 Task: Look for Airbnb properties in Bangui, Central African Republic from 6th December, 2023 to 15th December, 2023 for 6 adults.6 bedrooms having 6 beds and 6 bathrooms. Property type can be house. Amenities needed are: wifi, TV, free parkinig on premises, gym, breakfast. Booking option can be shelf check-in. Look for 4 properties as per requirement.
Action: Mouse moved to (612, 85)
Screenshot: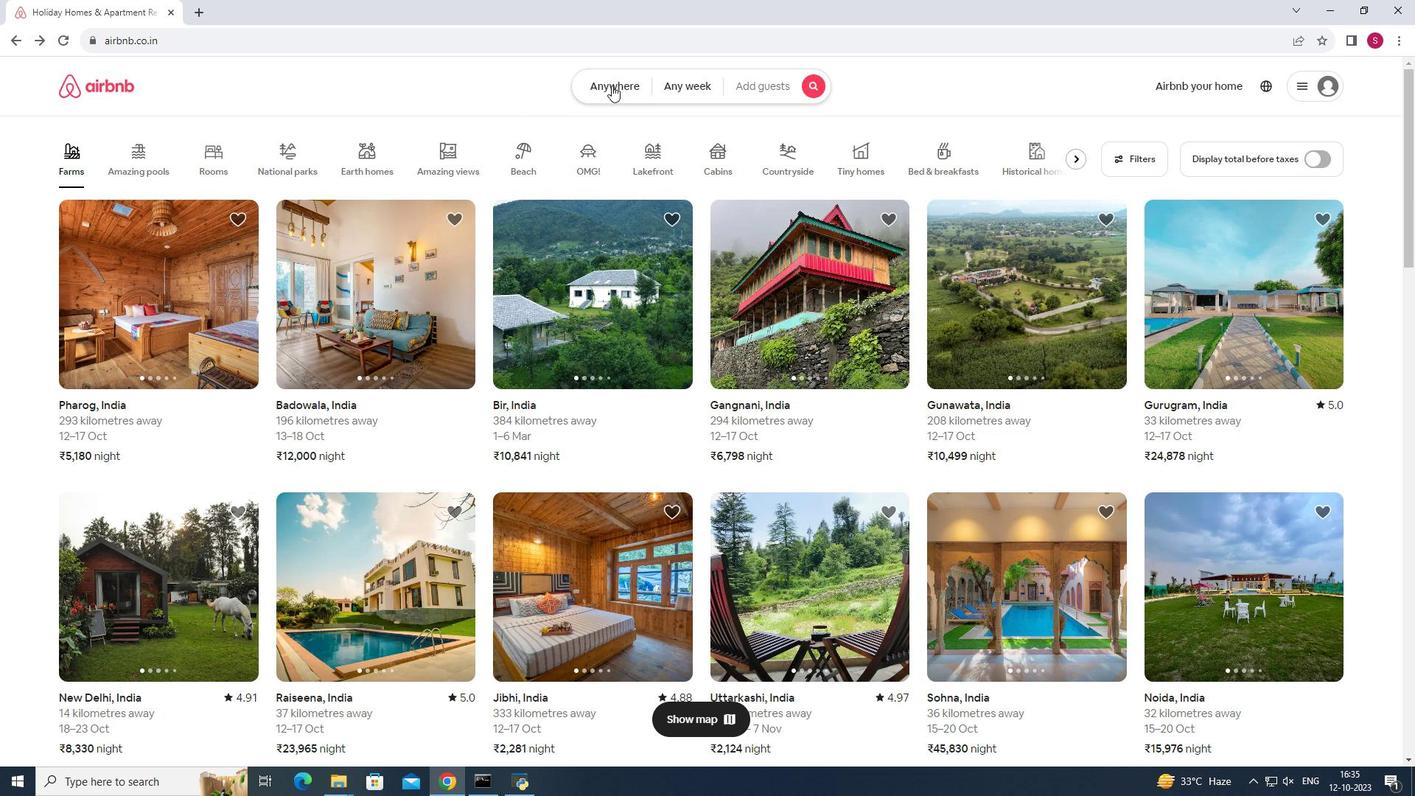 
Action: Mouse pressed left at (612, 85)
Screenshot: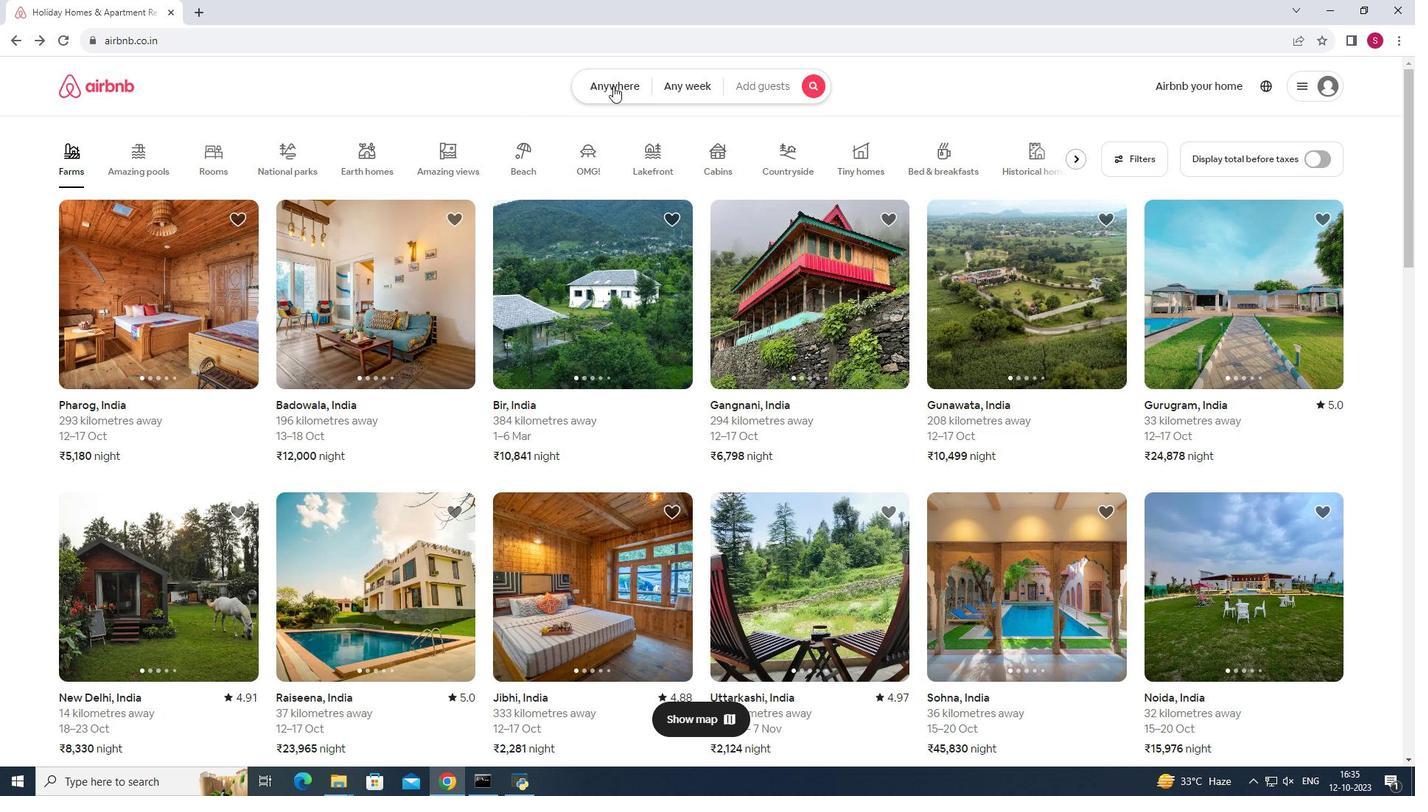 
Action: Mouse moved to (497, 134)
Screenshot: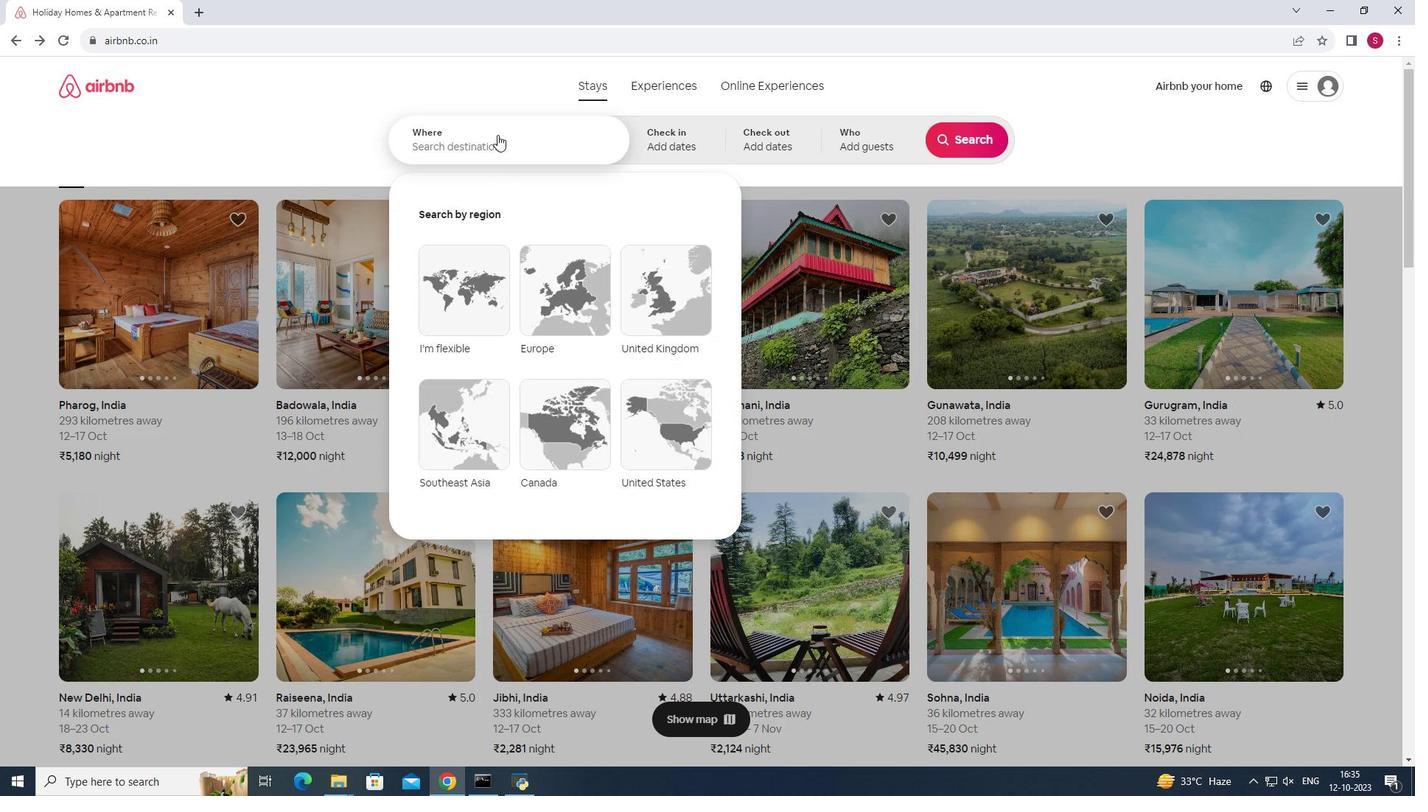 
Action: Mouse pressed left at (497, 134)
Screenshot: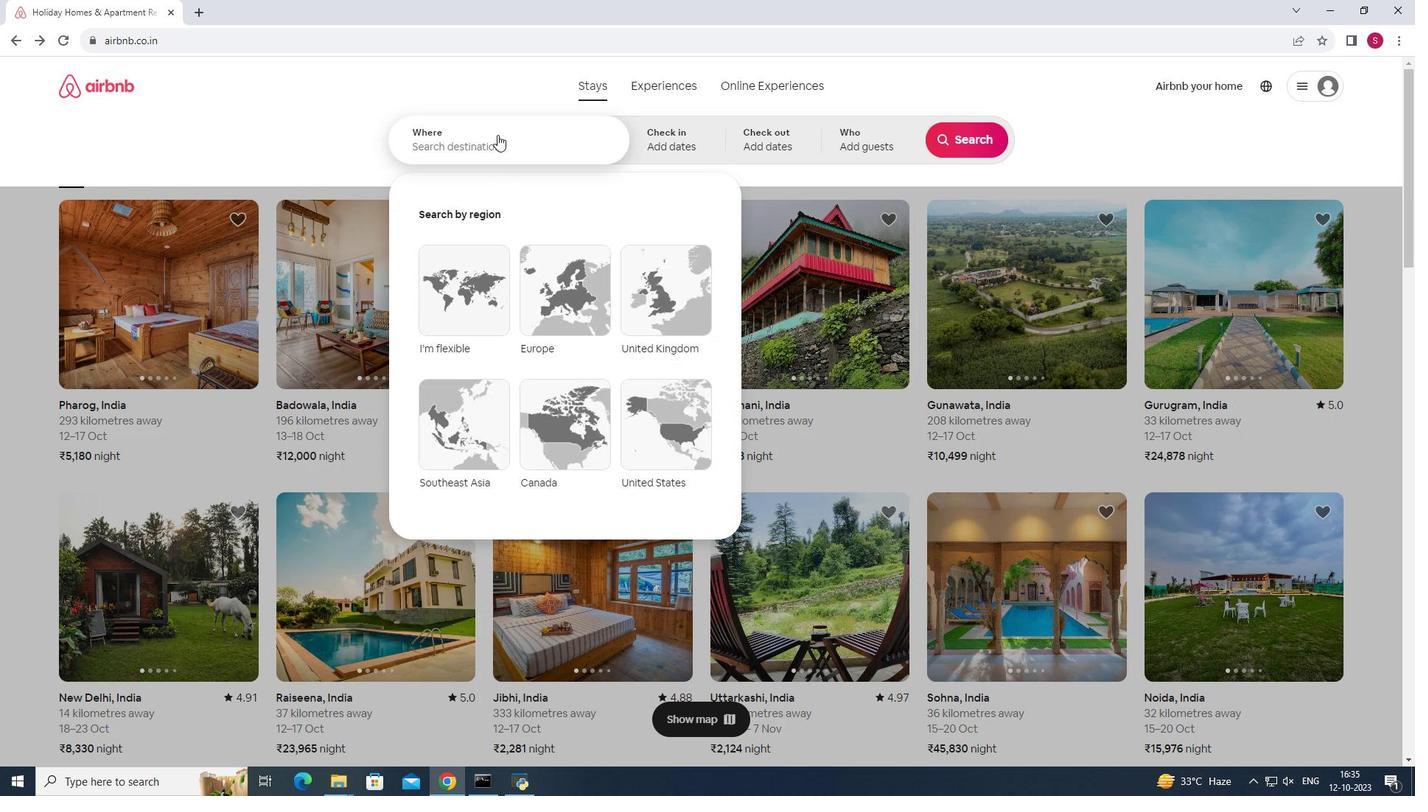 
Action: Key pressed <Key.shift><Key.shift>Bangui,<Key.space><Key.shift>Centa<Key.backspace>ral<Key.space><Key.shift>African<Key.space><Key.shift>Rrpub<Key.backspace><Key.backspace><Key.backspace><Key.backspace>epublic<Key.enter>
Screenshot: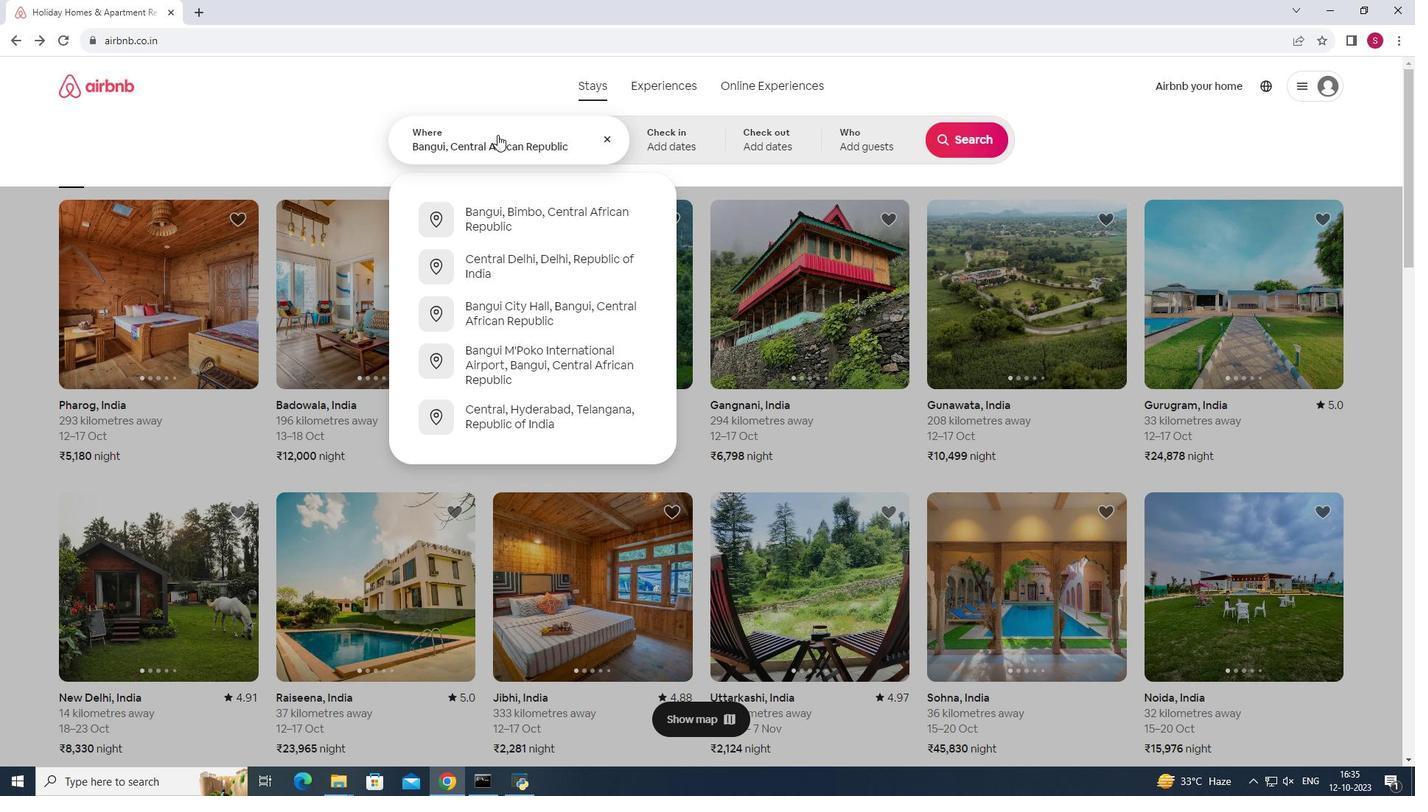 
Action: Mouse moved to (965, 259)
Screenshot: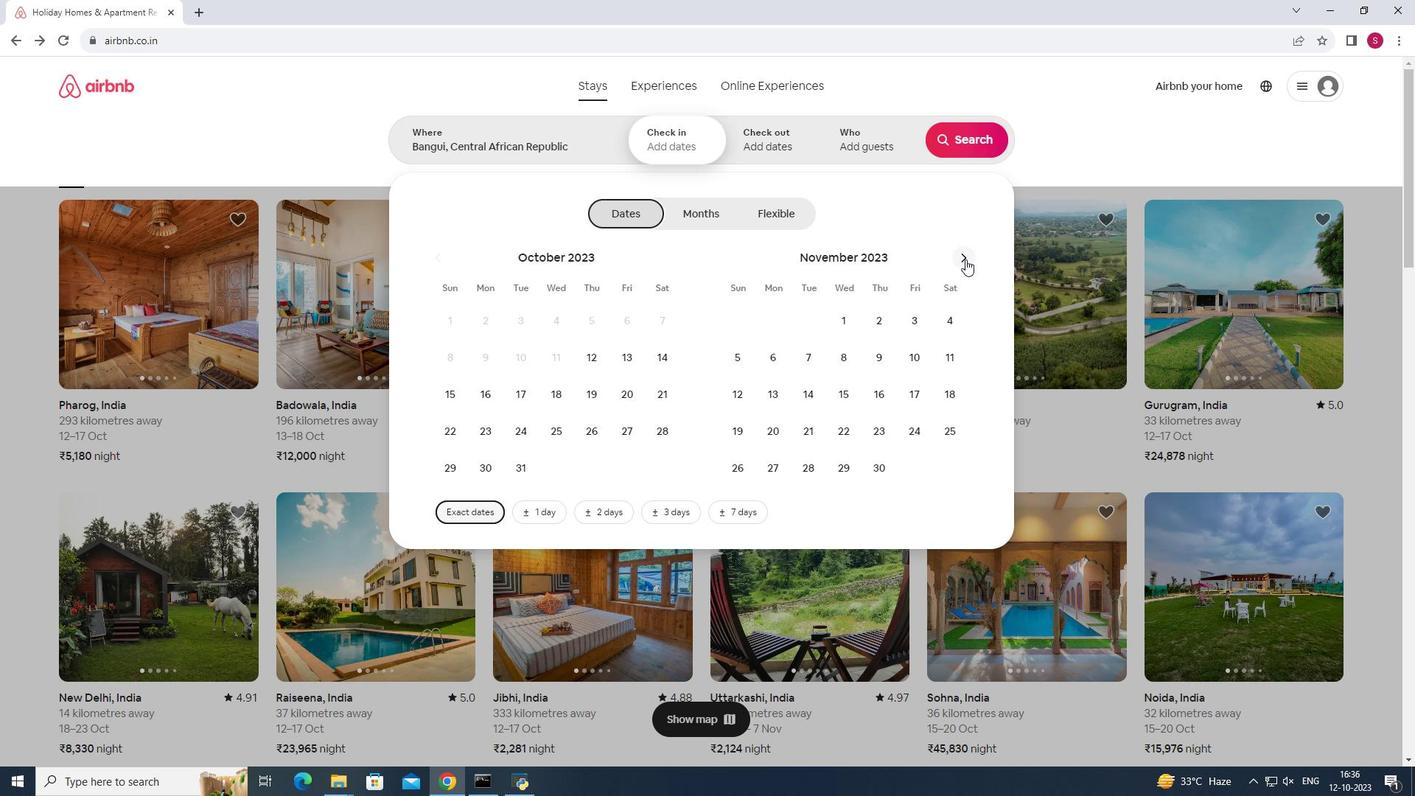 
Action: Mouse pressed left at (965, 259)
Screenshot: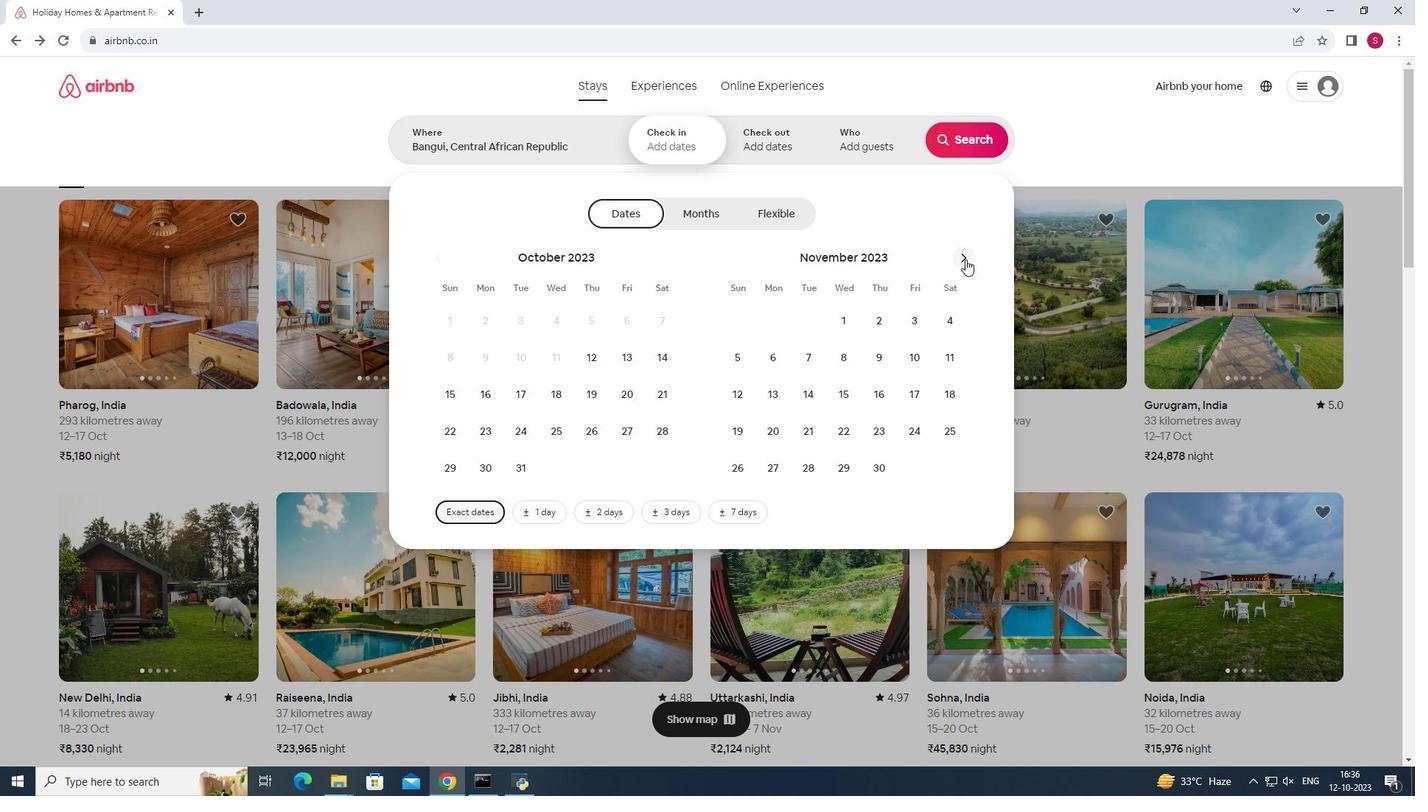 
Action: Mouse pressed left at (965, 259)
Screenshot: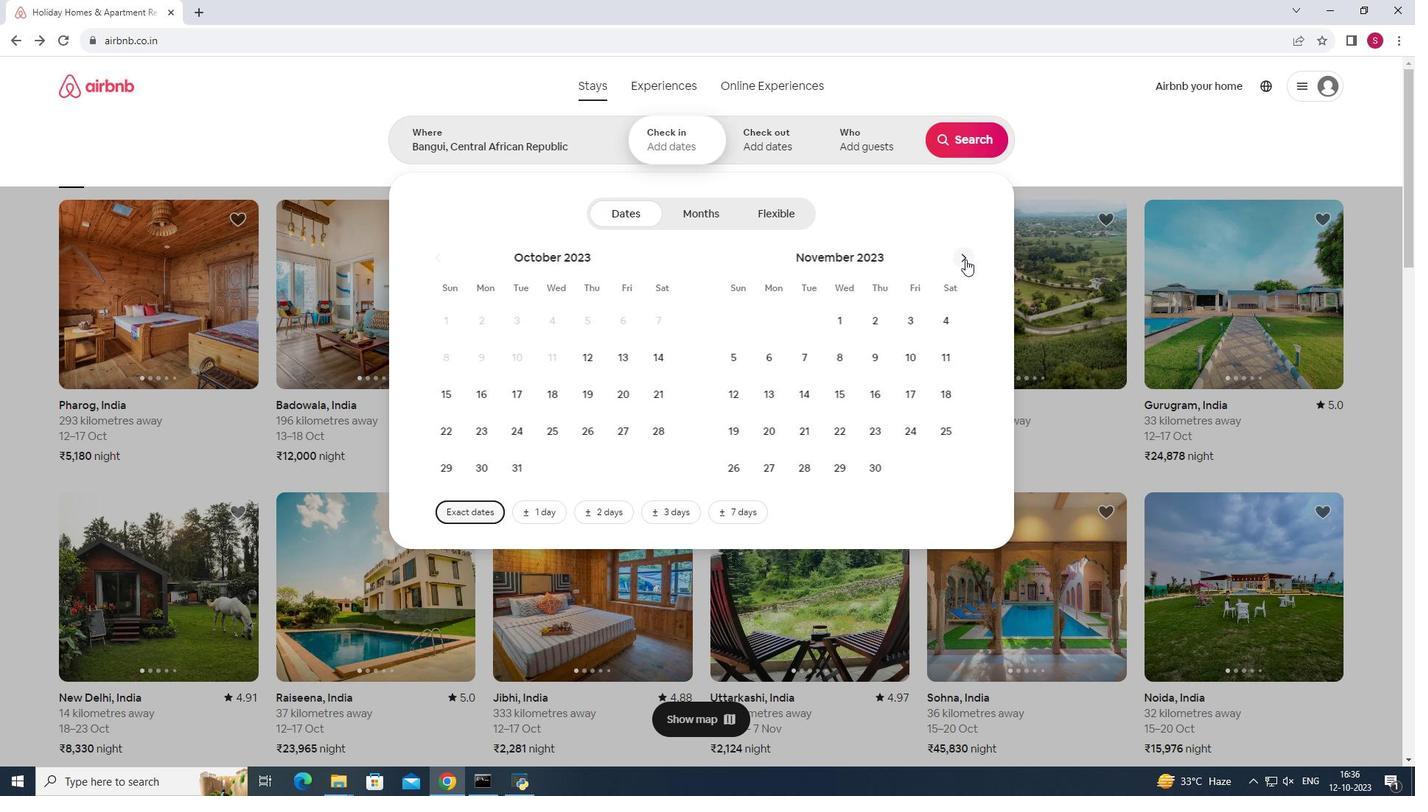 
Action: Mouse moved to (851, 358)
Screenshot: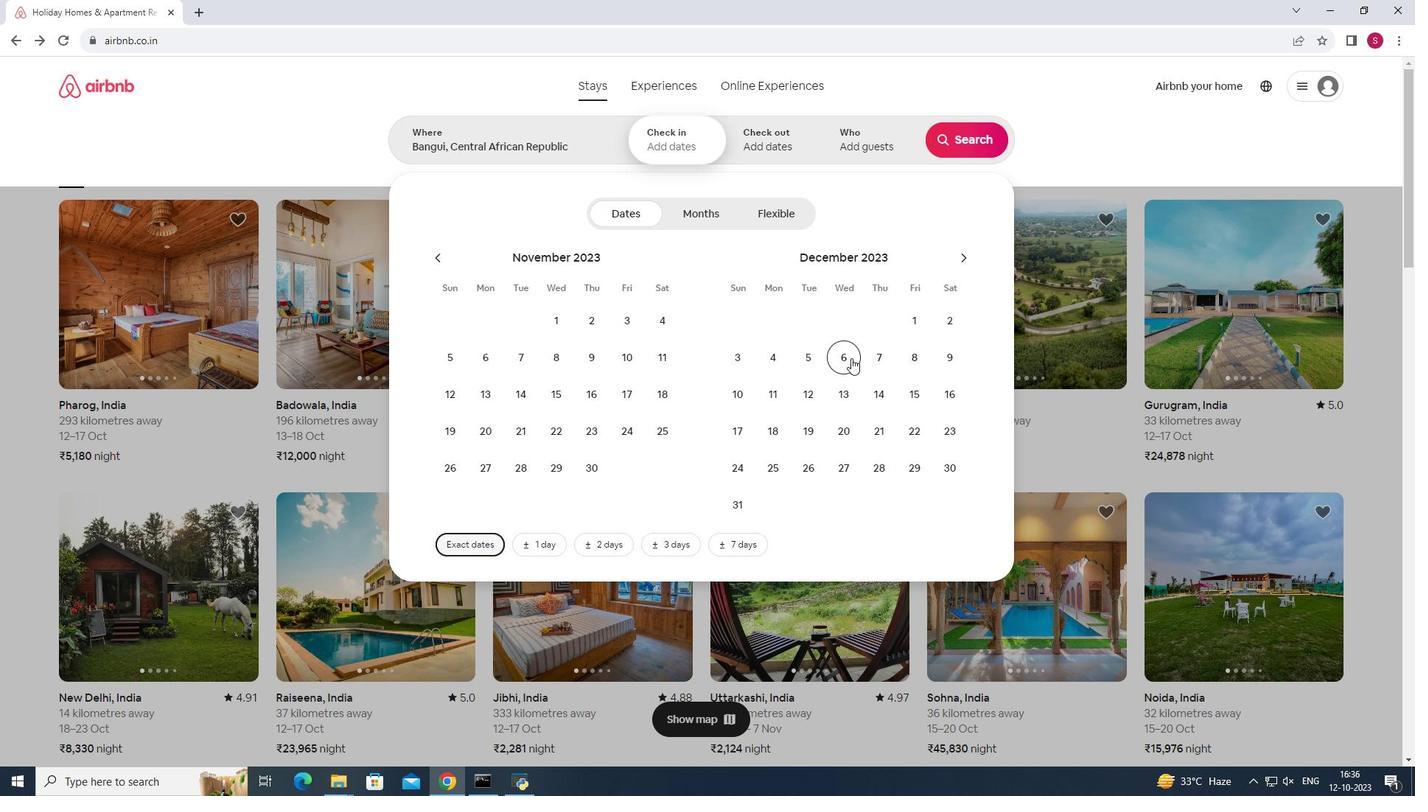 
Action: Mouse pressed left at (851, 358)
Screenshot: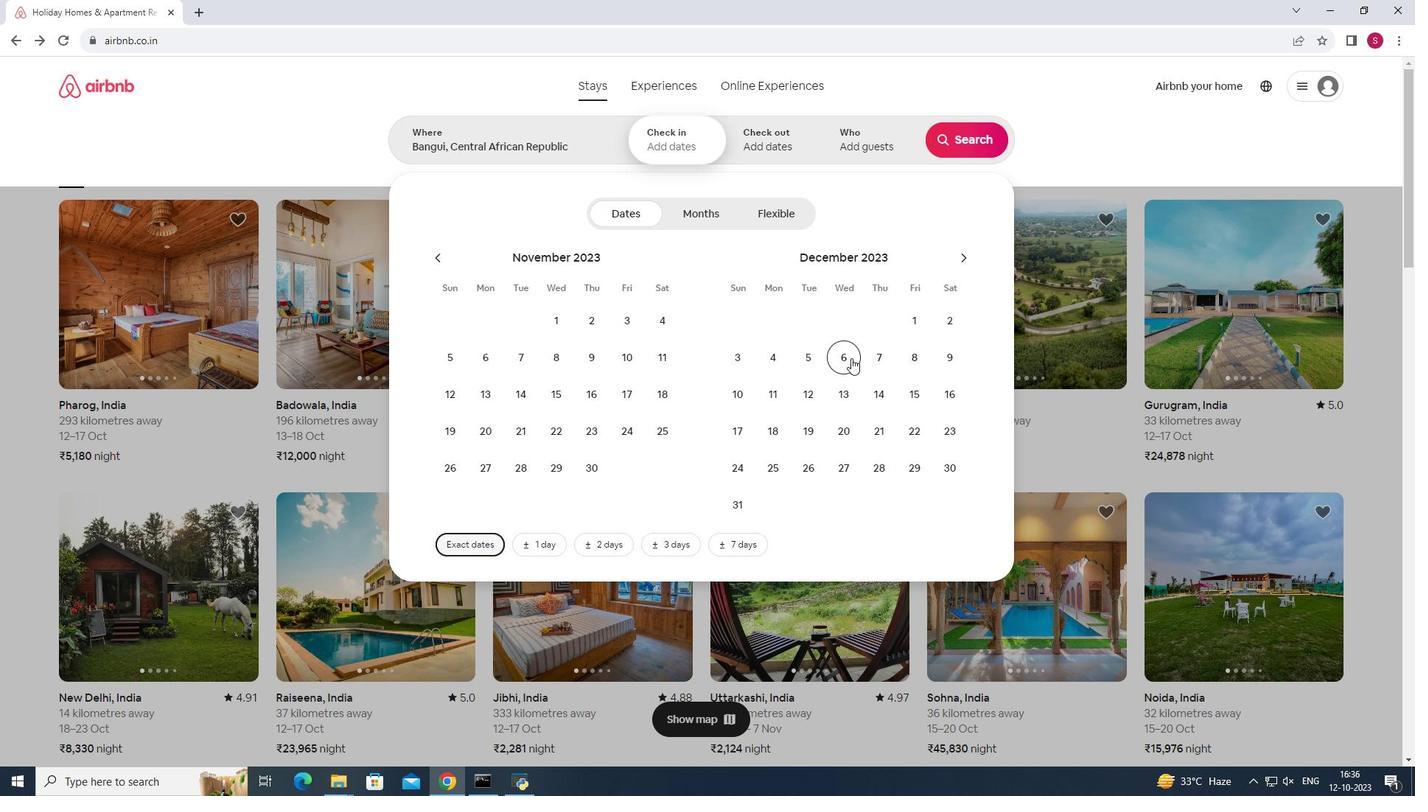 
Action: Mouse moved to (923, 393)
Screenshot: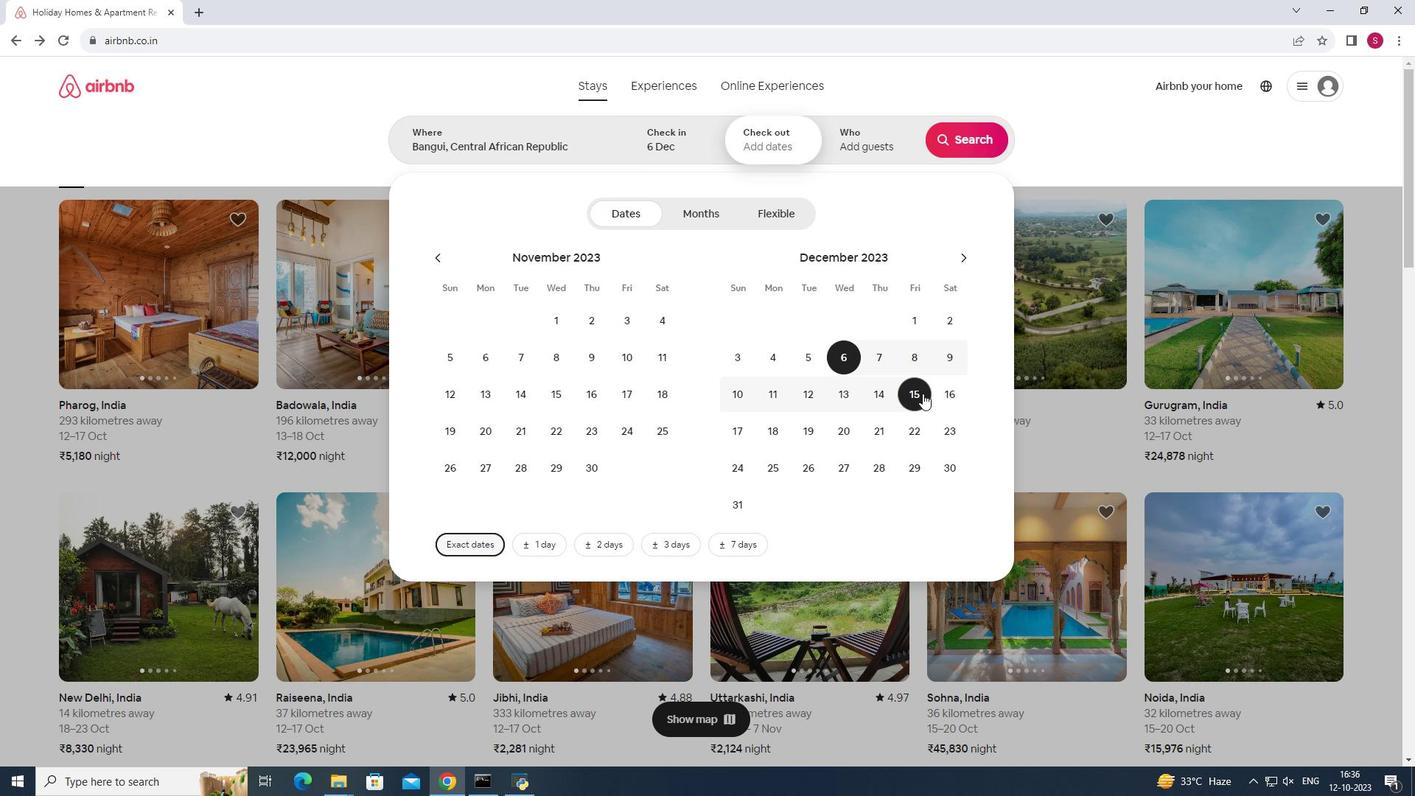 
Action: Mouse pressed left at (923, 393)
Screenshot: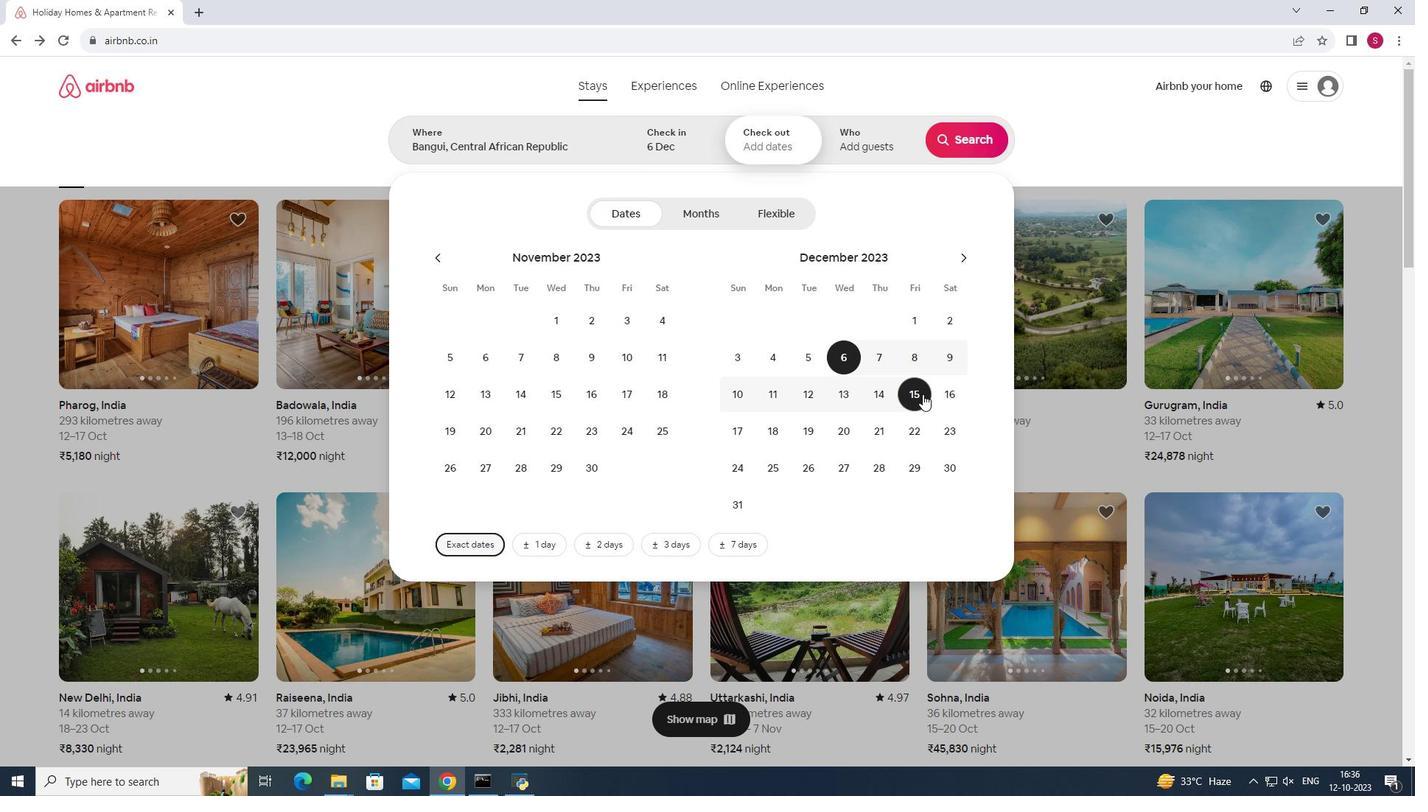 
Action: Mouse moved to (870, 136)
Screenshot: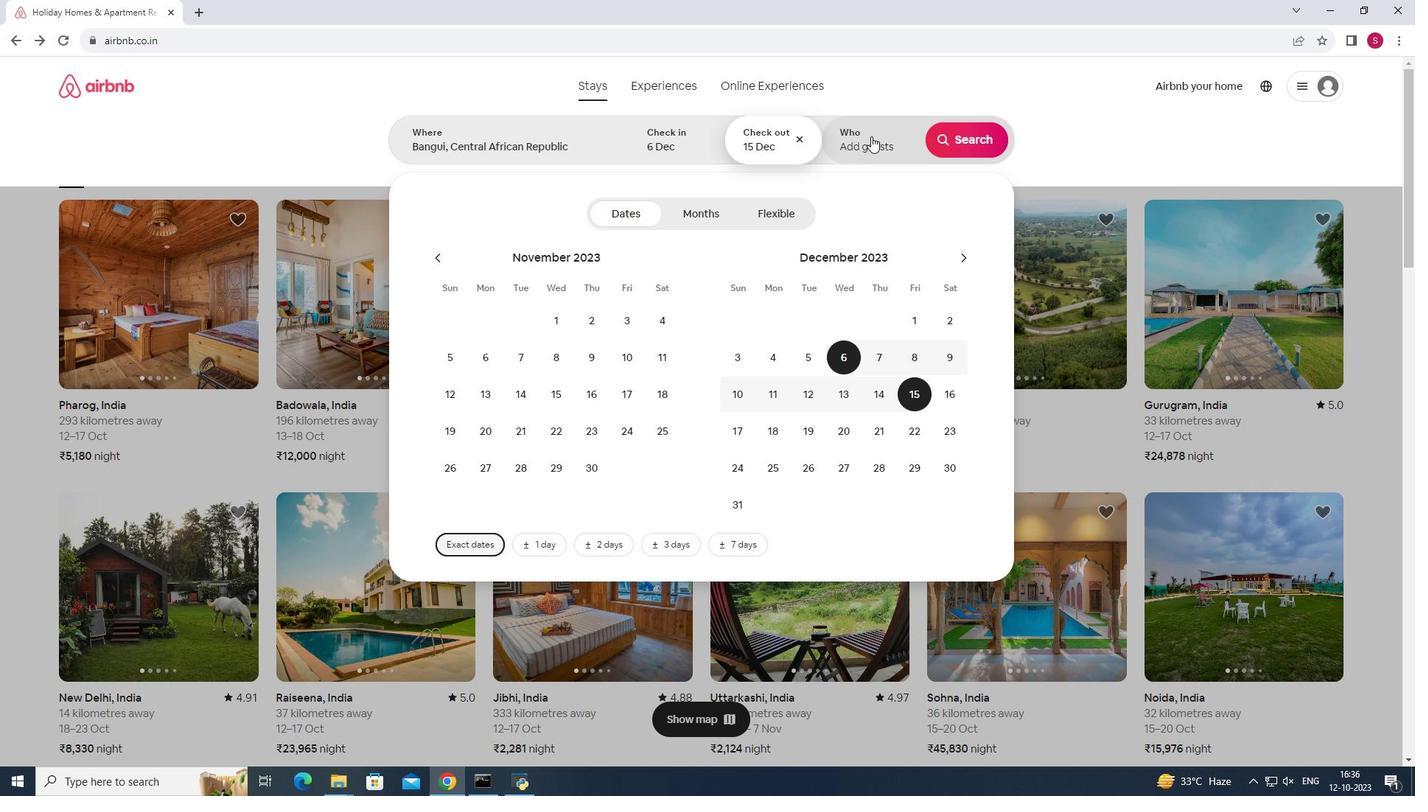 
Action: Mouse pressed left at (870, 136)
Screenshot: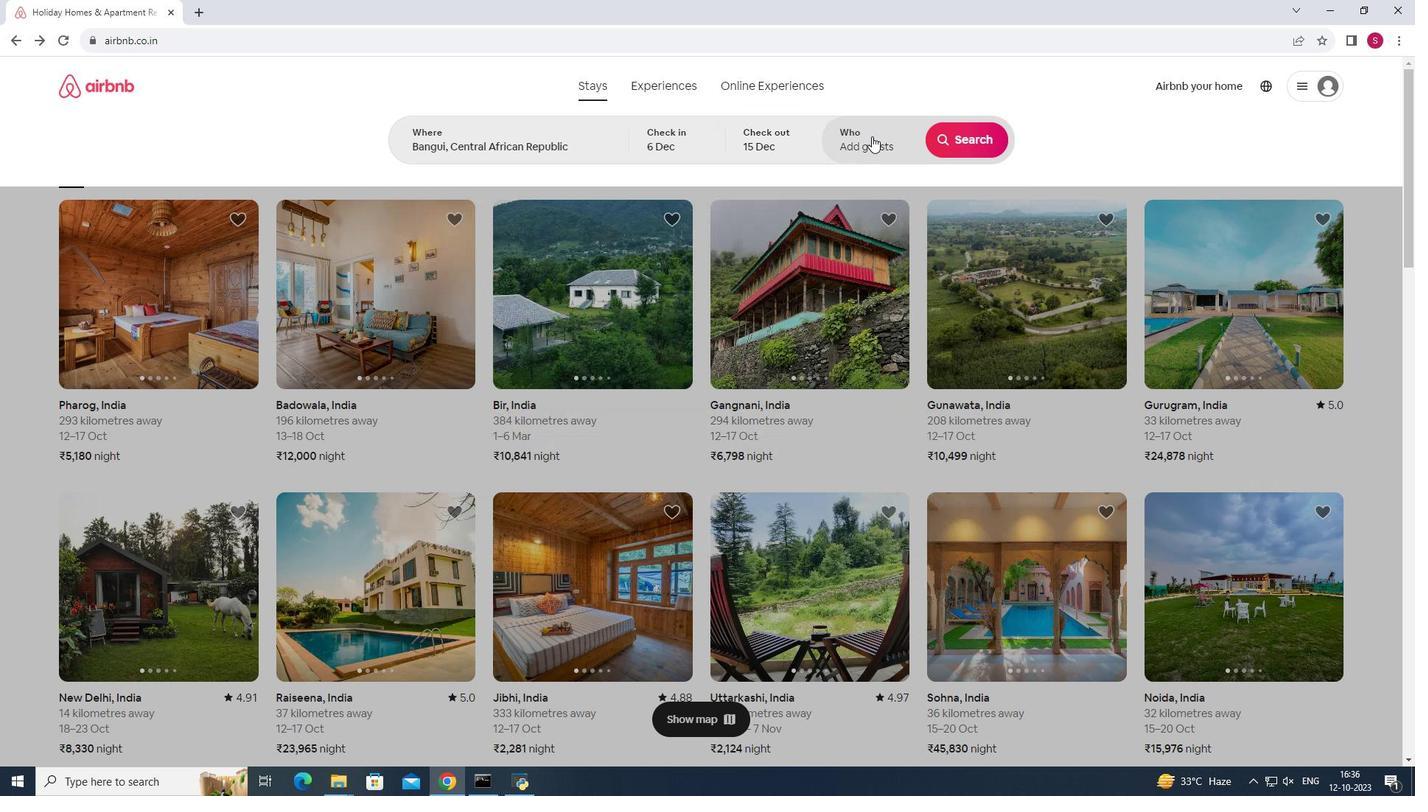 
Action: Mouse moved to (970, 225)
Screenshot: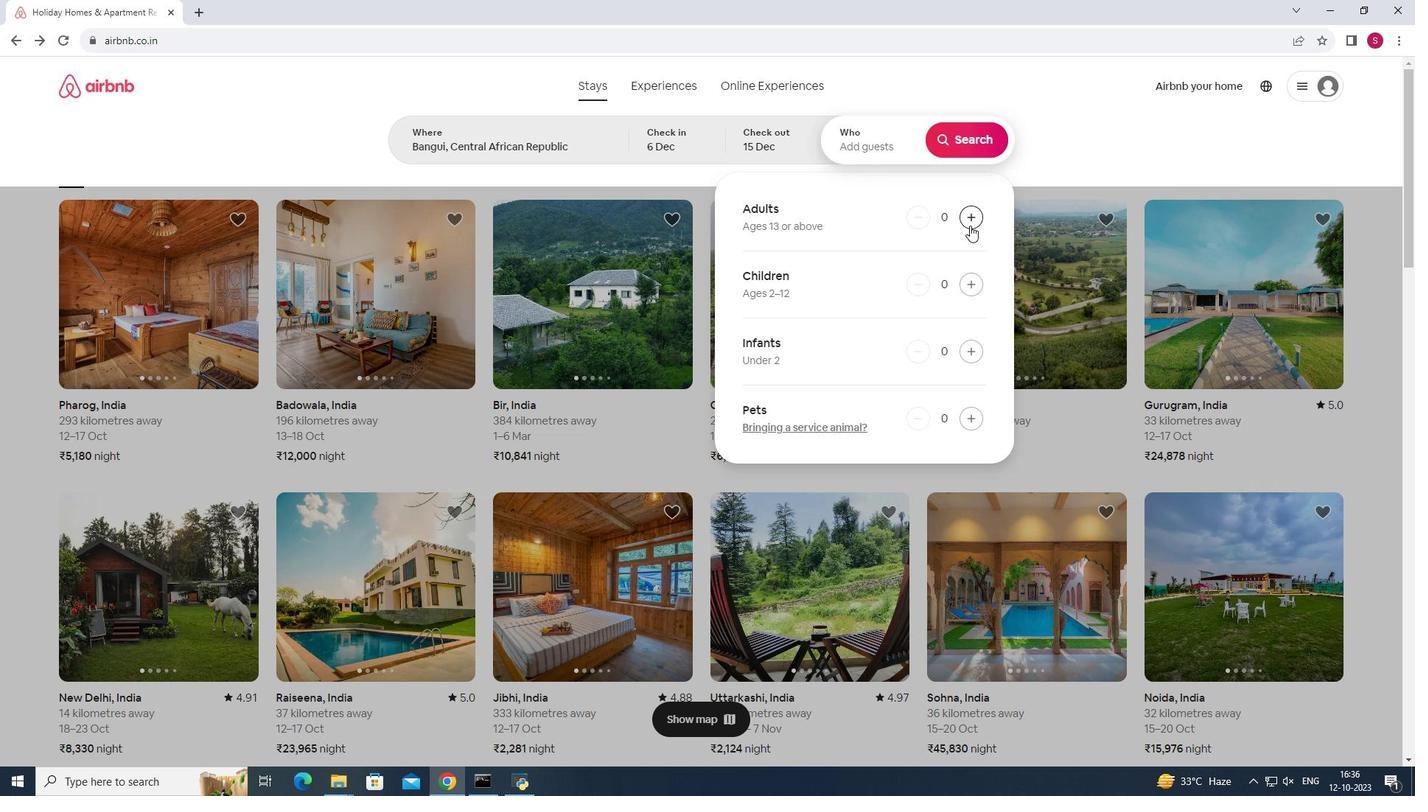 
Action: Mouse pressed left at (970, 225)
Screenshot: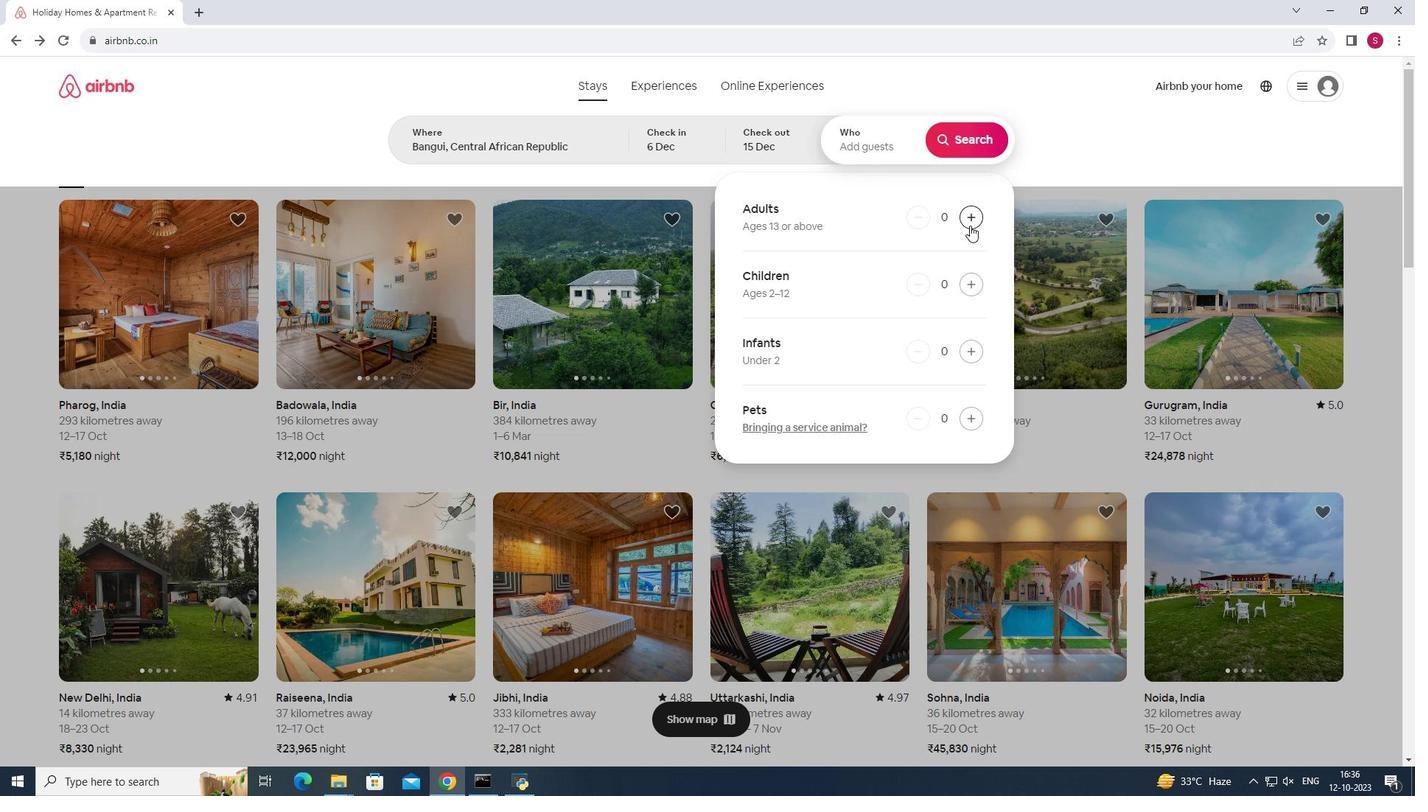 
Action: Mouse pressed left at (970, 225)
Screenshot: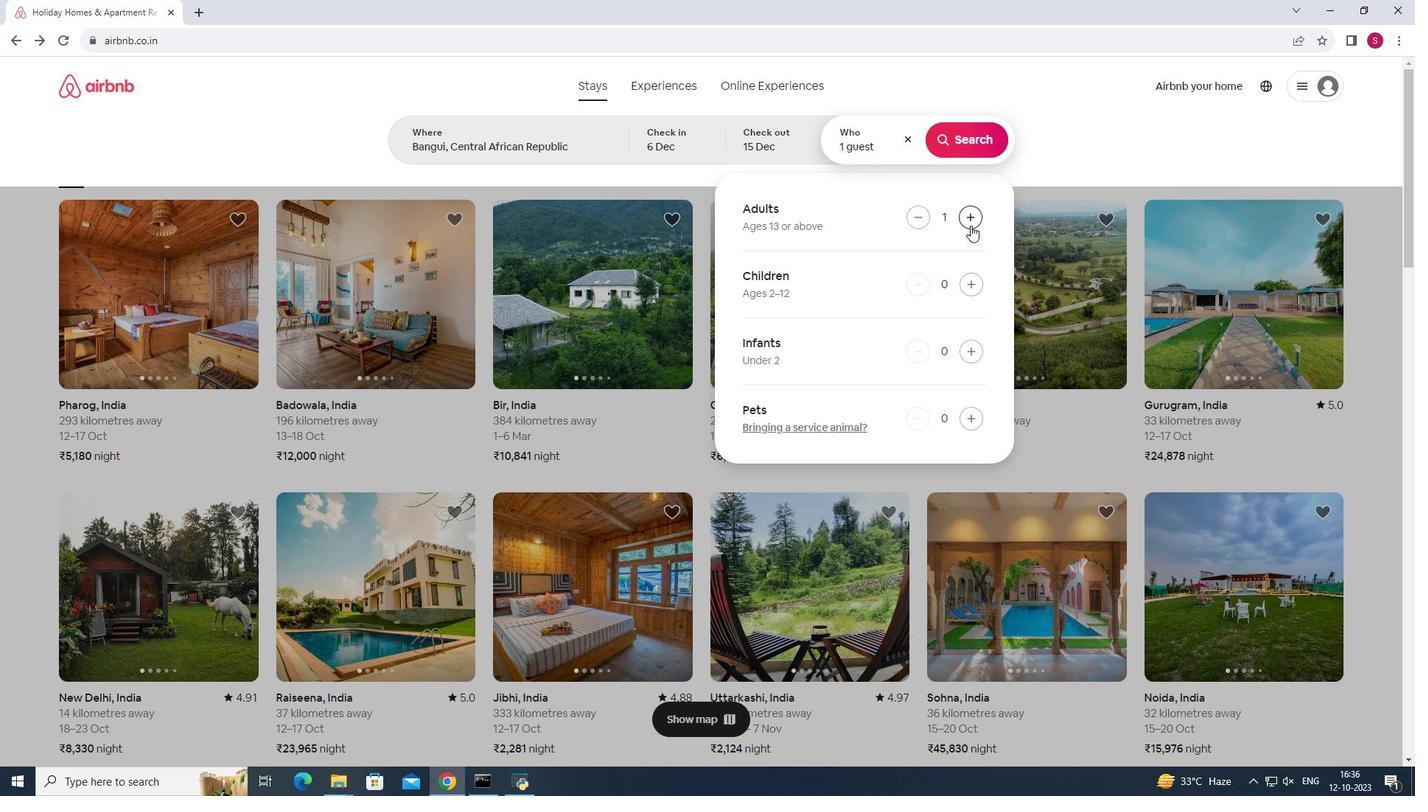 
Action: Mouse moved to (971, 225)
Screenshot: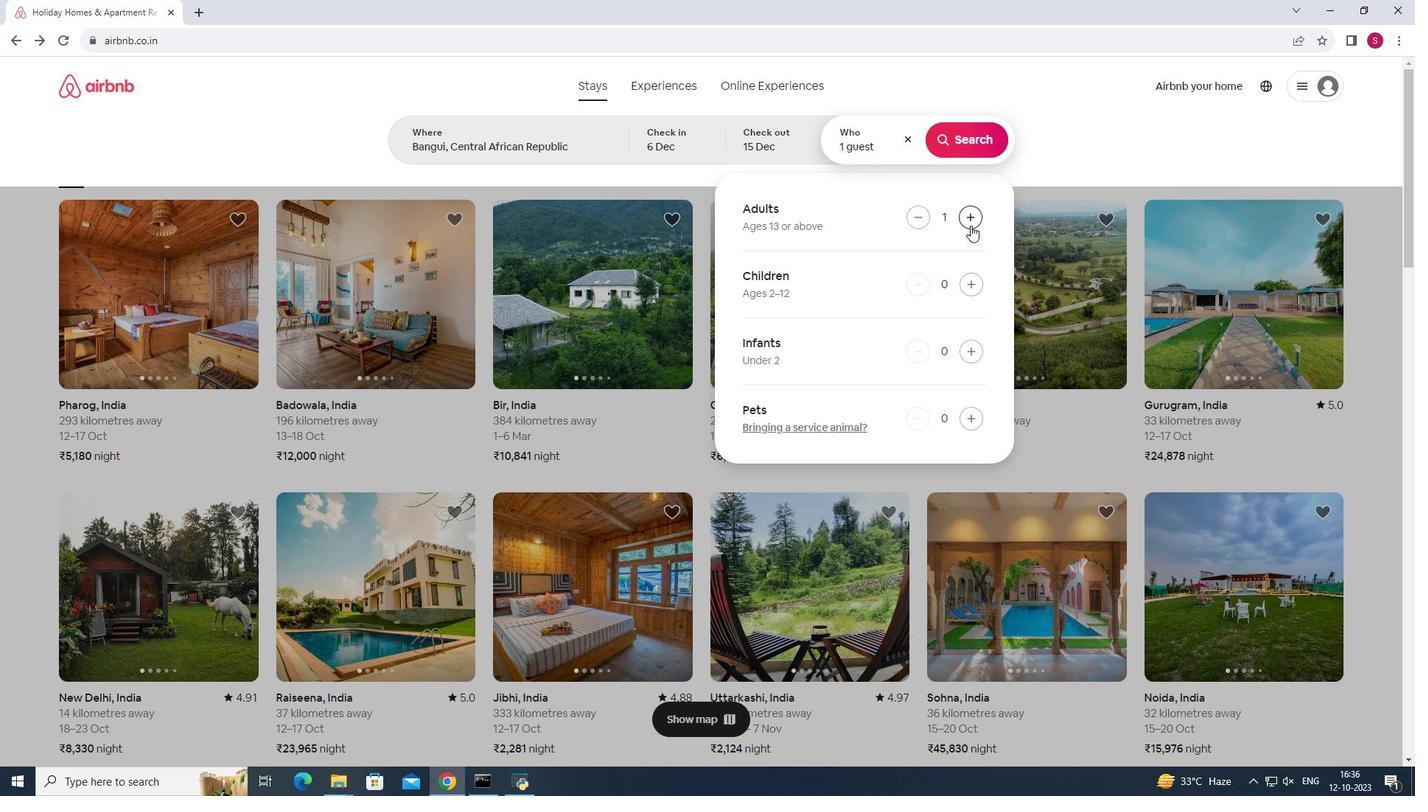 
Action: Mouse pressed left at (971, 225)
Screenshot: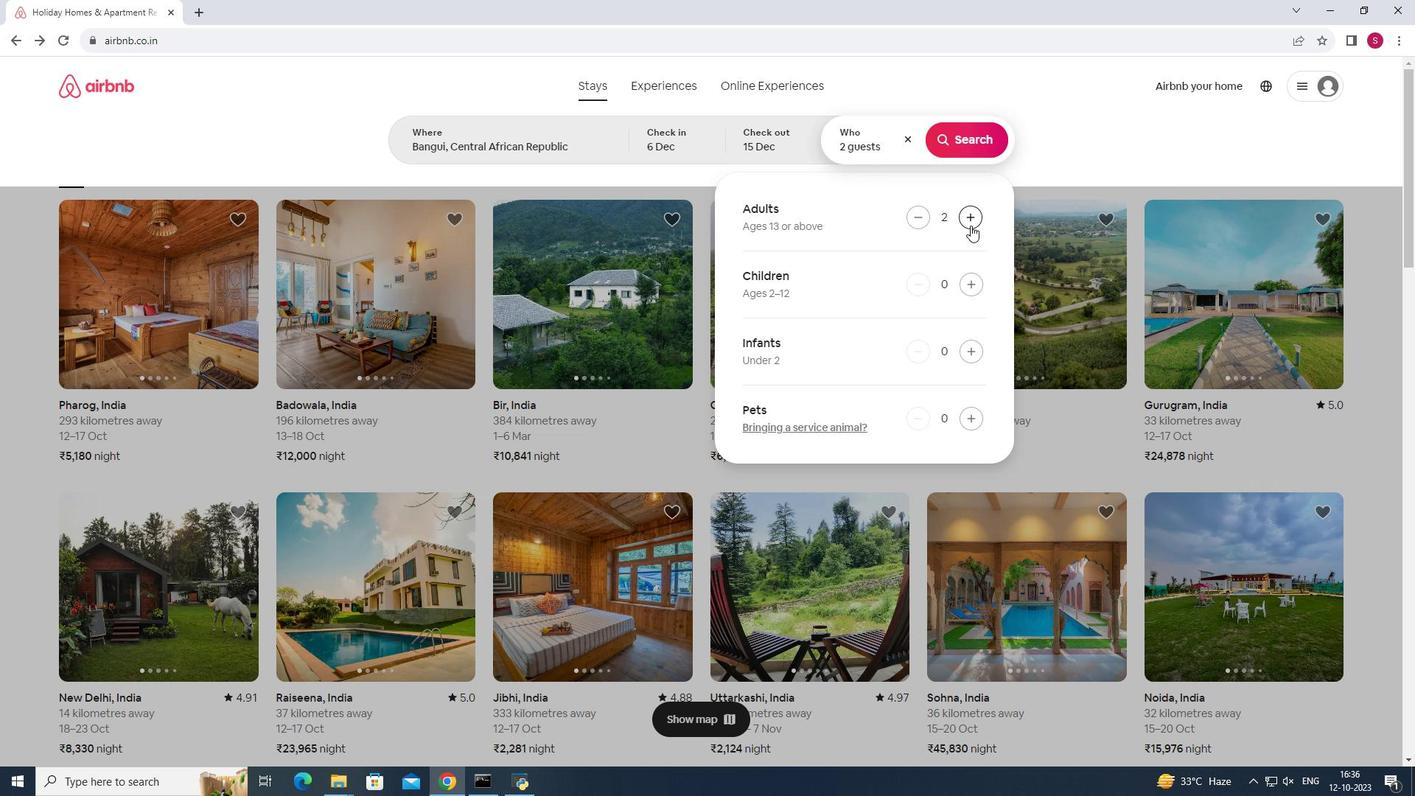 
Action: Mouse pressed left at (971, 225)
Screenshot: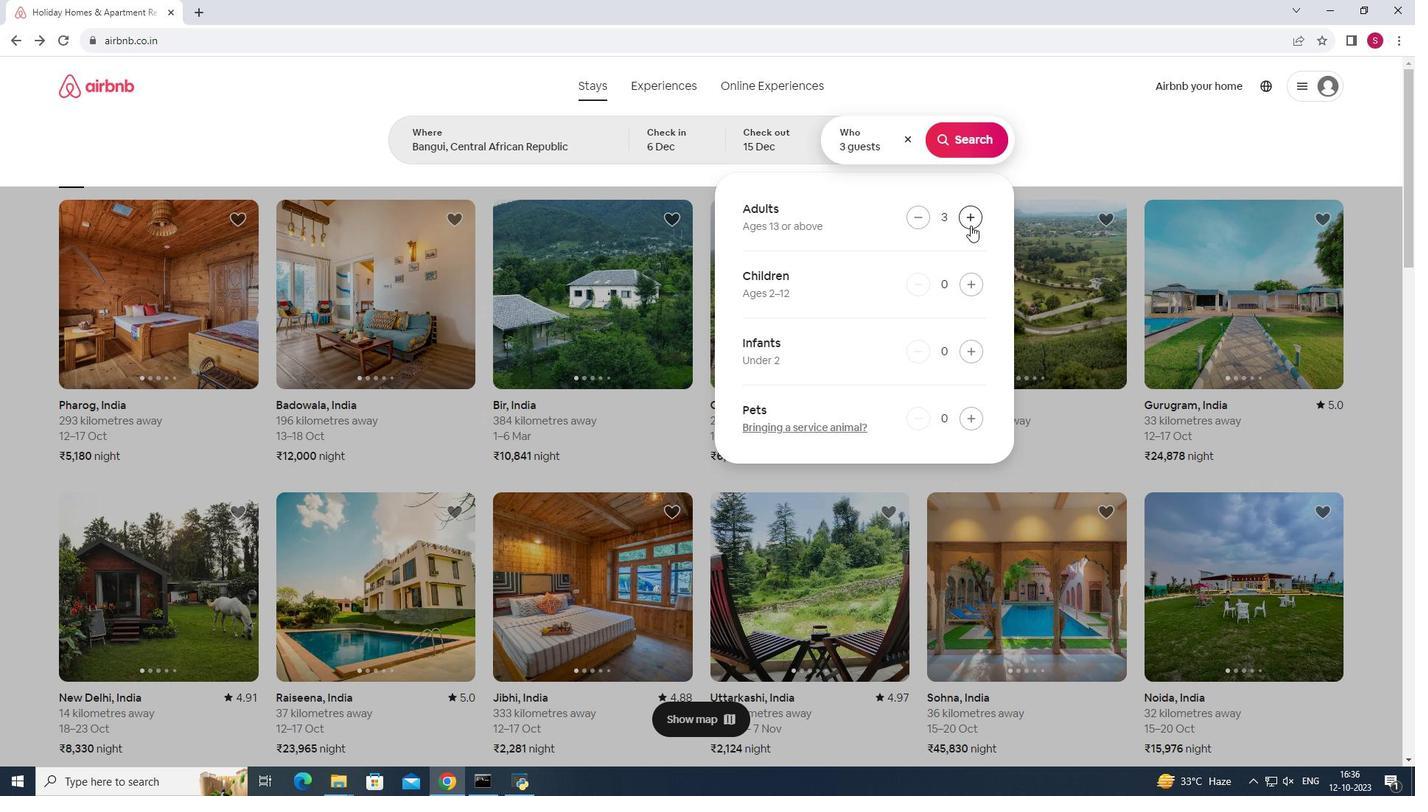 
Action: Mouse pressed left at (971, 225)
Screenshot: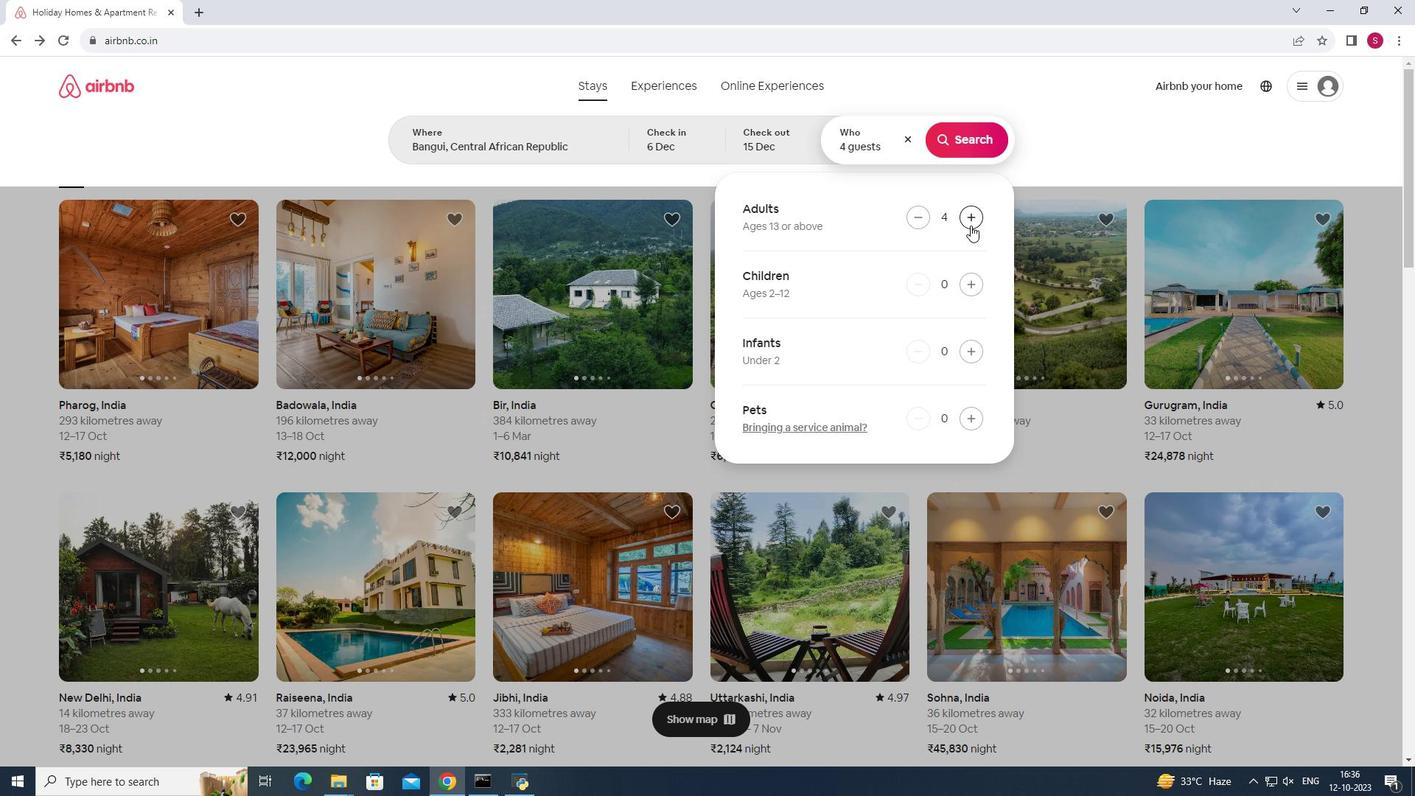 
Action: Mouse pressed left at (971, 225)
Screenshot: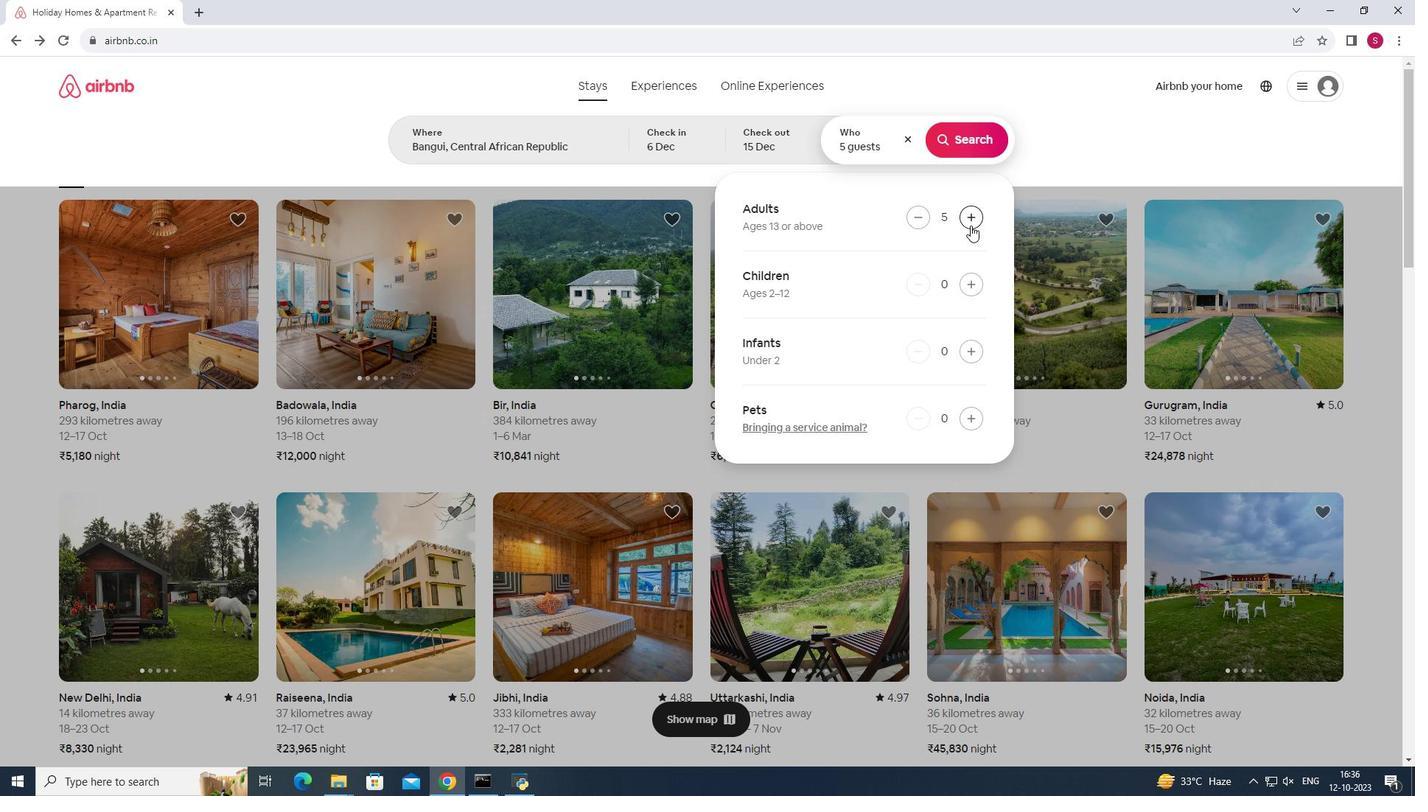 
Action: Mouse moved to (965, 140)
Screenshot: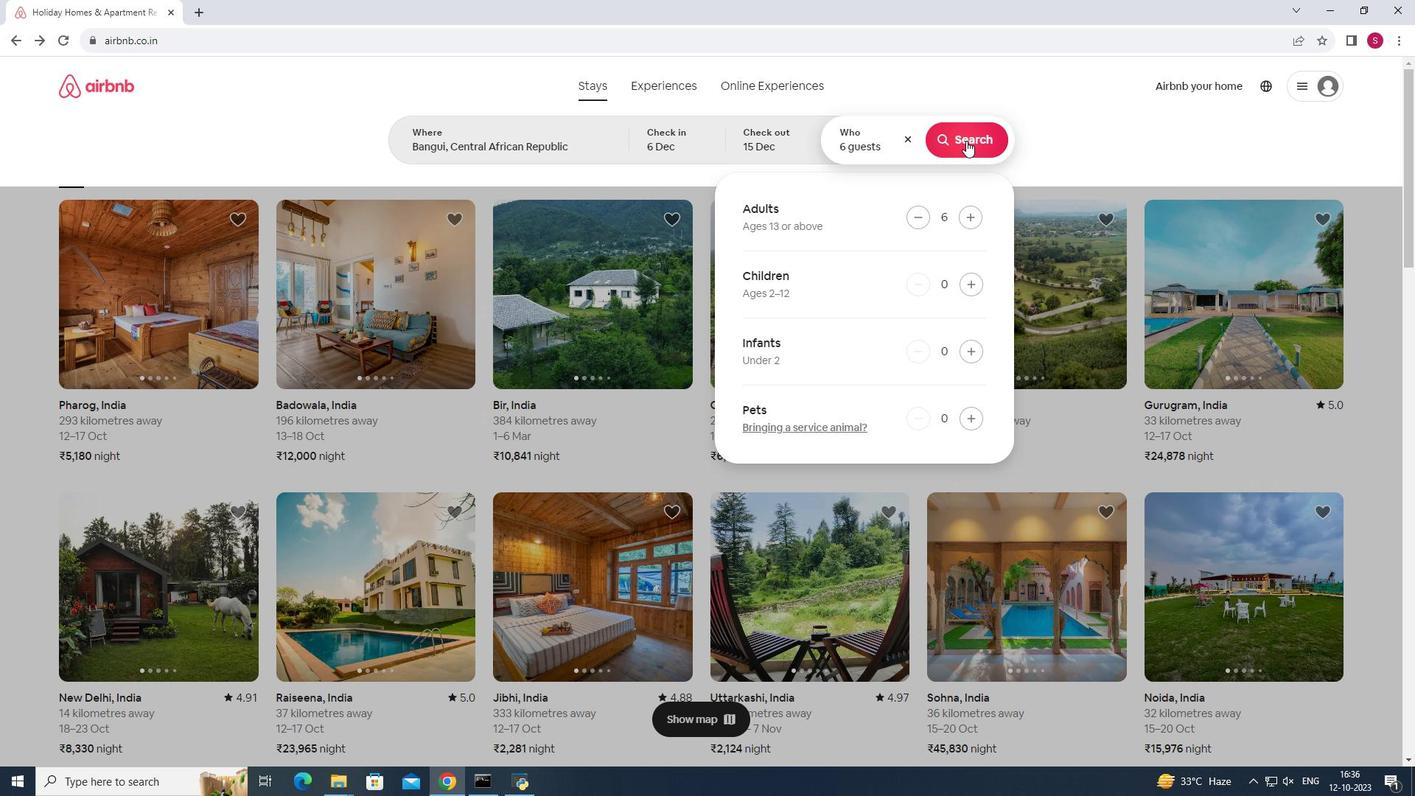 
Action: Mouse pressed left at (965, 140)
Screenshot: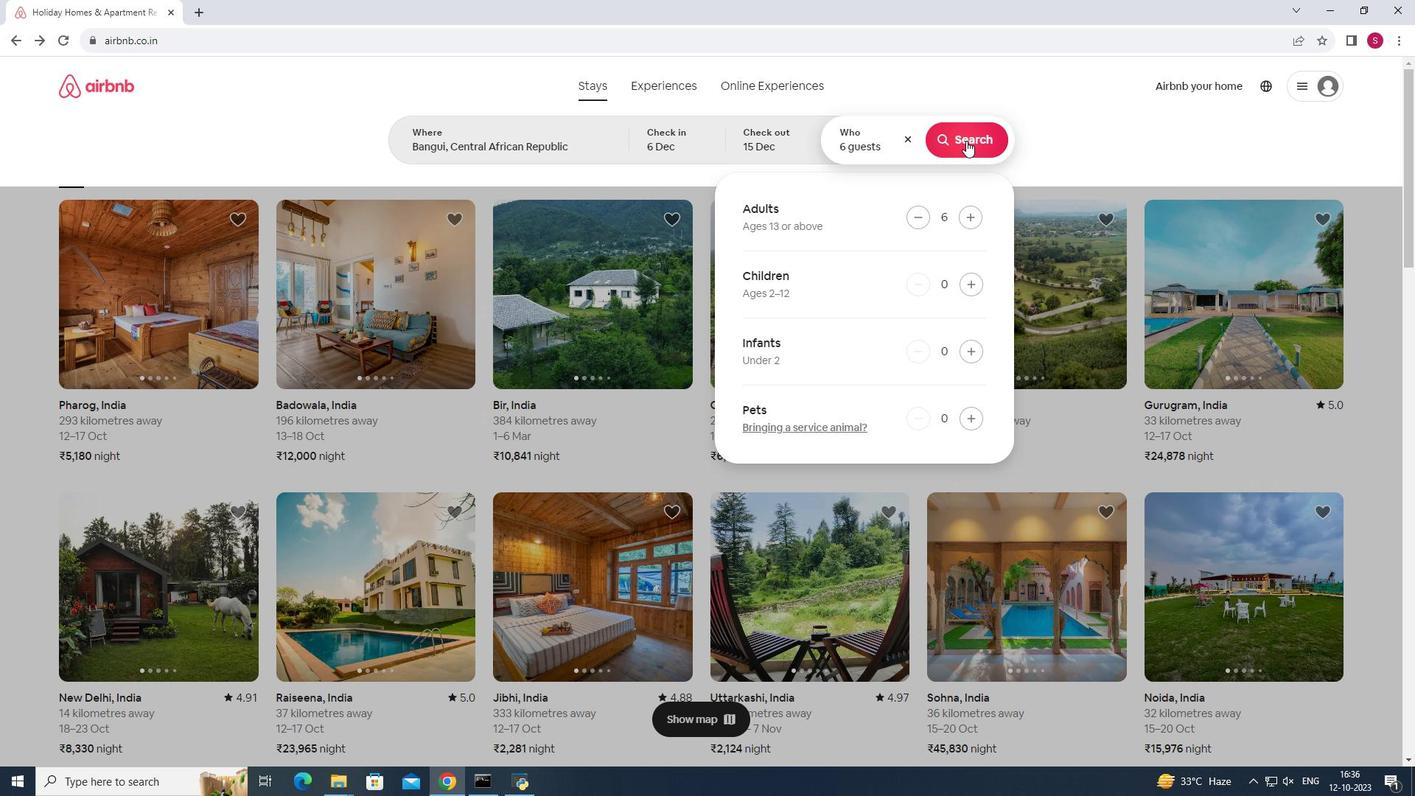
Action: Mouse moved to (1168, 148)
Screenshot: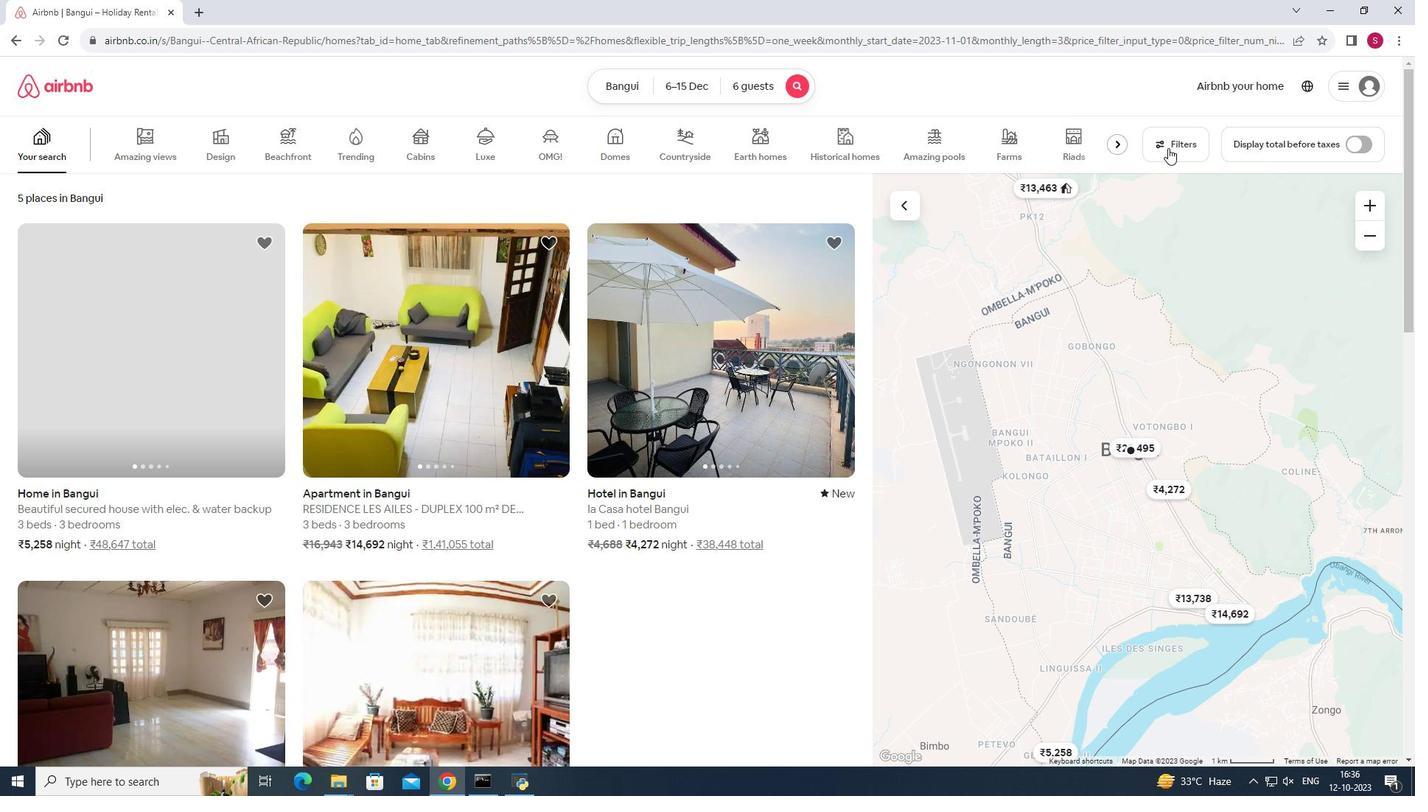 
Action: Mouse pressed left at (1168, 148)
Screenshot: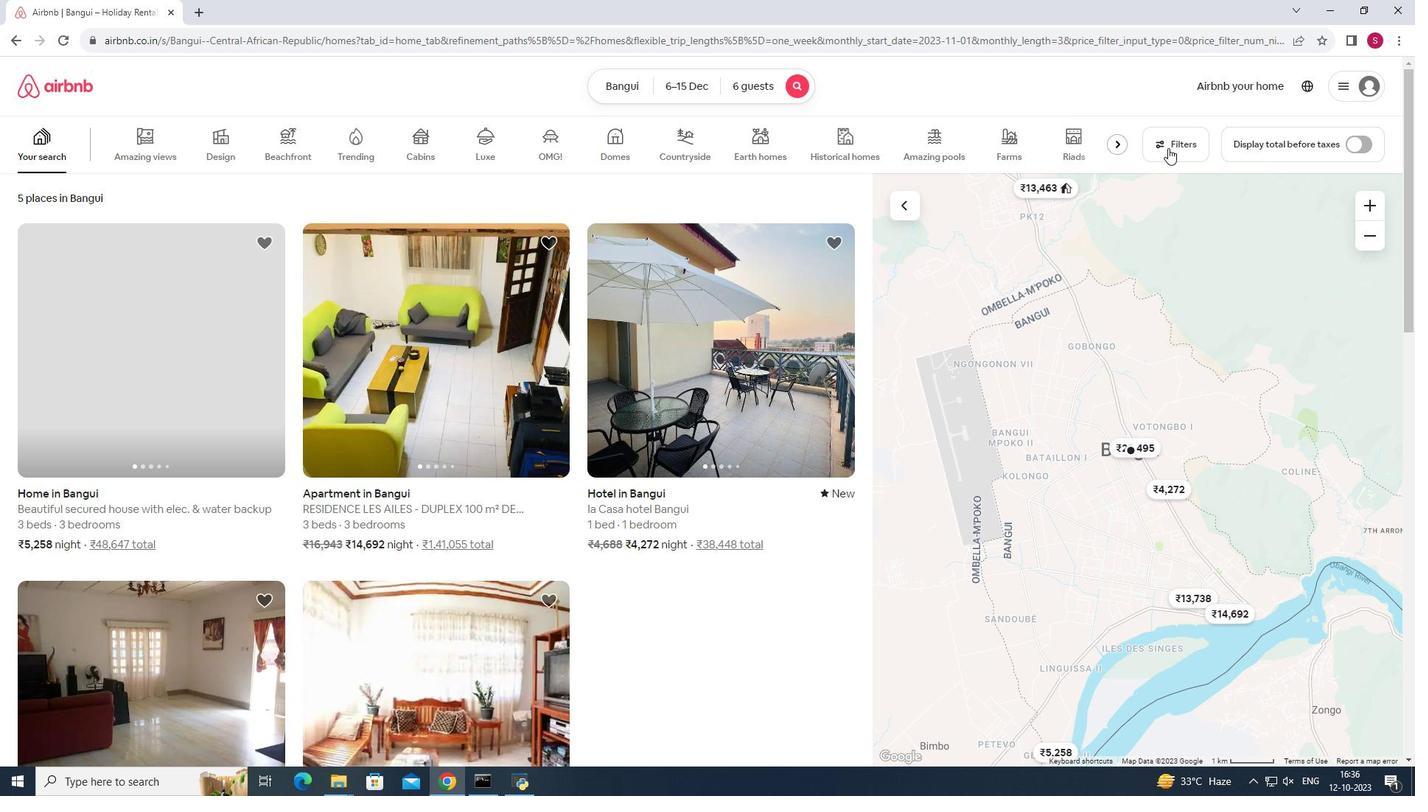 
Action: Mouse moved to (687, 407)
Screenshot: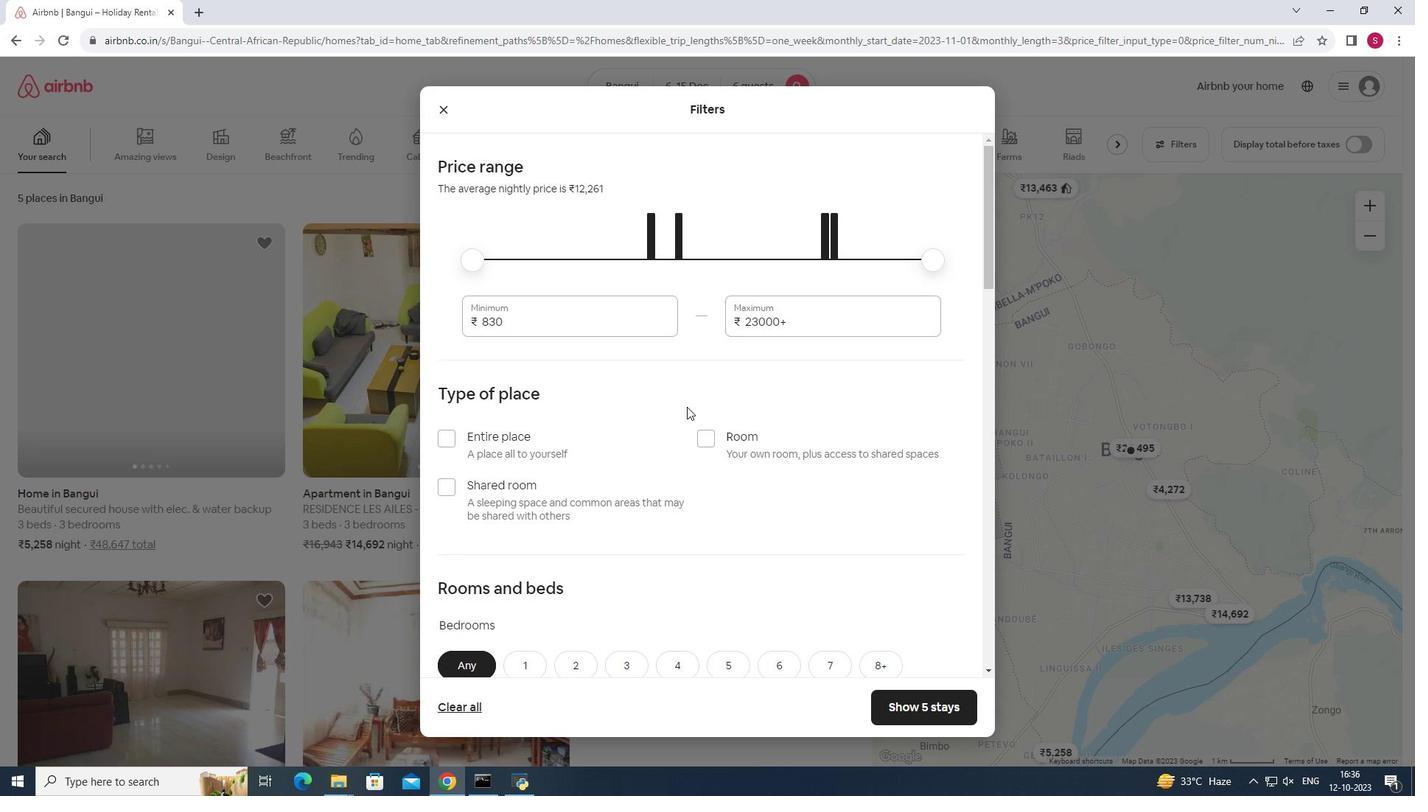 
Action: Mouse scrolled (687, 406) with delta (0, 0)
Screenshot: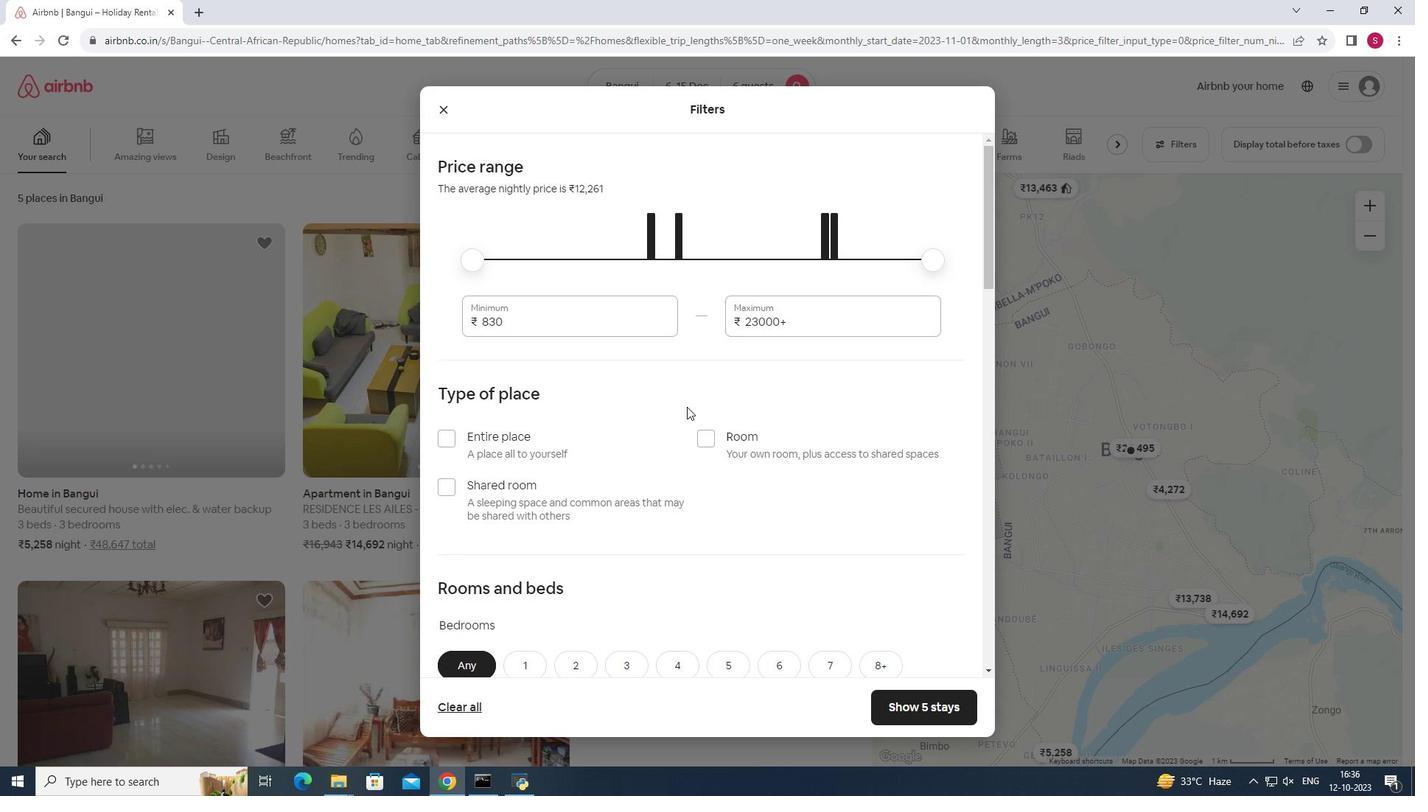 
Action: Mouse scrolled (687, 406) with delta (0, 0)
Screenshot: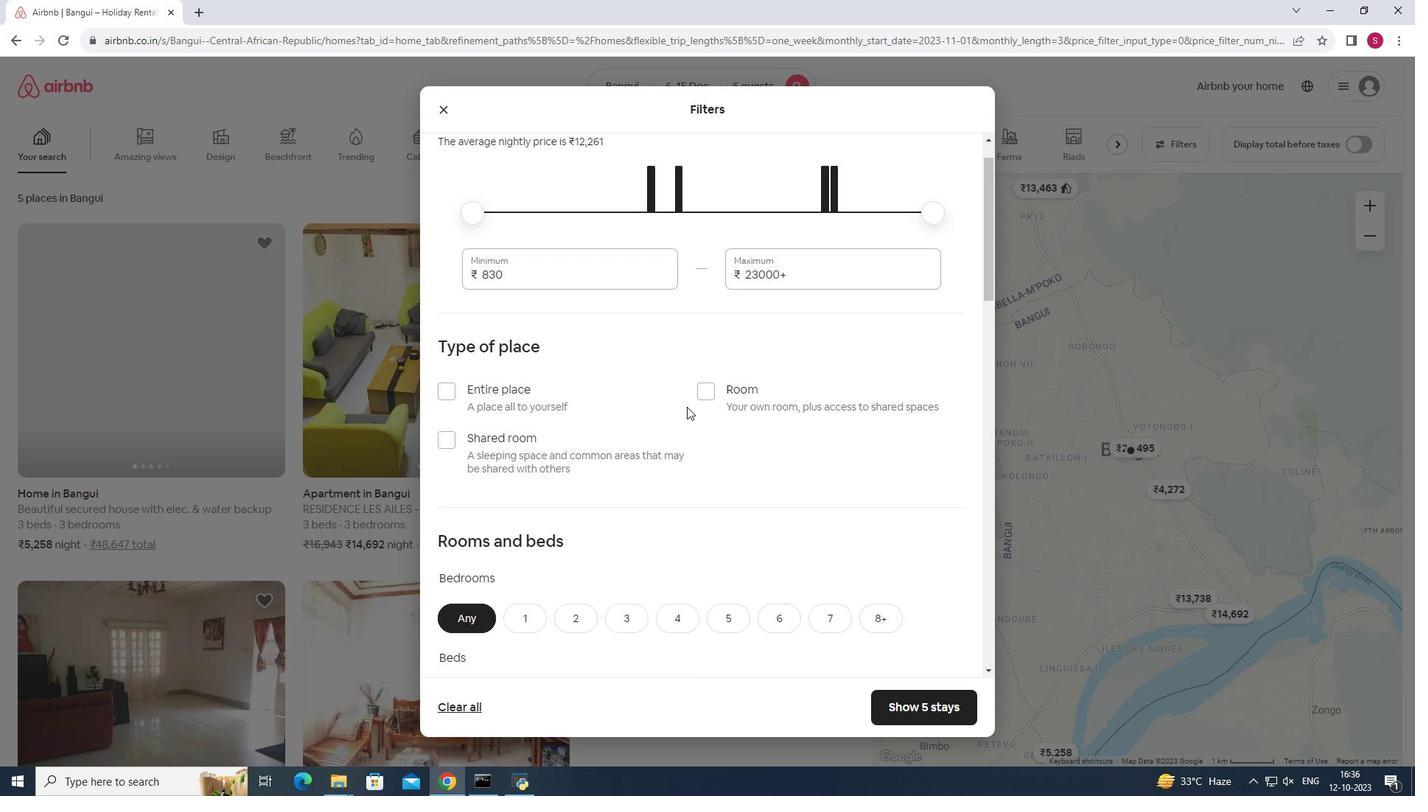
Action: Mouse scrolled (687, 406) with delta (0, 0)
Screenshot: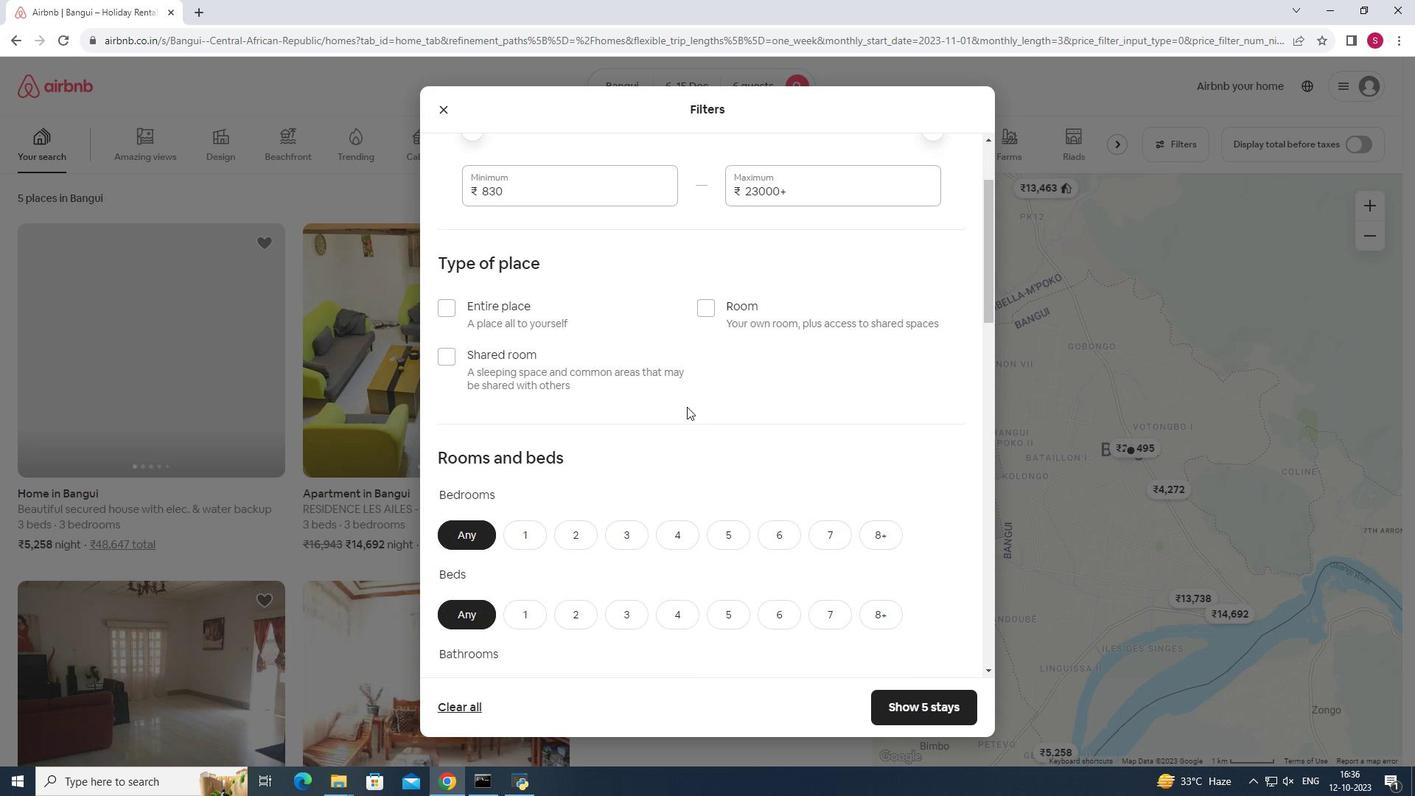 
Action: Mouse moved to (778, 446)
Screenshot: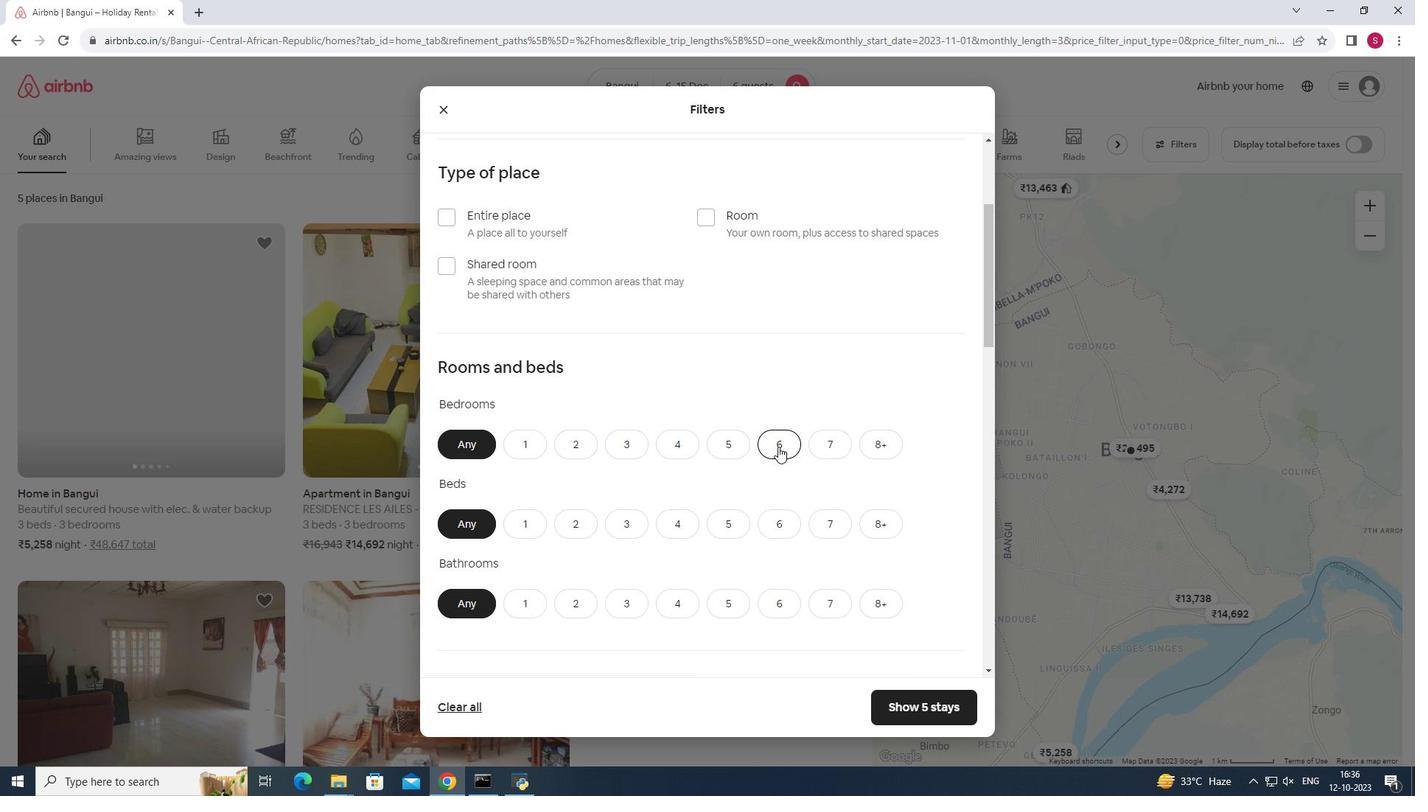 
Action: Mouse pressed left at (778, 446)
Screenshot: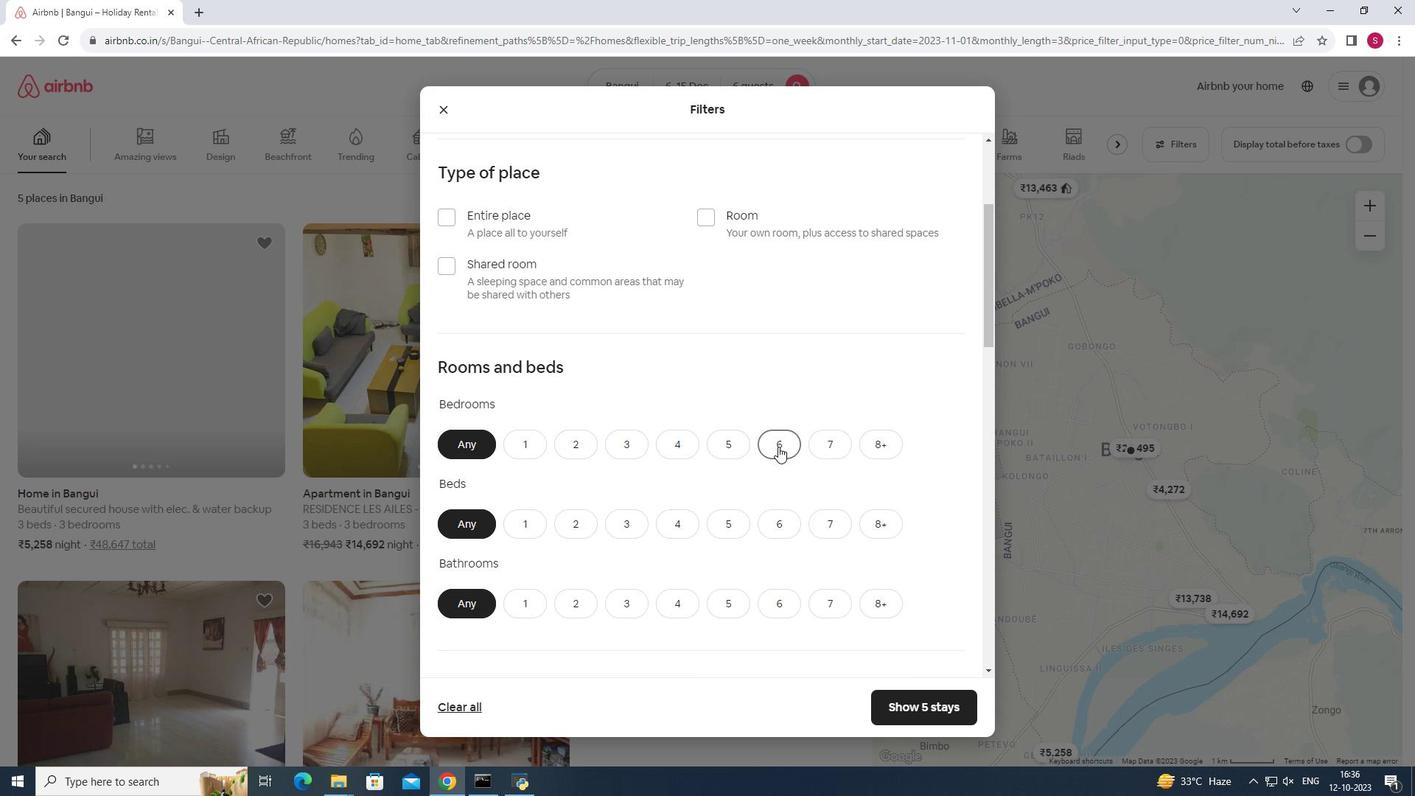
Action: Mouse moved to (780, 475)
Screenshot: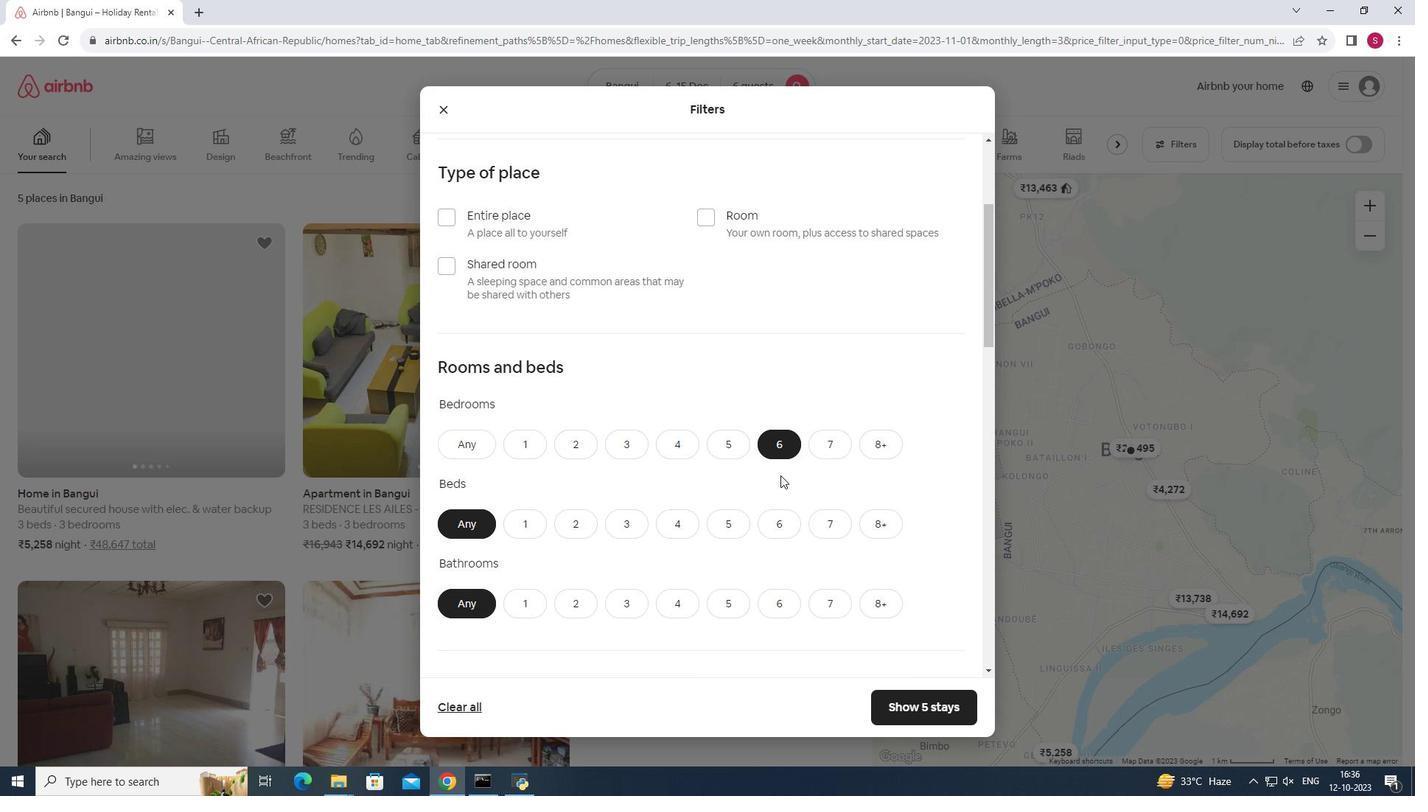 
Action: Mouse scrolled (780, 474) with delta (0, 0)
Screenshot: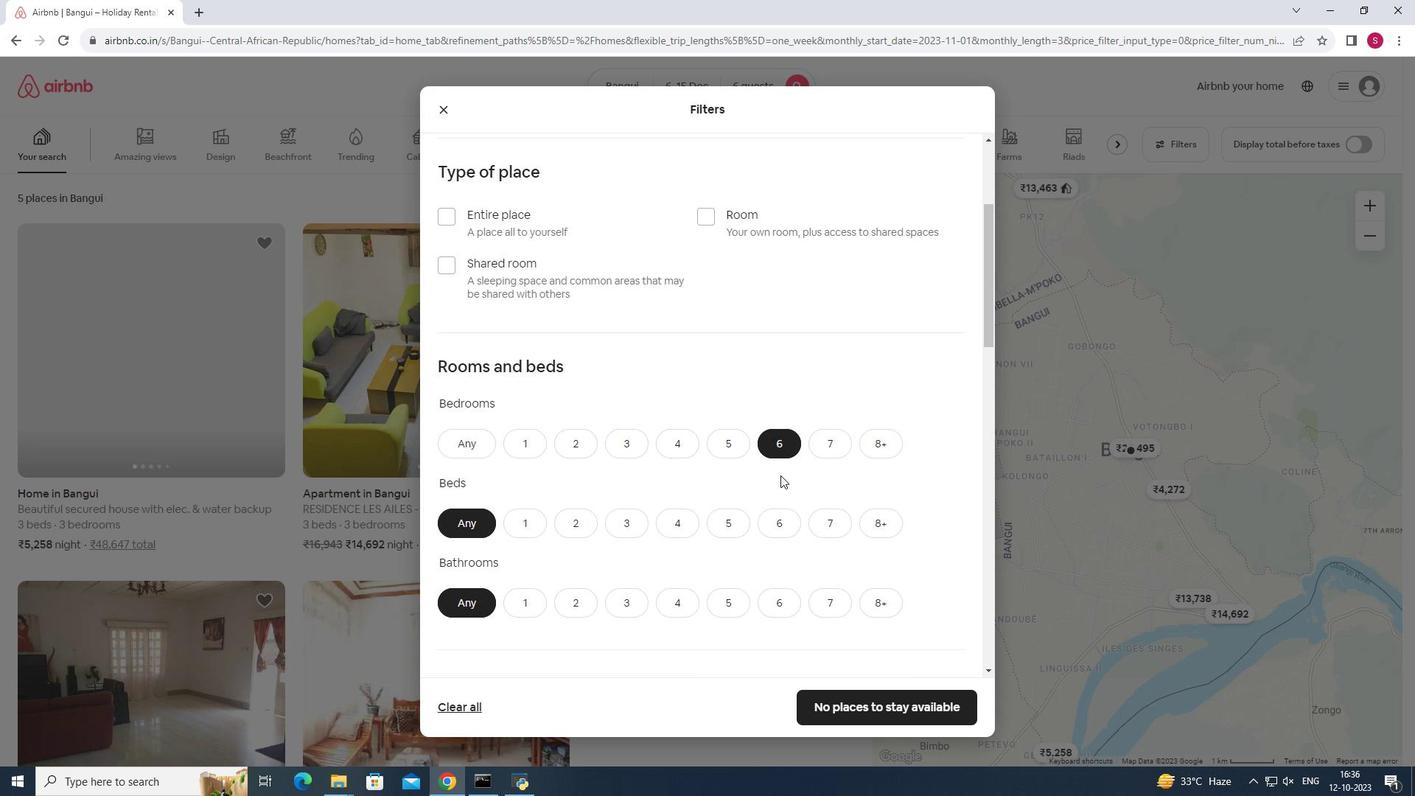 
Action: Mouse moved to (780, 461)
Screenshot: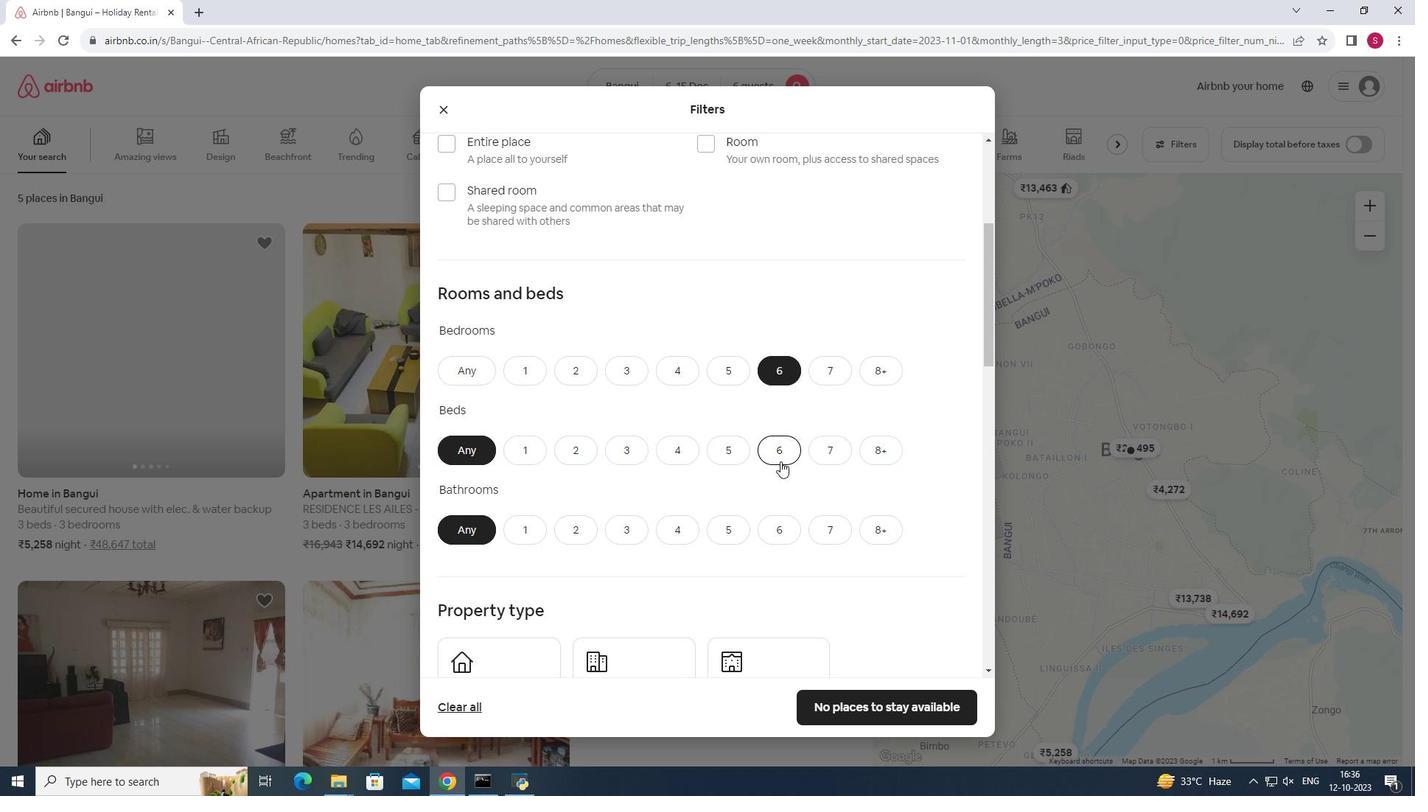 
Action: Mouse pressed left at (780, 461)
Screenshot: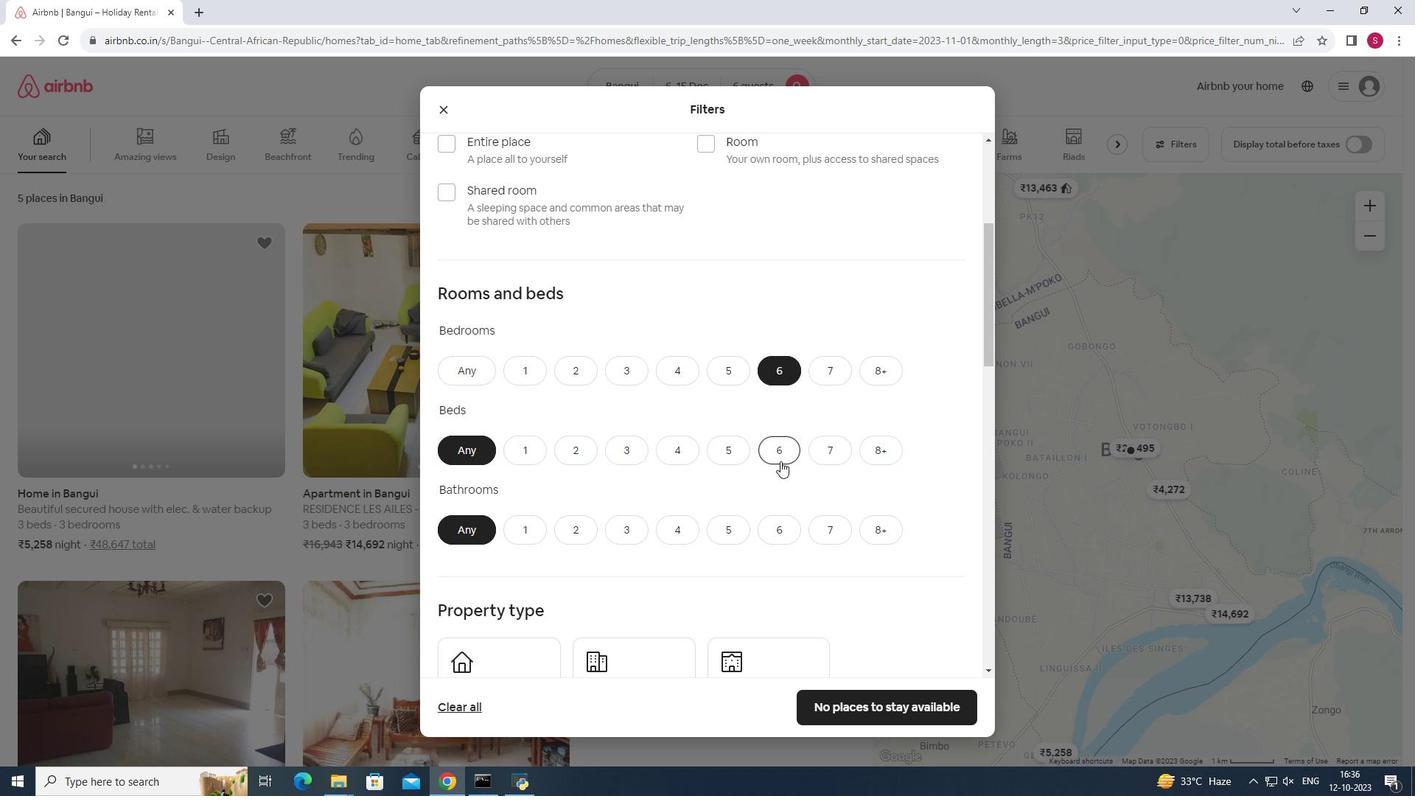 
Action: Mouse moved to (785, 537)
Screenshot: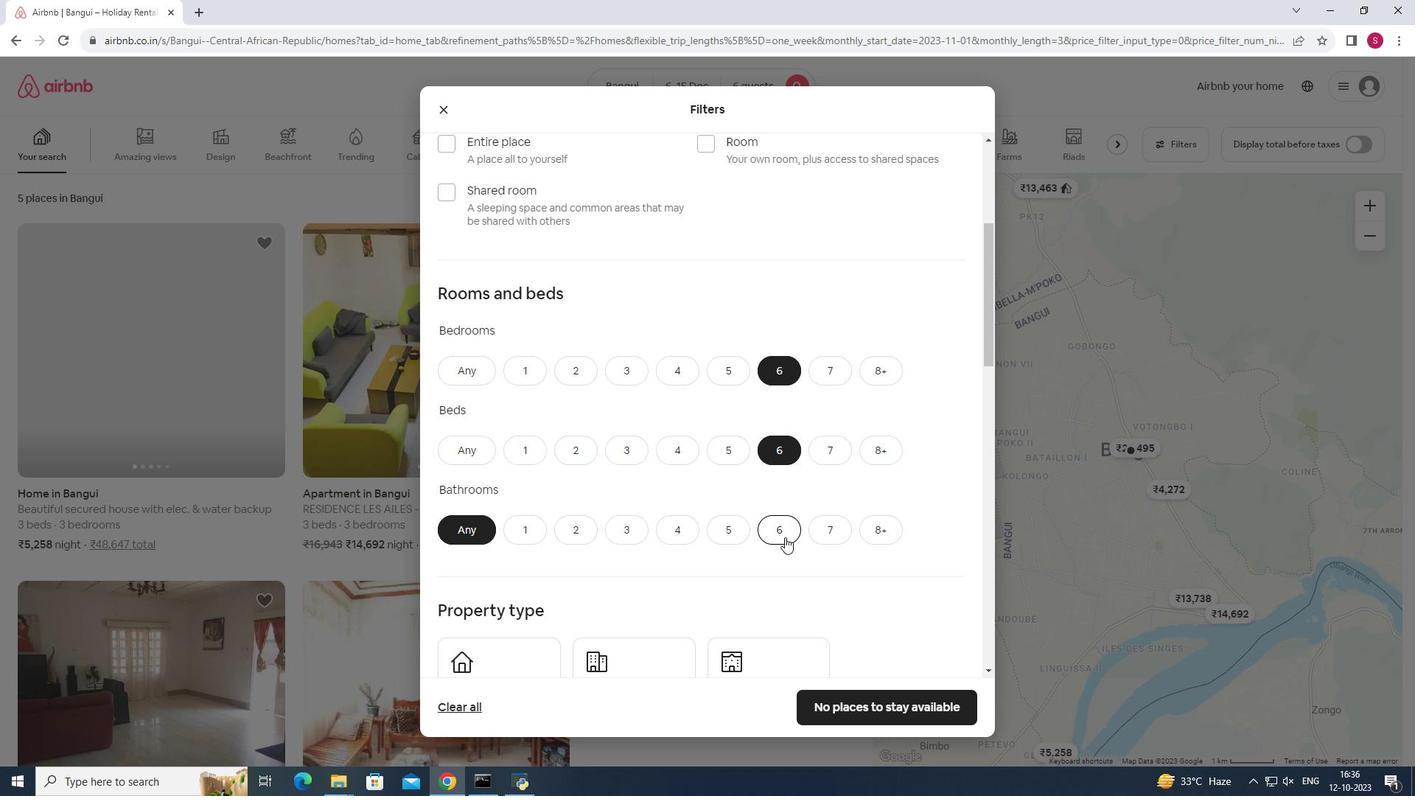 
Action: Mouse pressed left at (785, 537)
Screenshot: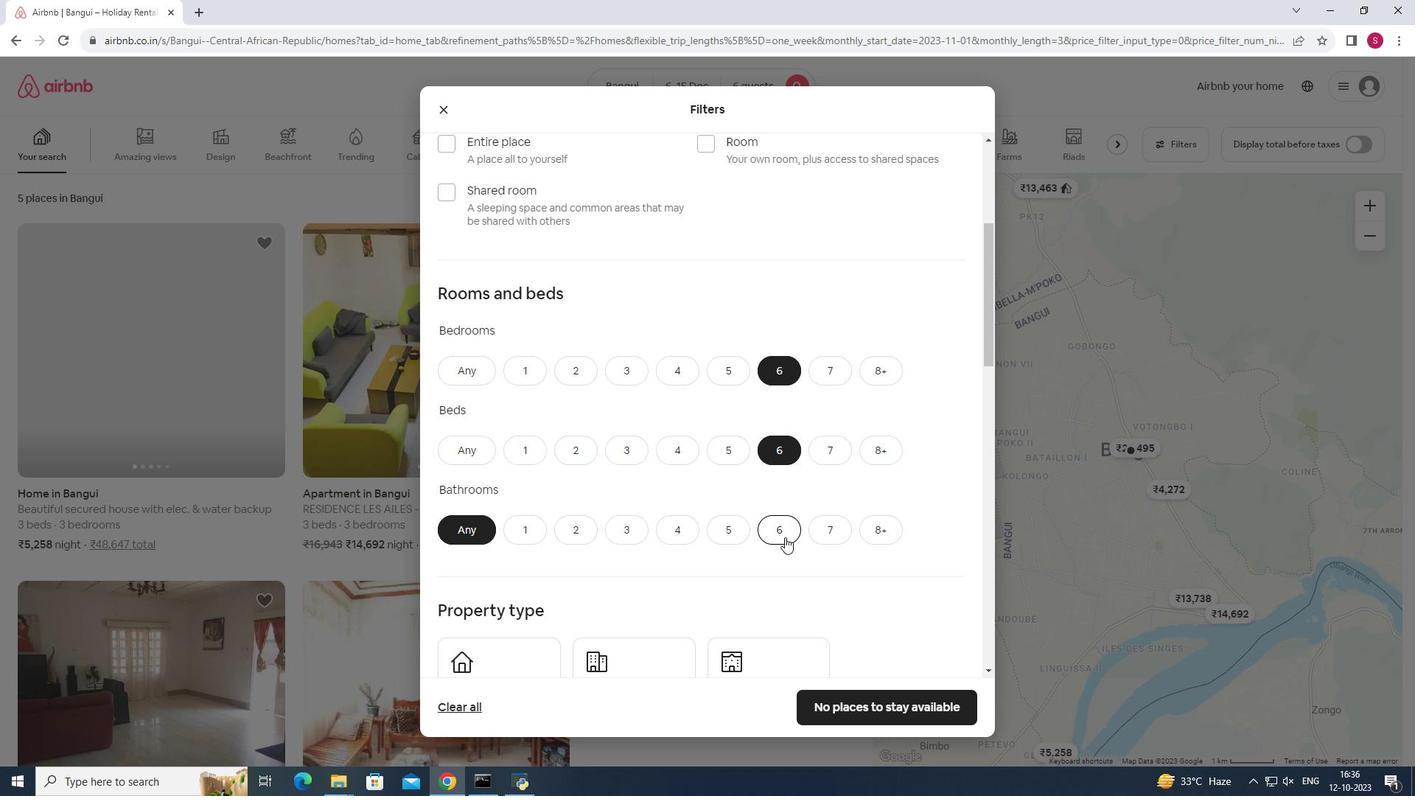 
Action: Mouse moved to (871, 555)
Screenshot: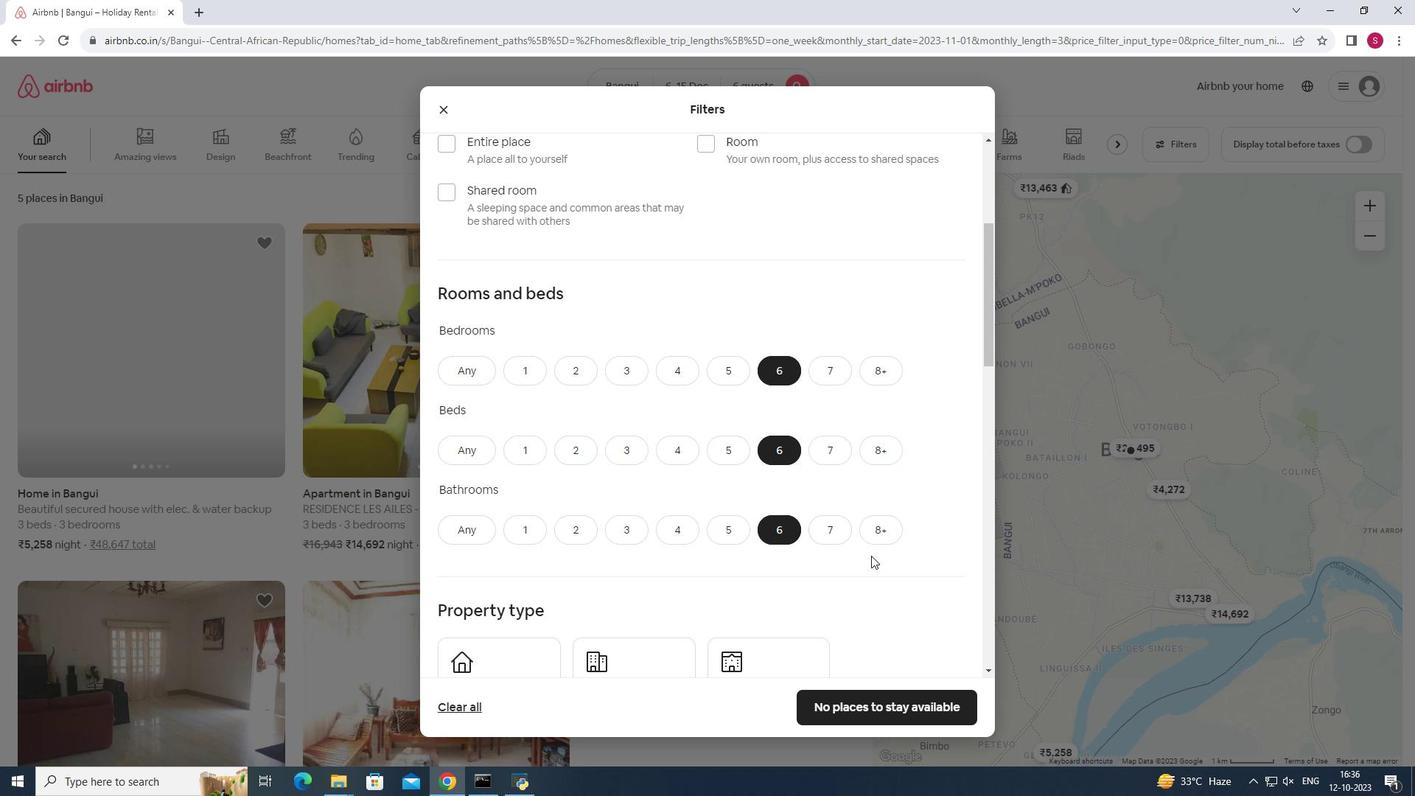 
Action: Mouse scrolled (871, 555) with delta (0, 0)
Screenshot: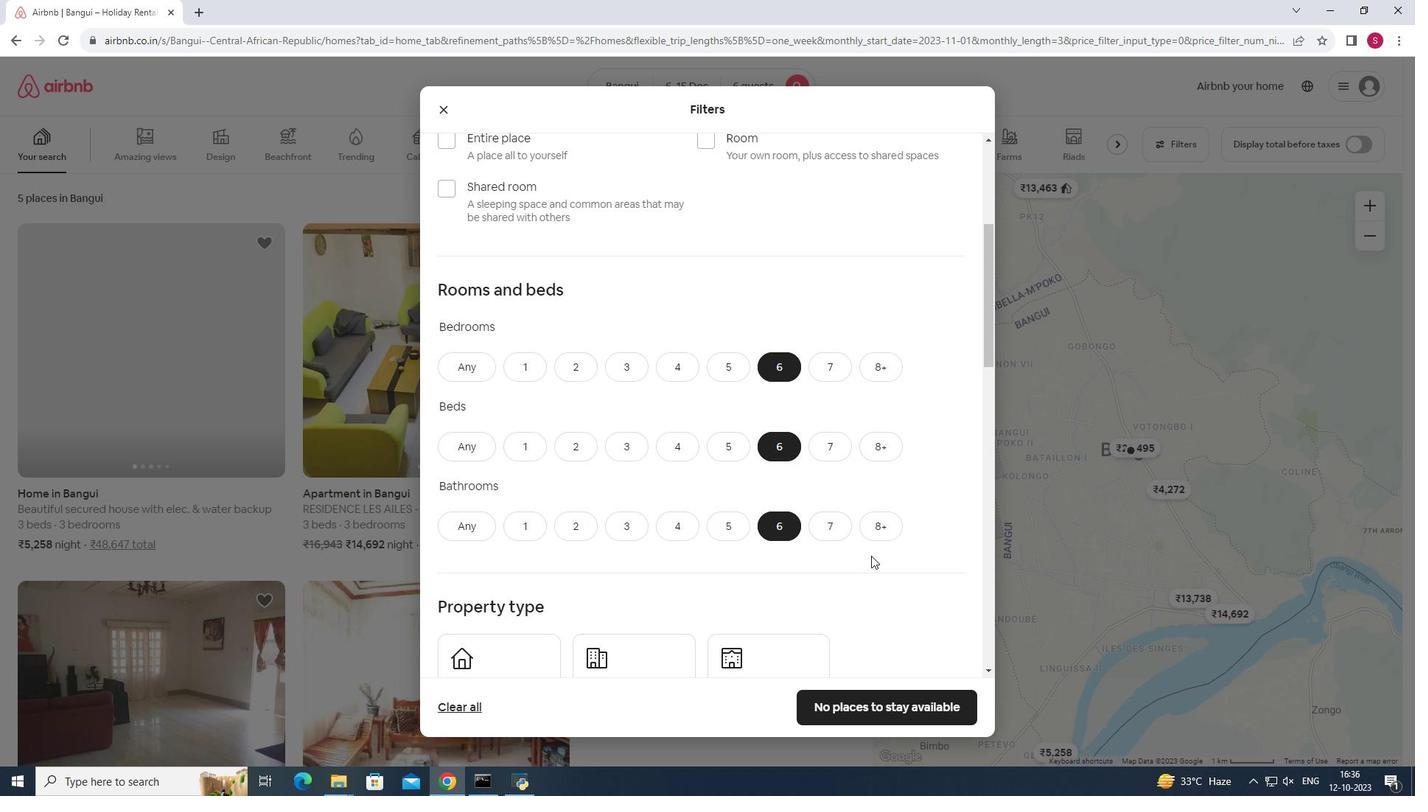 
Action: Mouse scrolled (871, 555) with delta (0, 0)
Screenshot: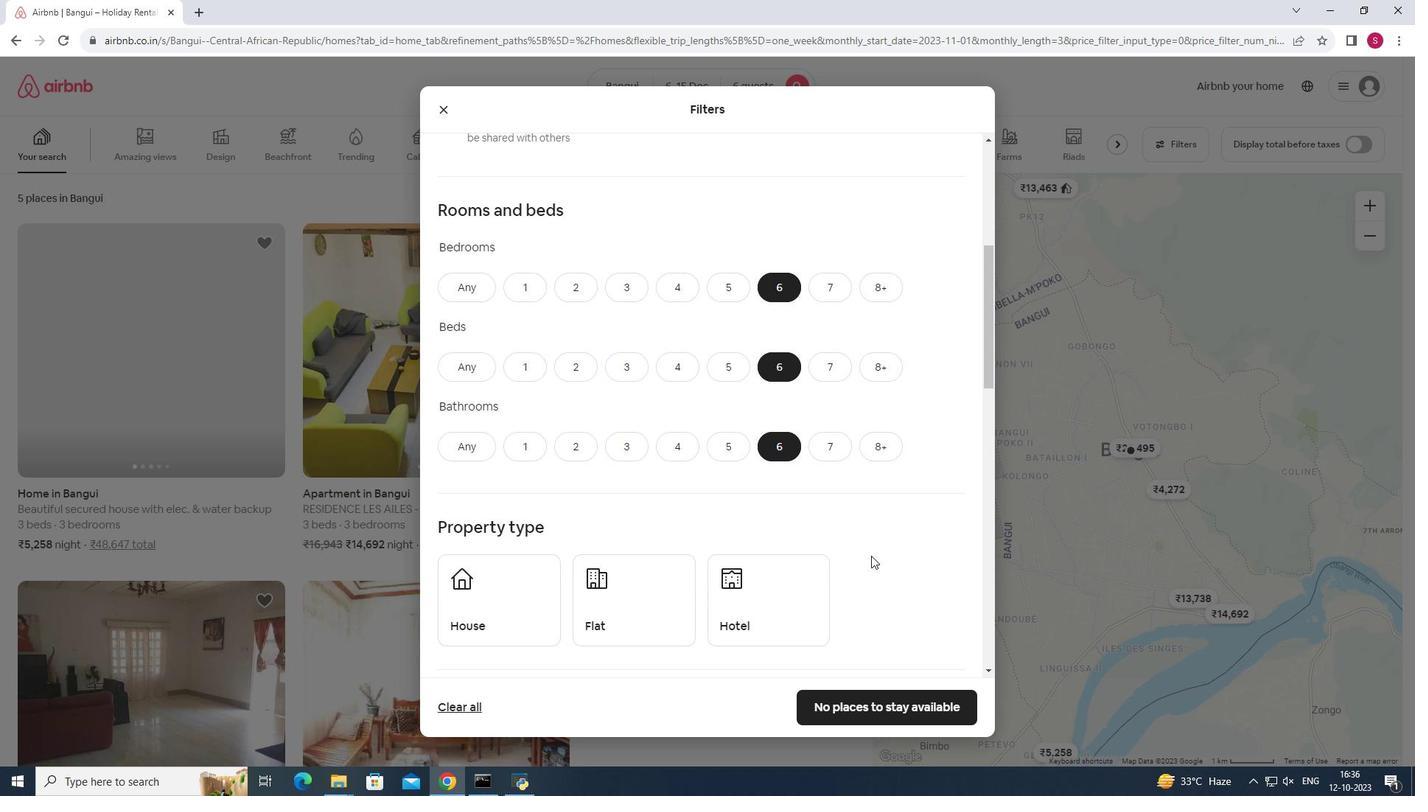 
Action: Mouse moved to (871, 556)
Screenshot: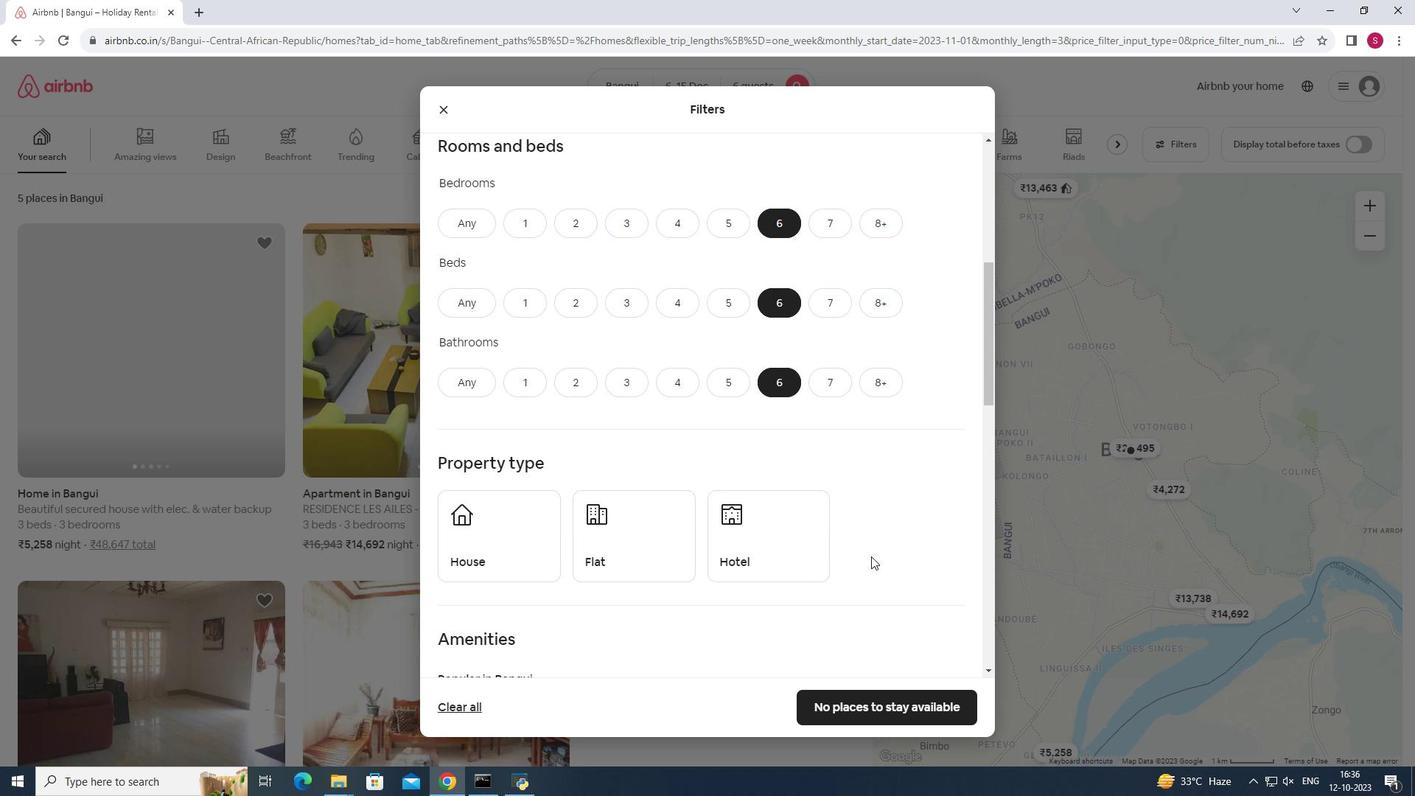 
Action: Mouse scrolled (871, 555) with delta (0, 0)
Screenshot: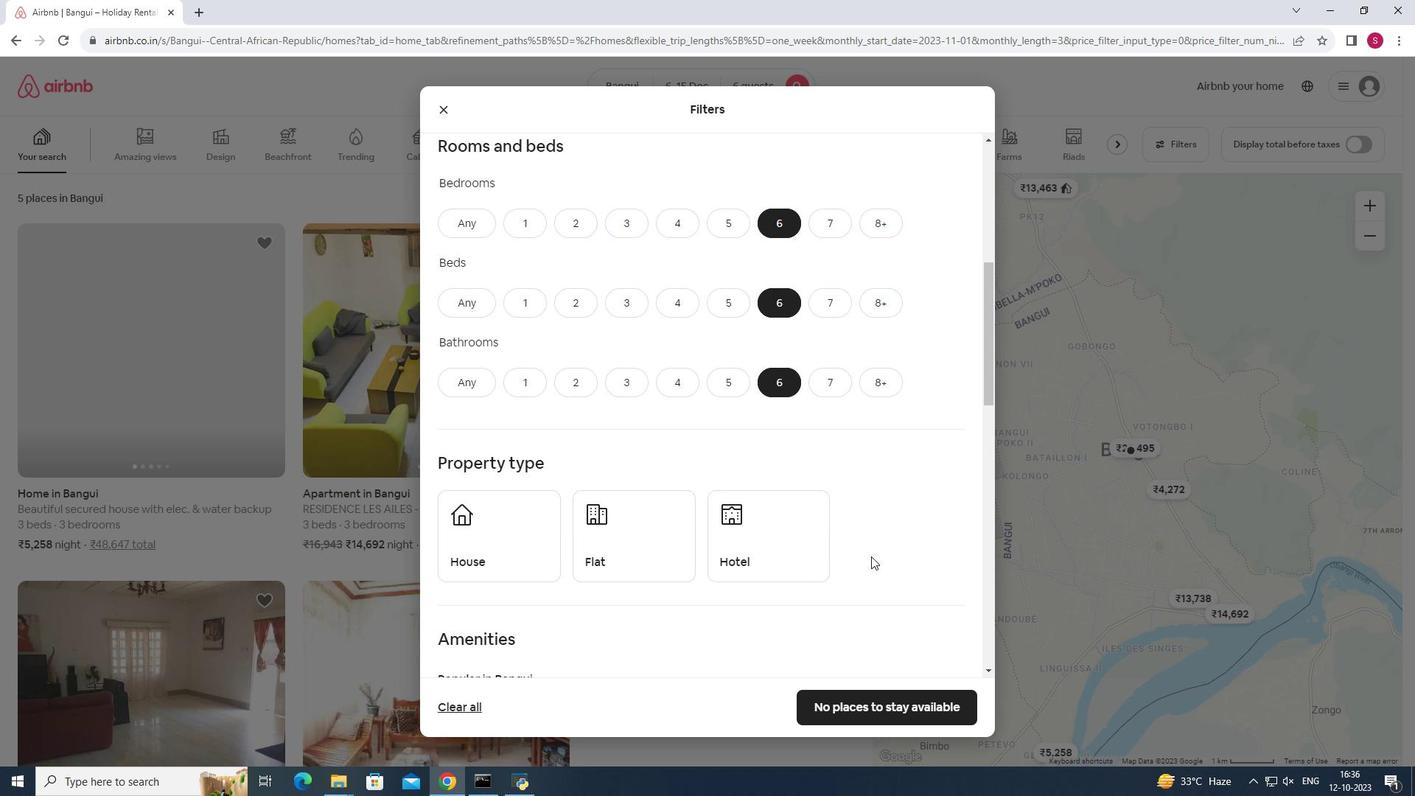
Action: Mouse moved to (487, 495)
Screenshot: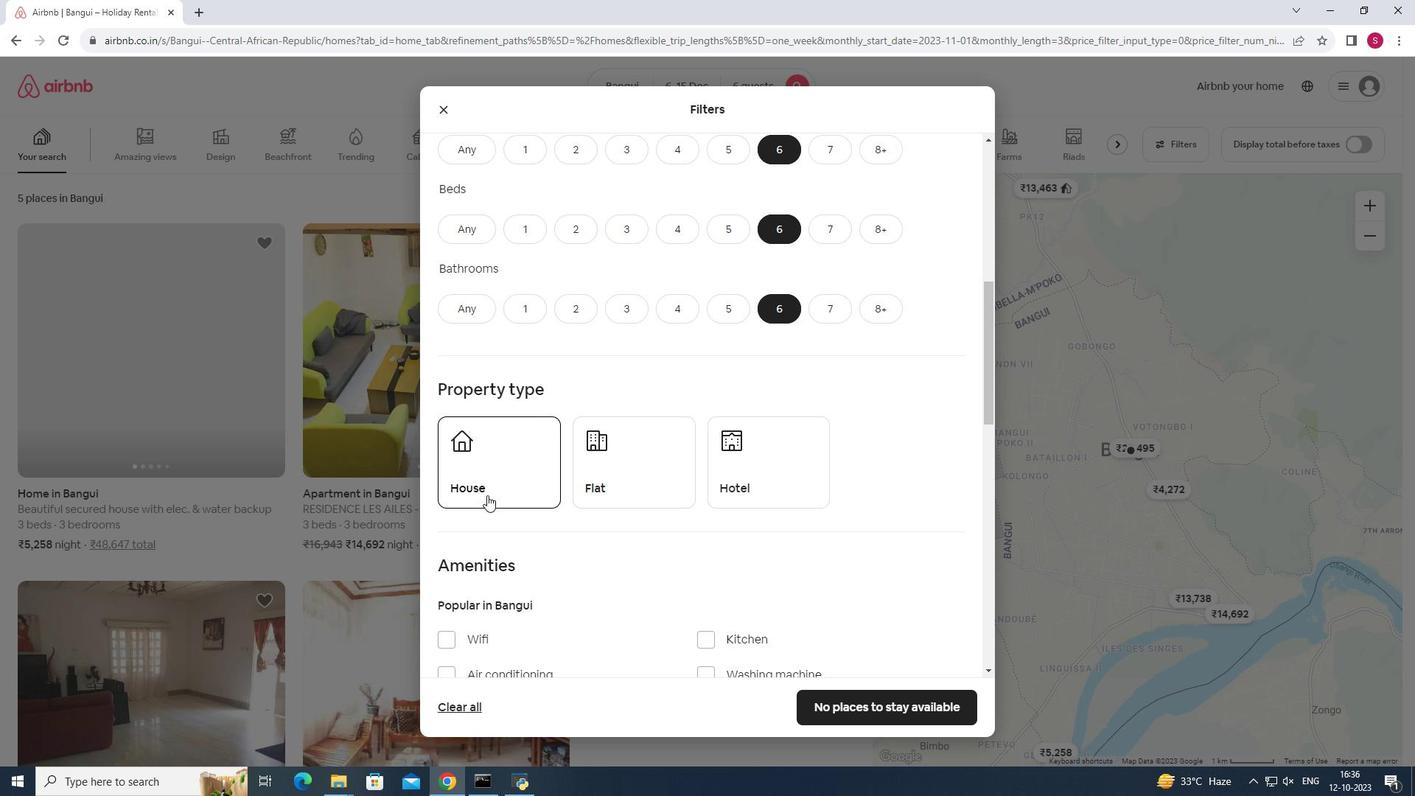 
Action: Mouse pressed left at (487, 495)
Screenshot: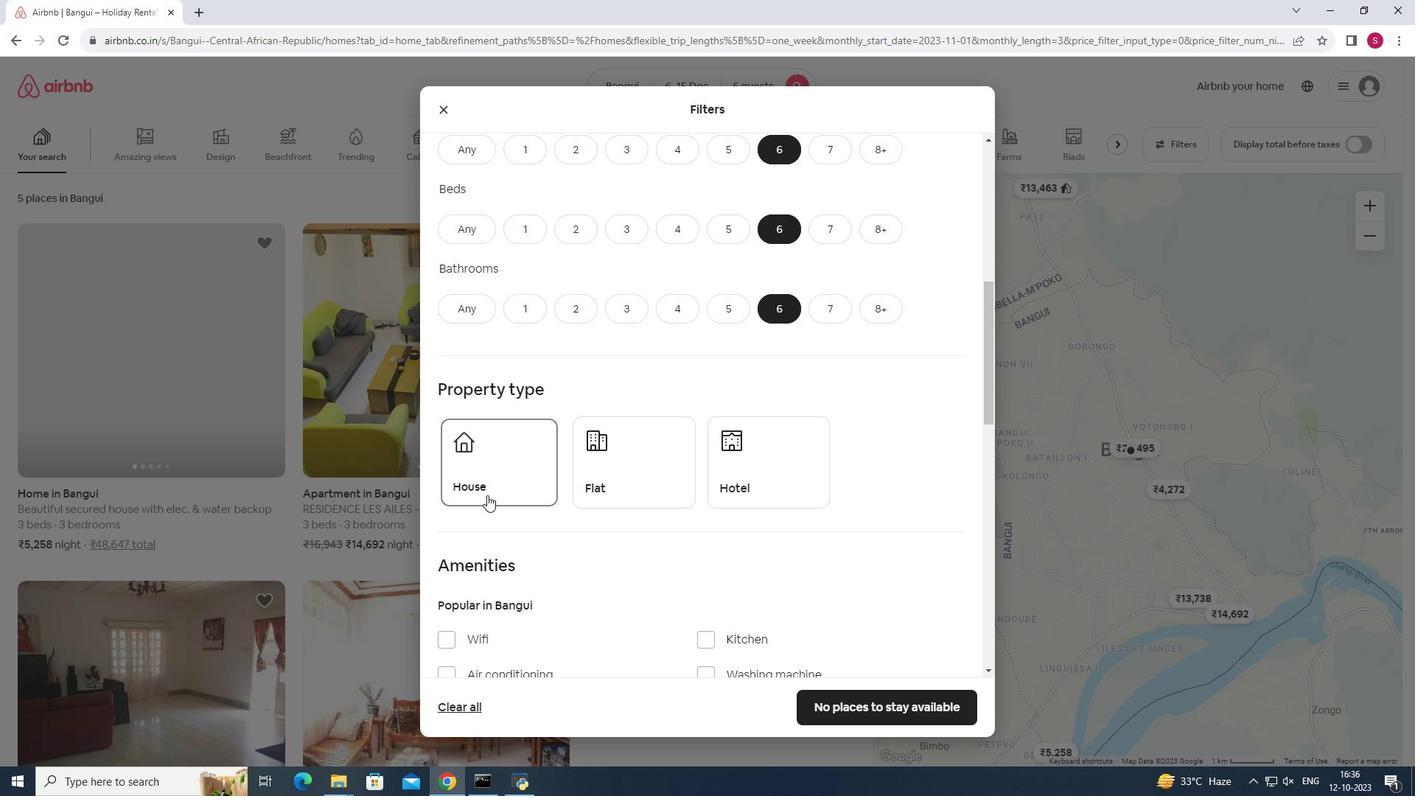 
Action: Mouse moved to (932, 535)
Screenshot: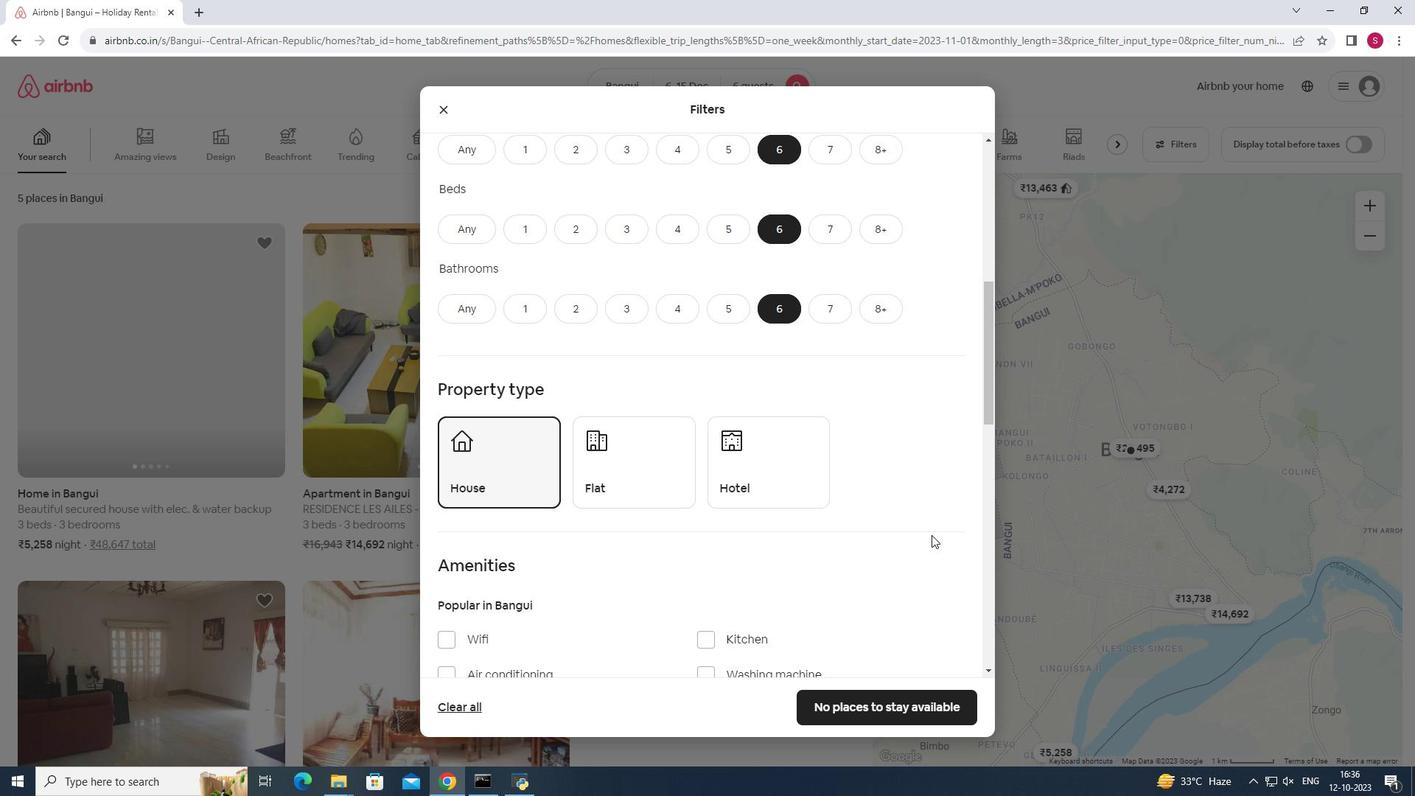 
Action: Mouse scrolled (932, 534) with delta (0, 0)
Screenshot: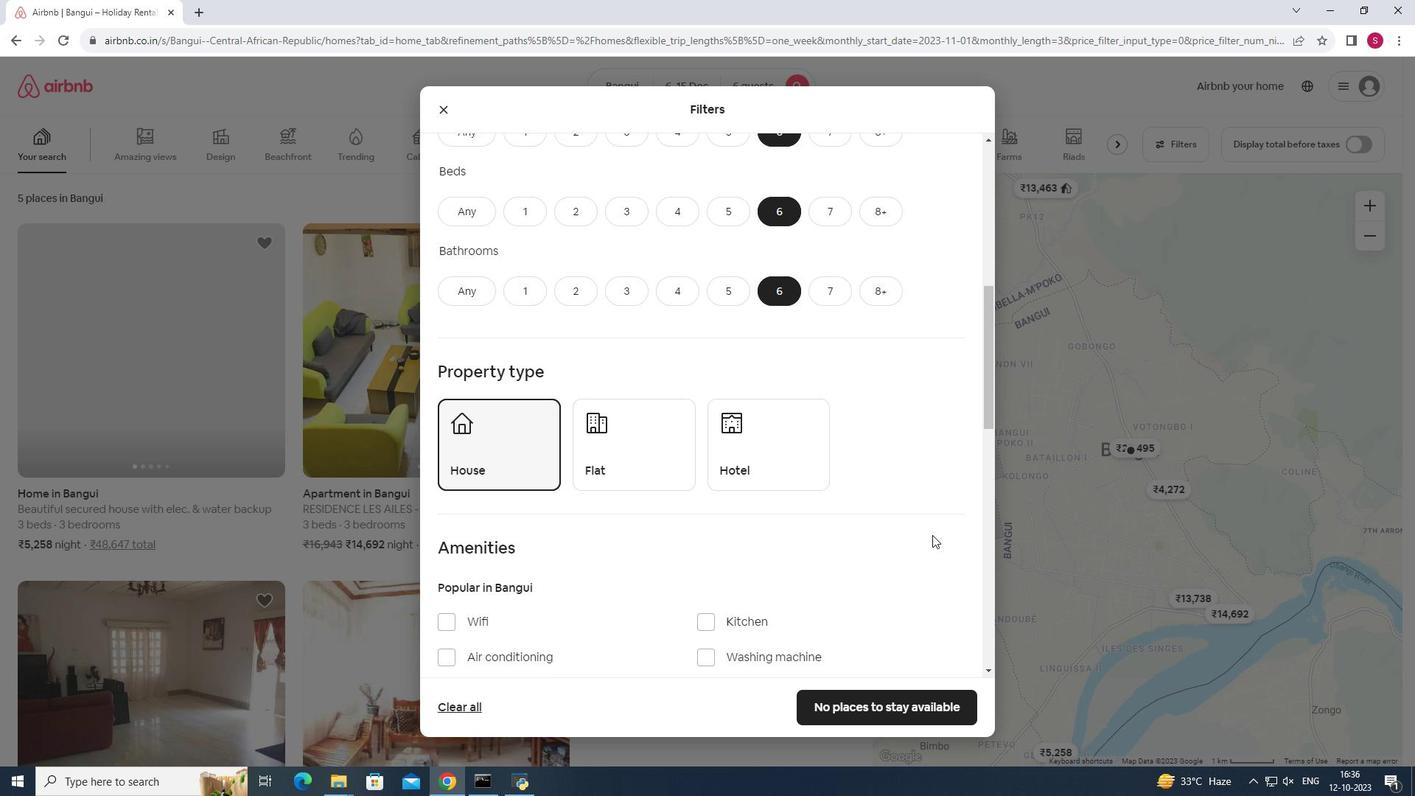 
Action: Mouse moved to (932, 535)
Screenshot: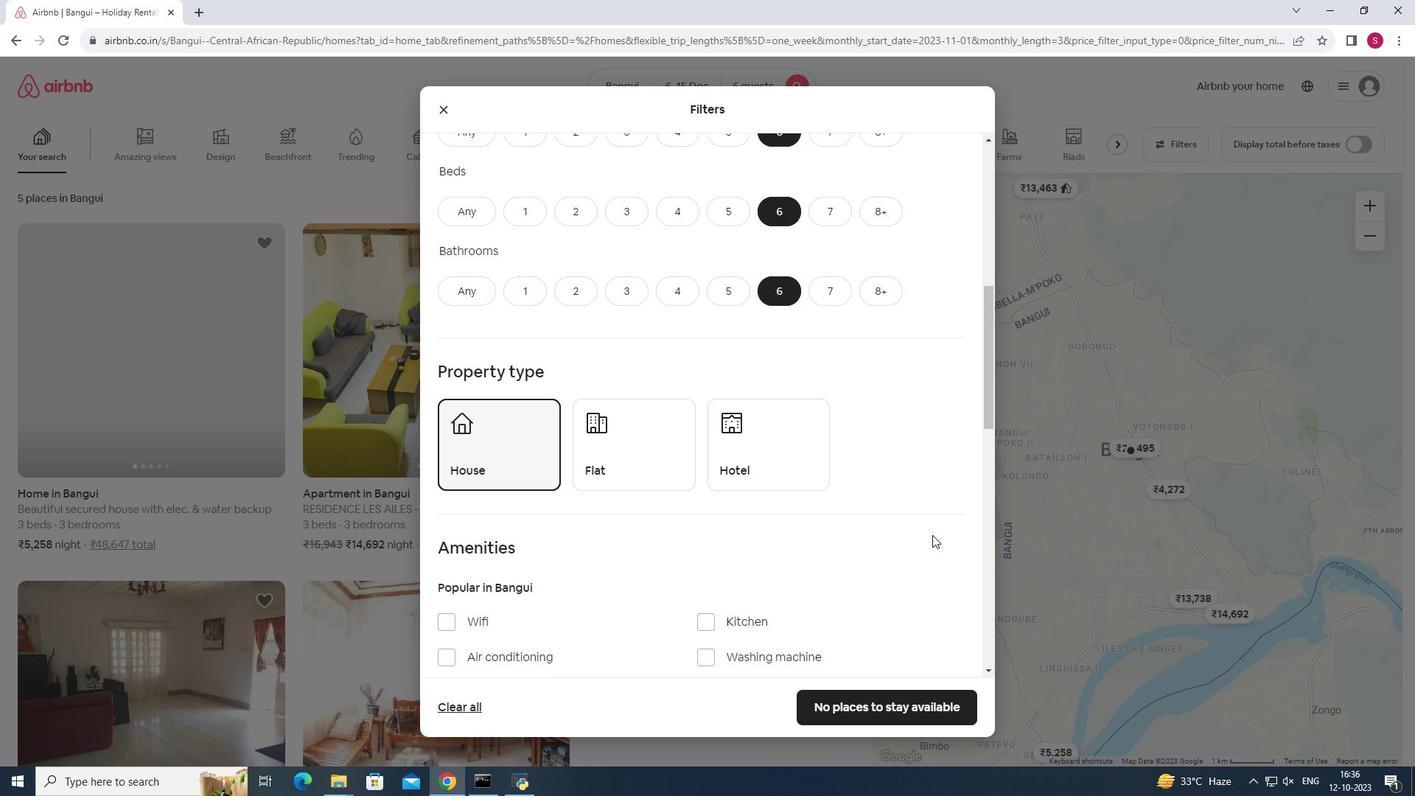 
Action: Mouse scrolled (932, 534) with delta (0, 0)
Screenshot: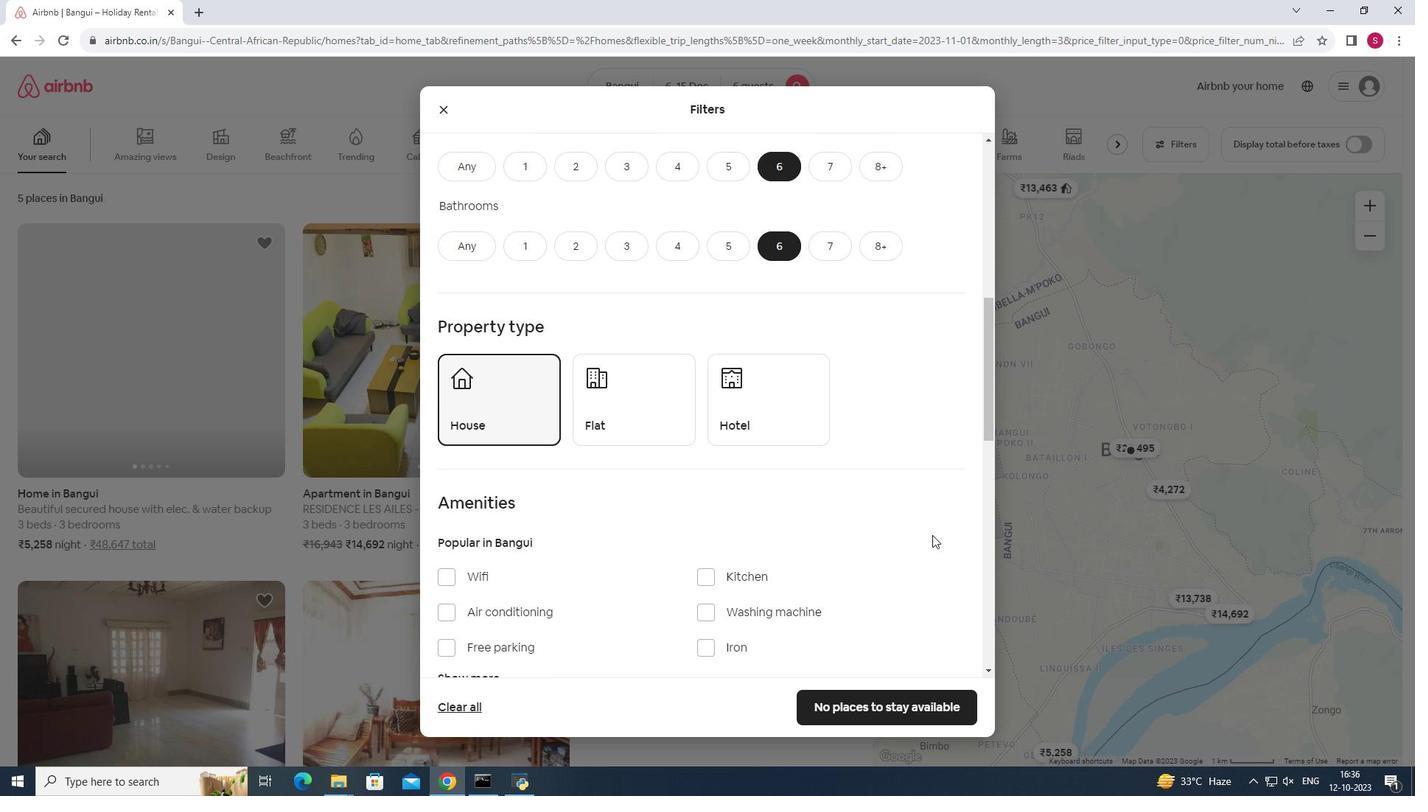 
Action: Mouse scrolled (932, 534) with delta (0, 0)
Screenshot: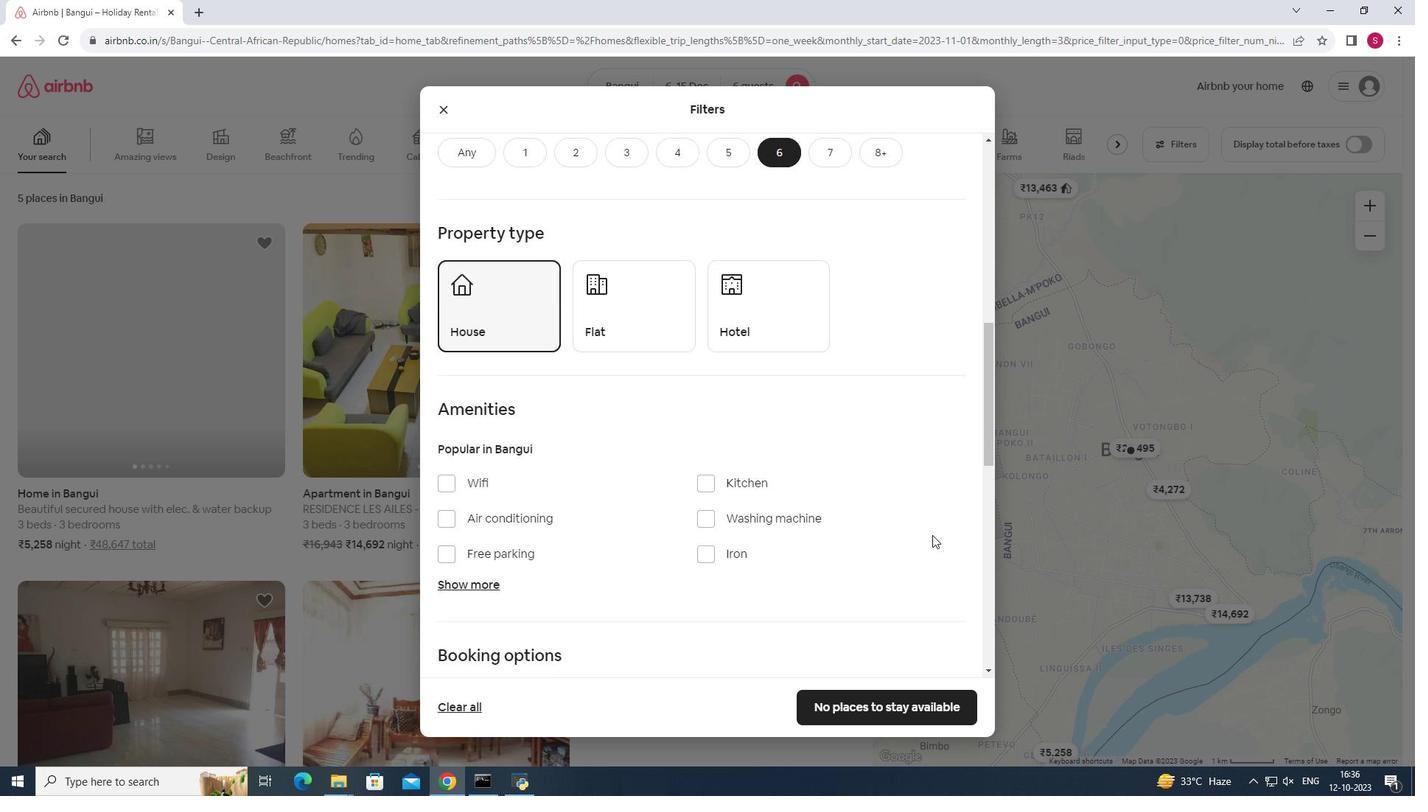 
Action: Mouse moved to (447, 420)
Screenshot: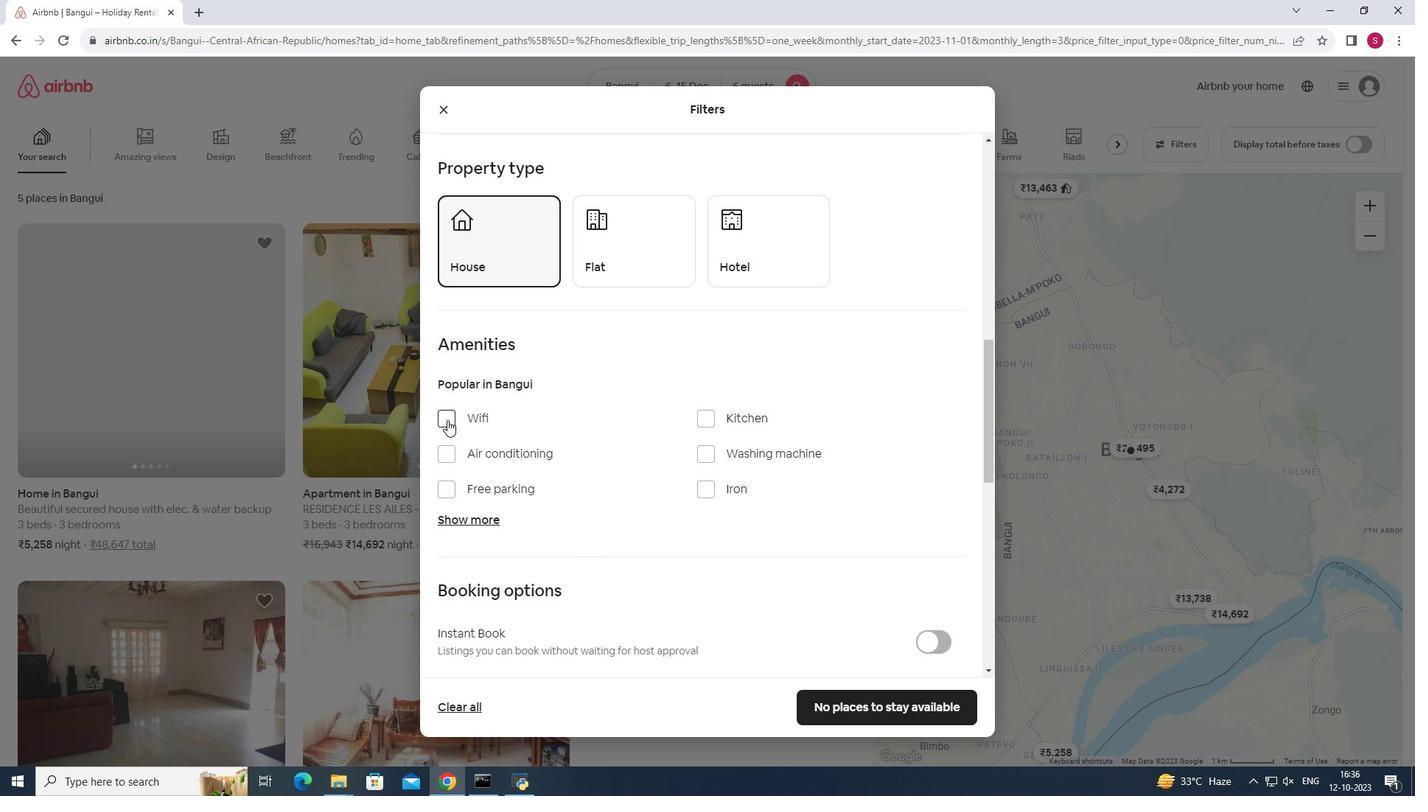
Action: Mouse pressed left at (447, 420)
Screenshot: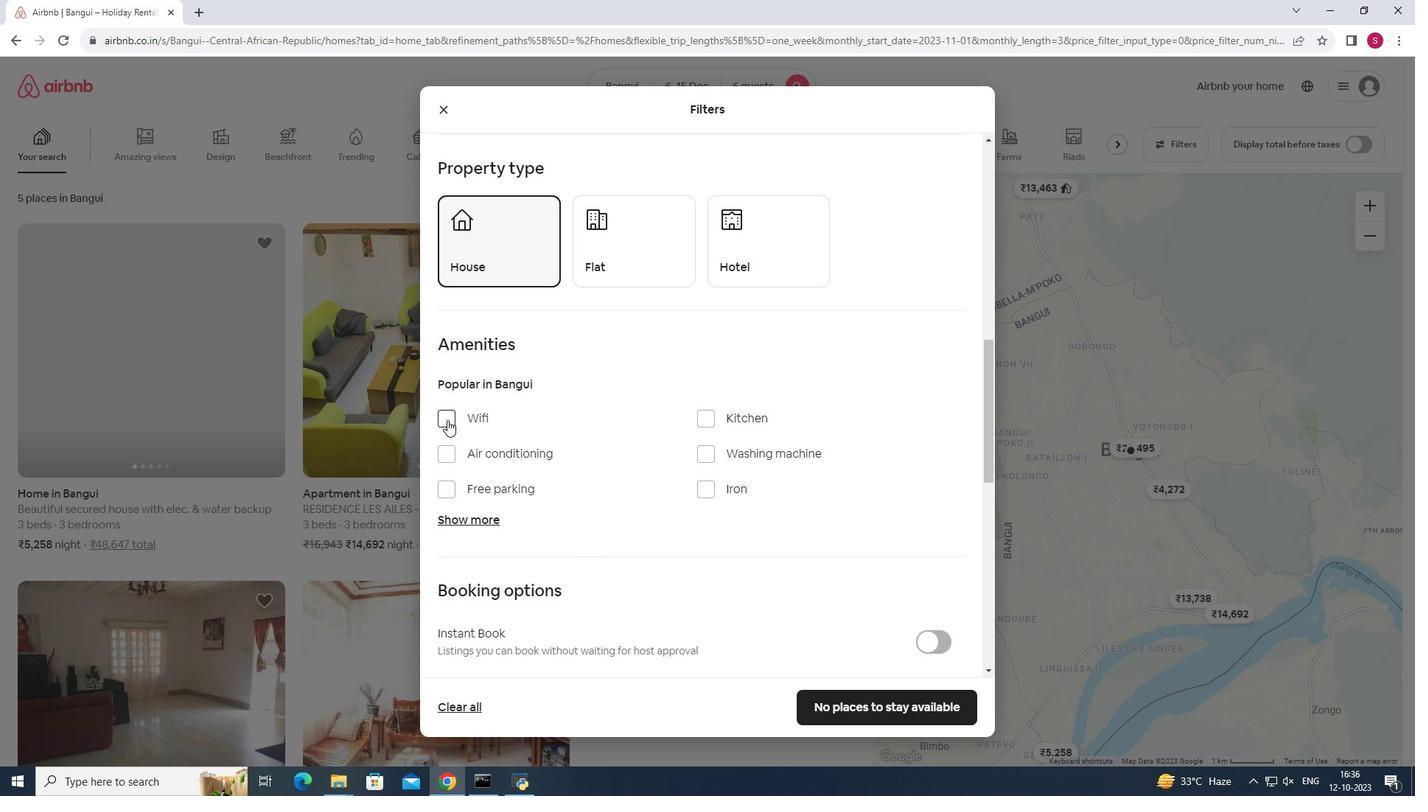 
Action: Mouse moved to (468, 523)
Screenshot: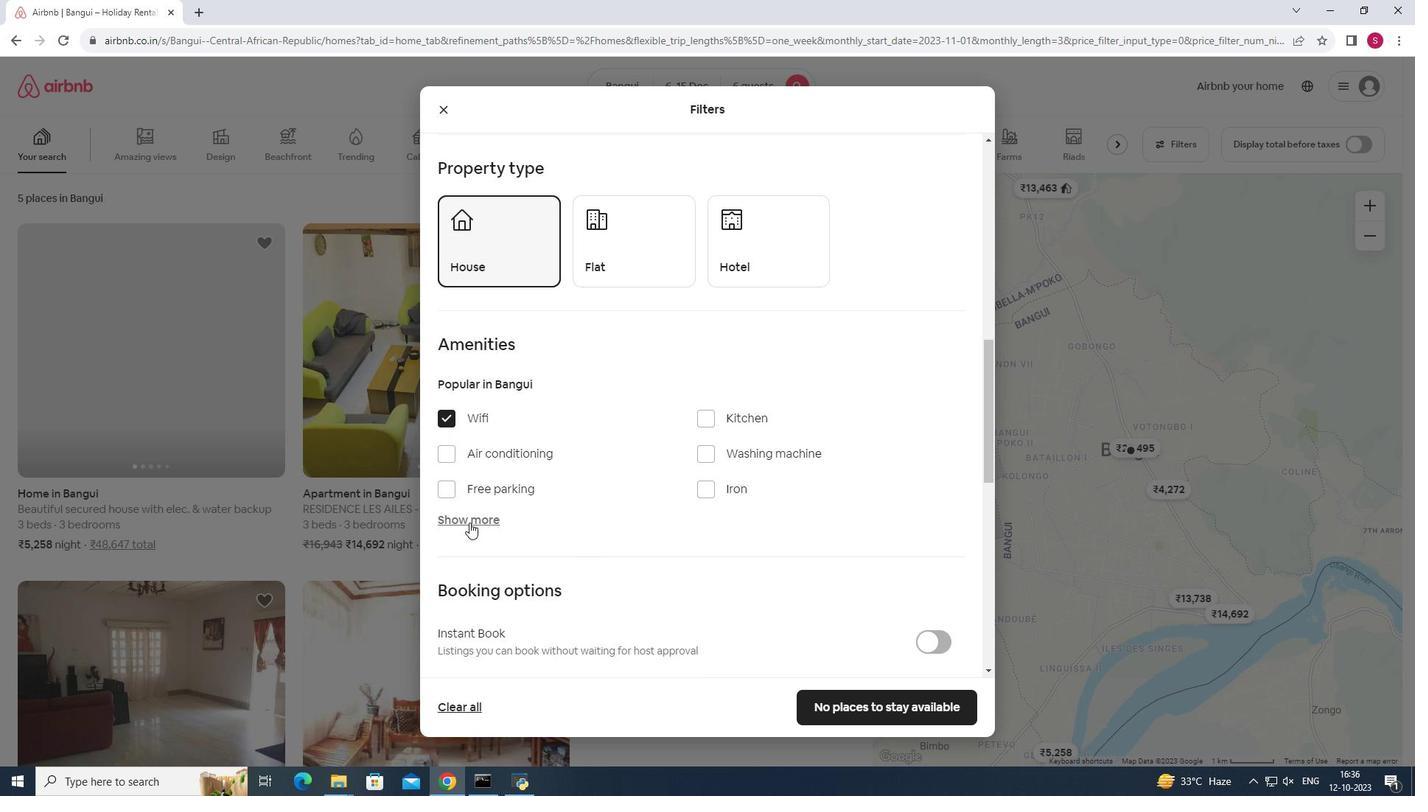 
Action: Mouse pressed left at (468, 523)
Screenshot: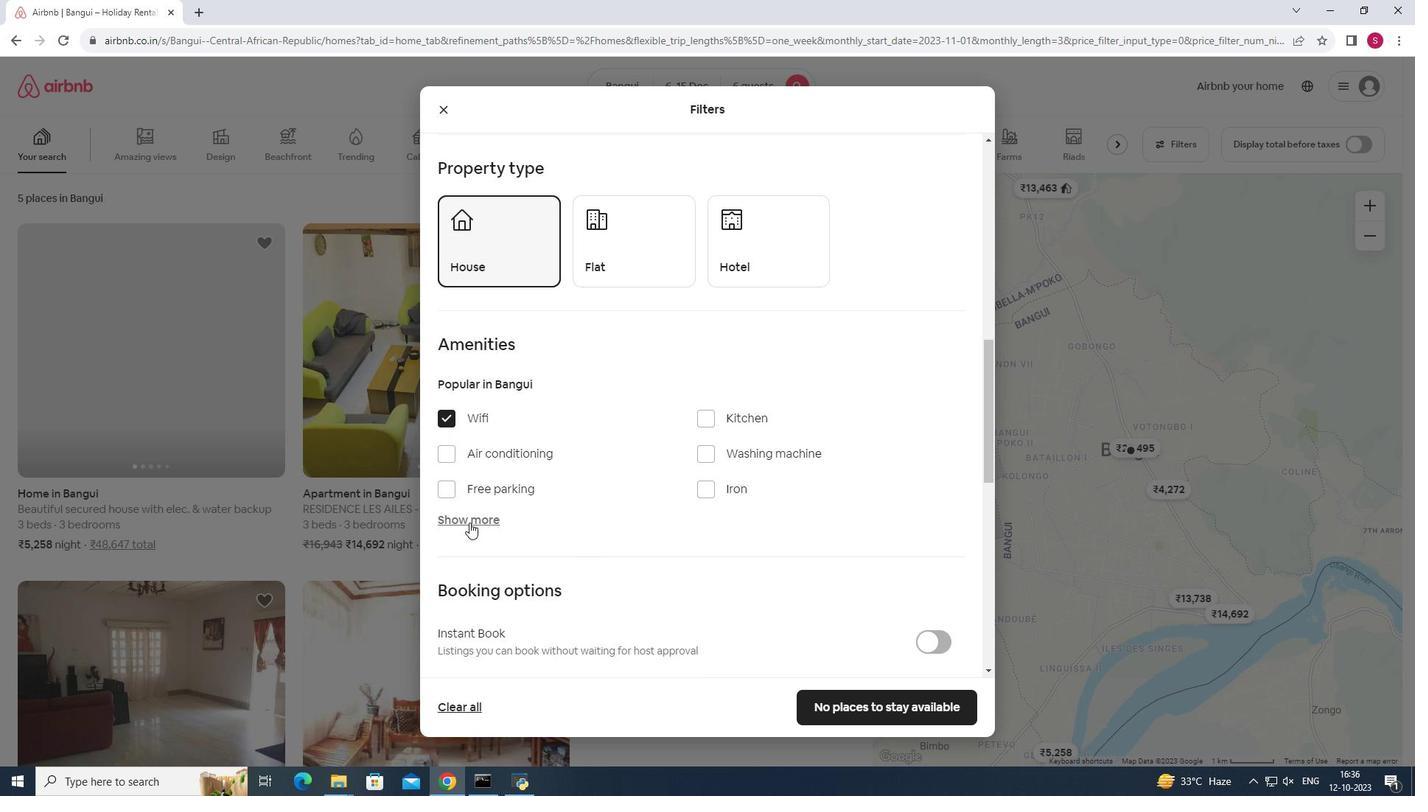 
Action: Mouse moved to (707, 610)
Screenshot: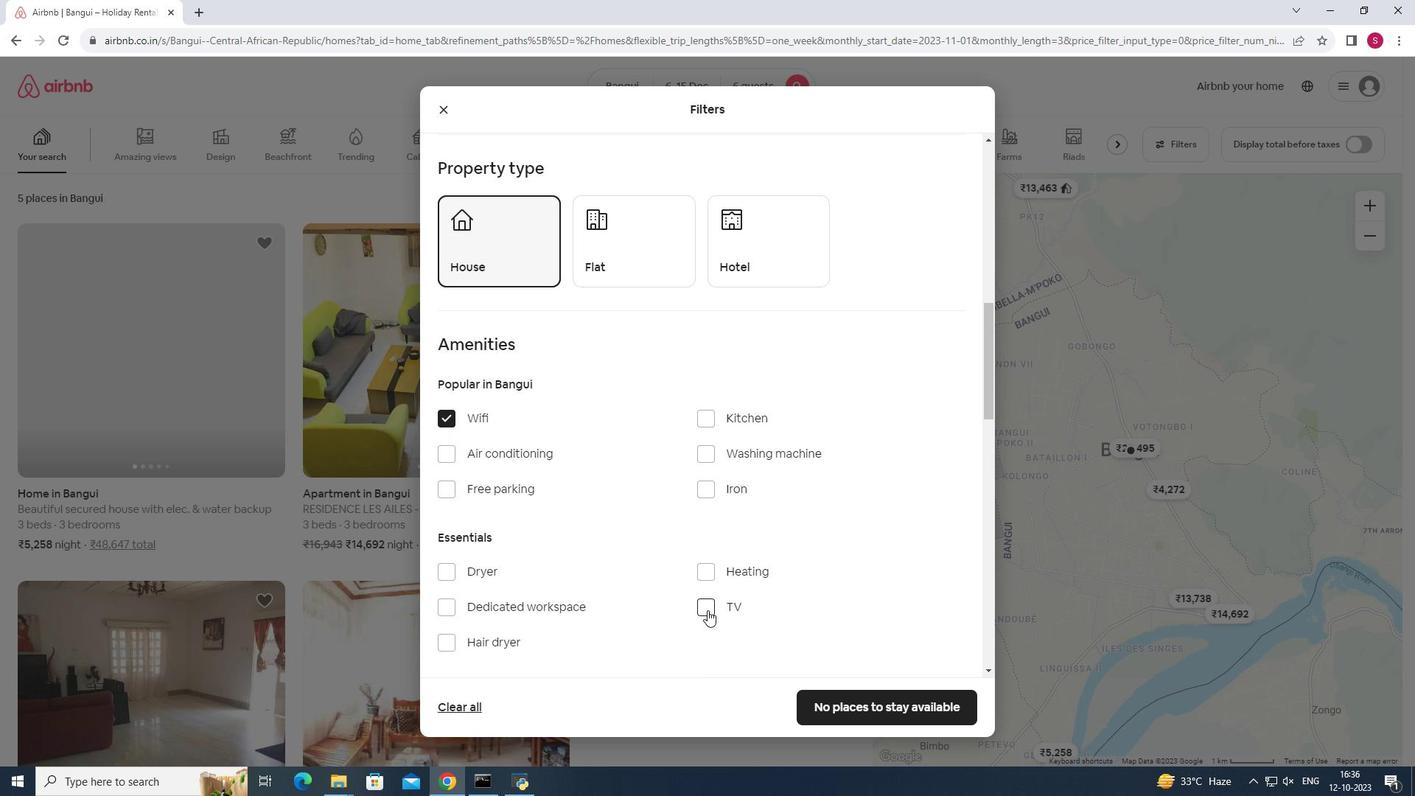 
Action: Mouse pressed left at (707, 610)
Screenshot: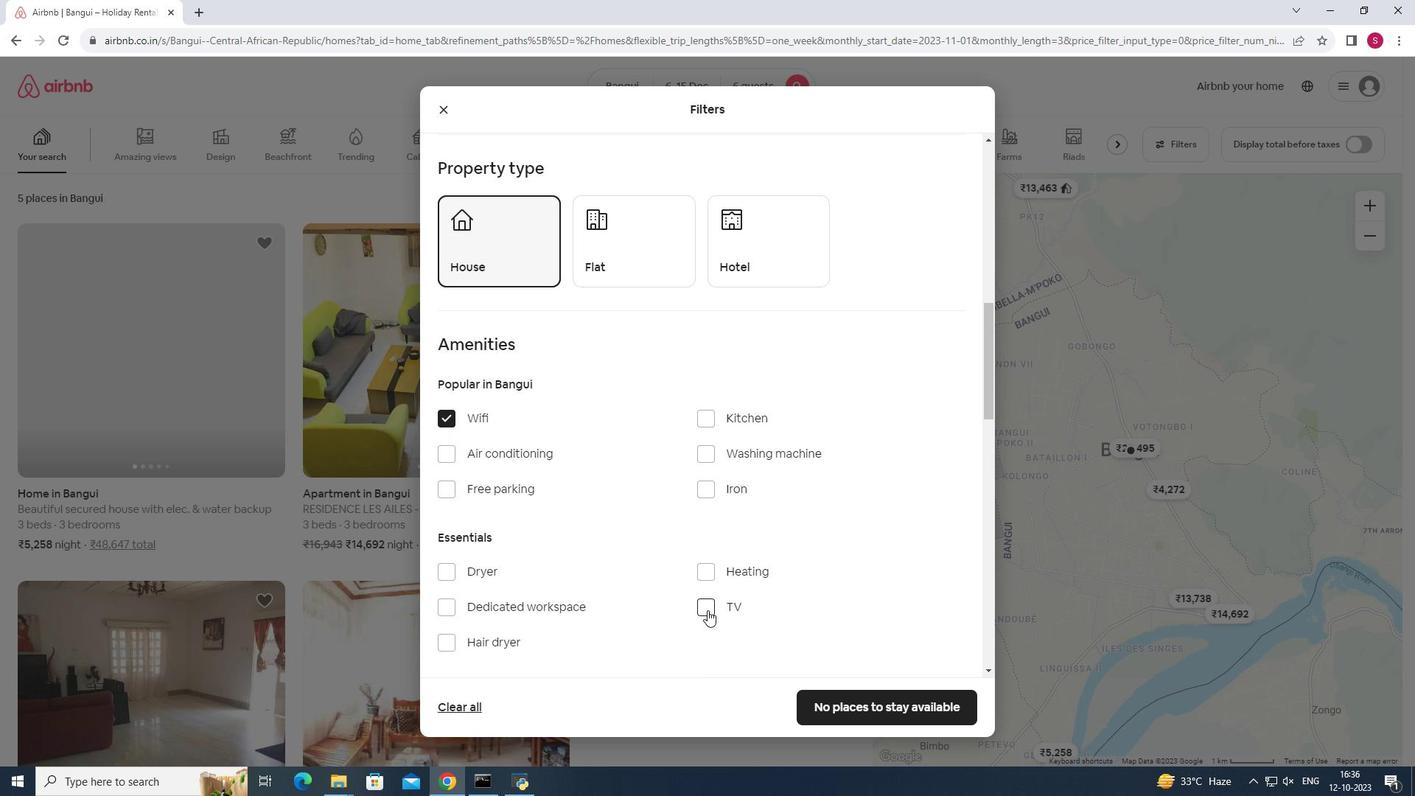
Action: Mouse moved to (451, 490)
Screenshot: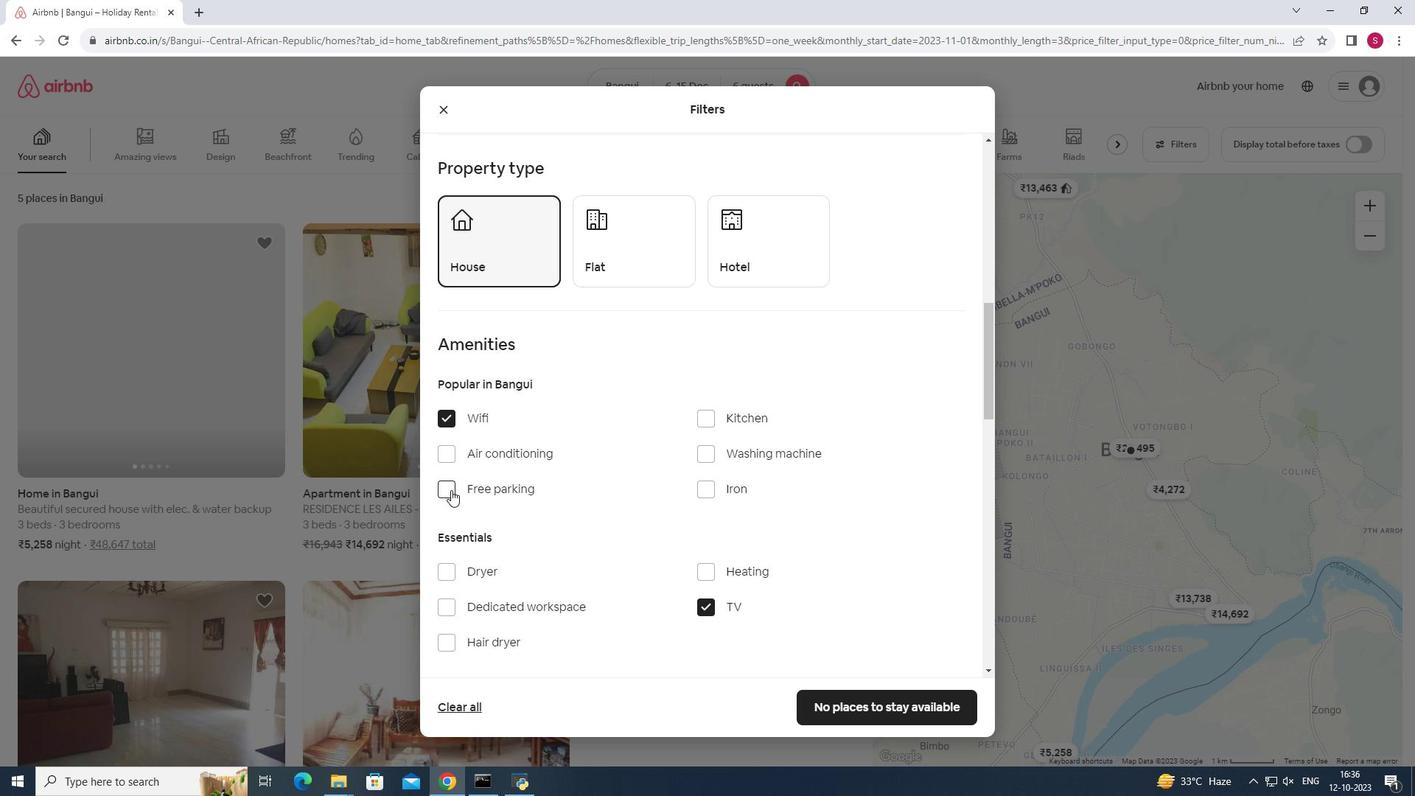 
Action: Mouse pressed left at (451, 490)
Screenshot: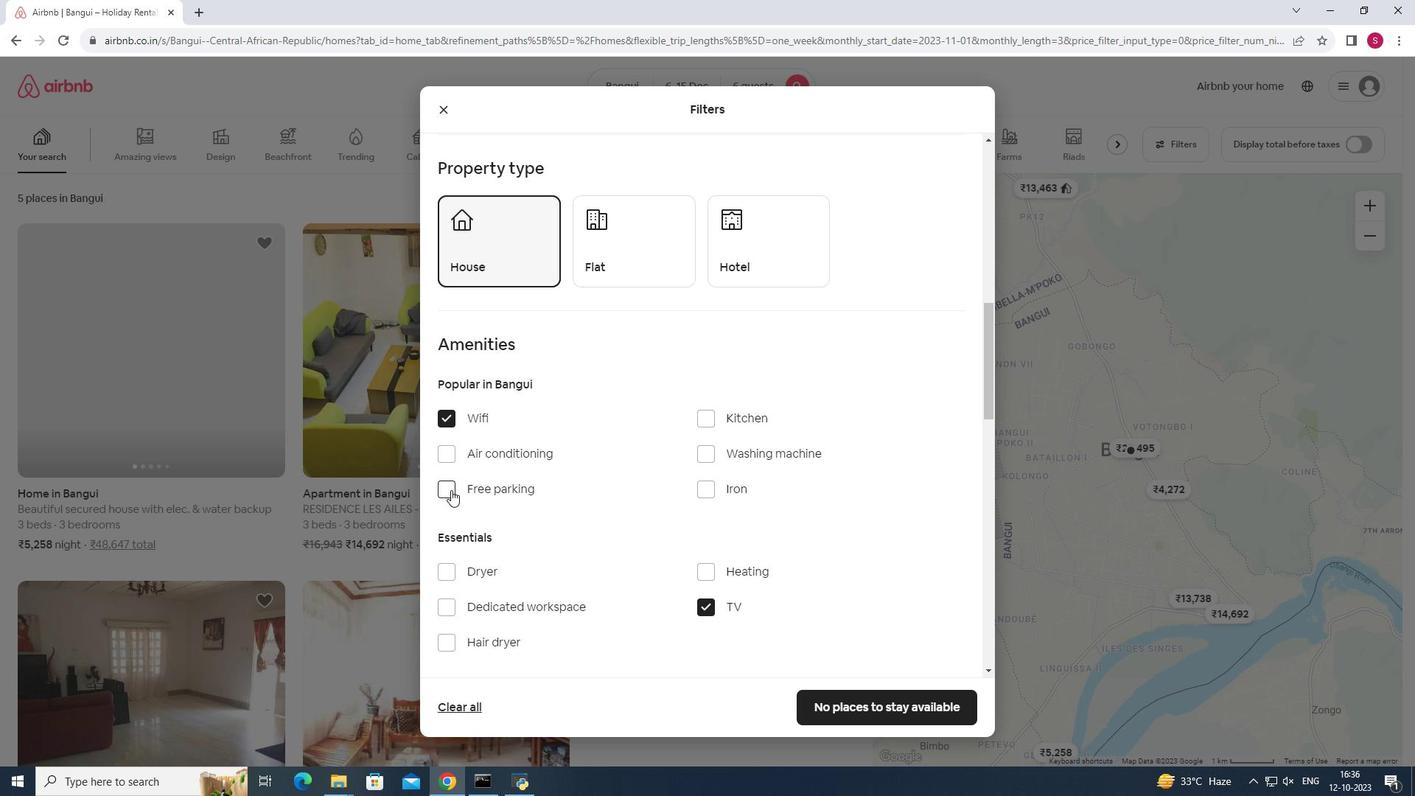 
Action: Mouse moved to (535, 500)
Screenshot: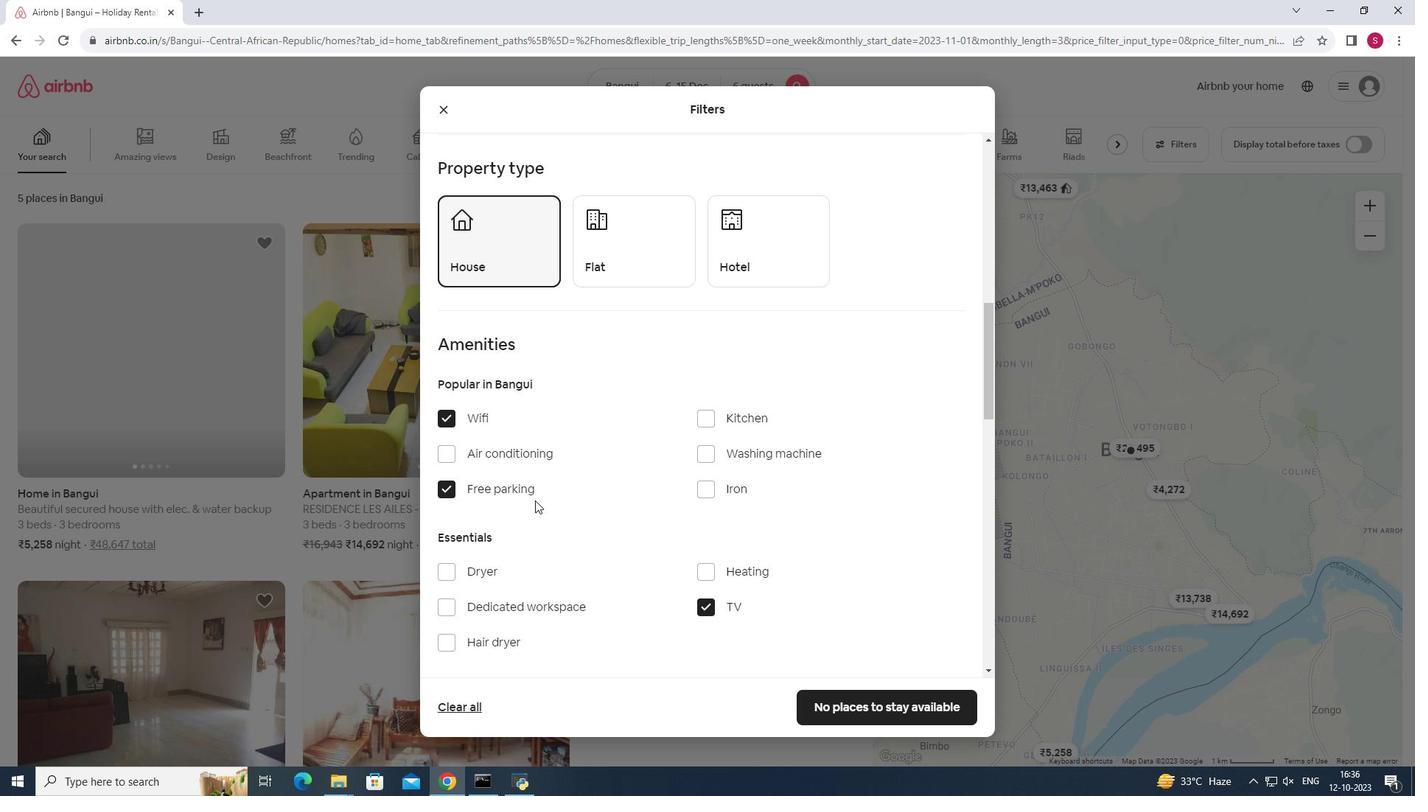 
Action: Mouse scrolled (535, 499) with delta (0, 0)
Screenshot: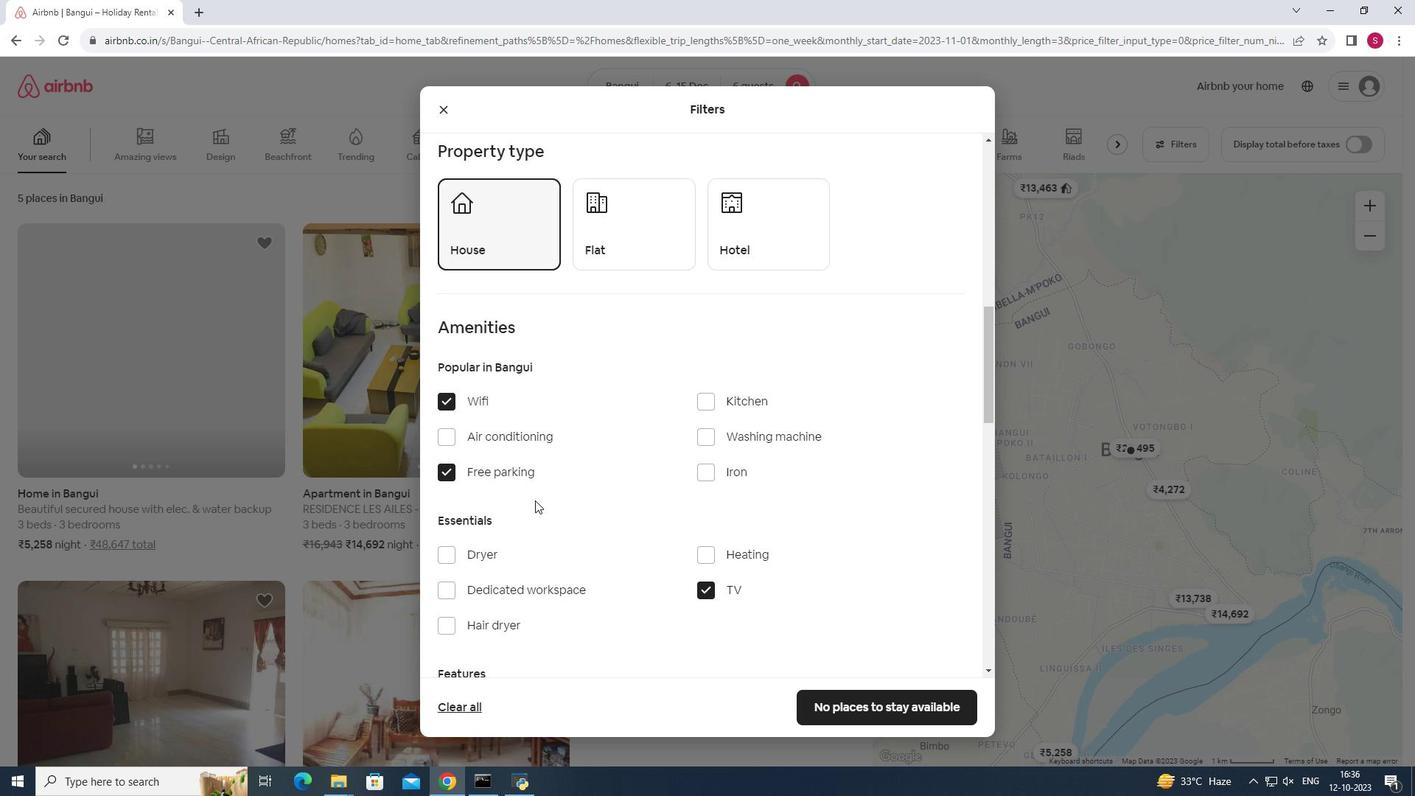 
Action: Mouse scrolled (535, 499) with delta (0, 0)
Screenshot: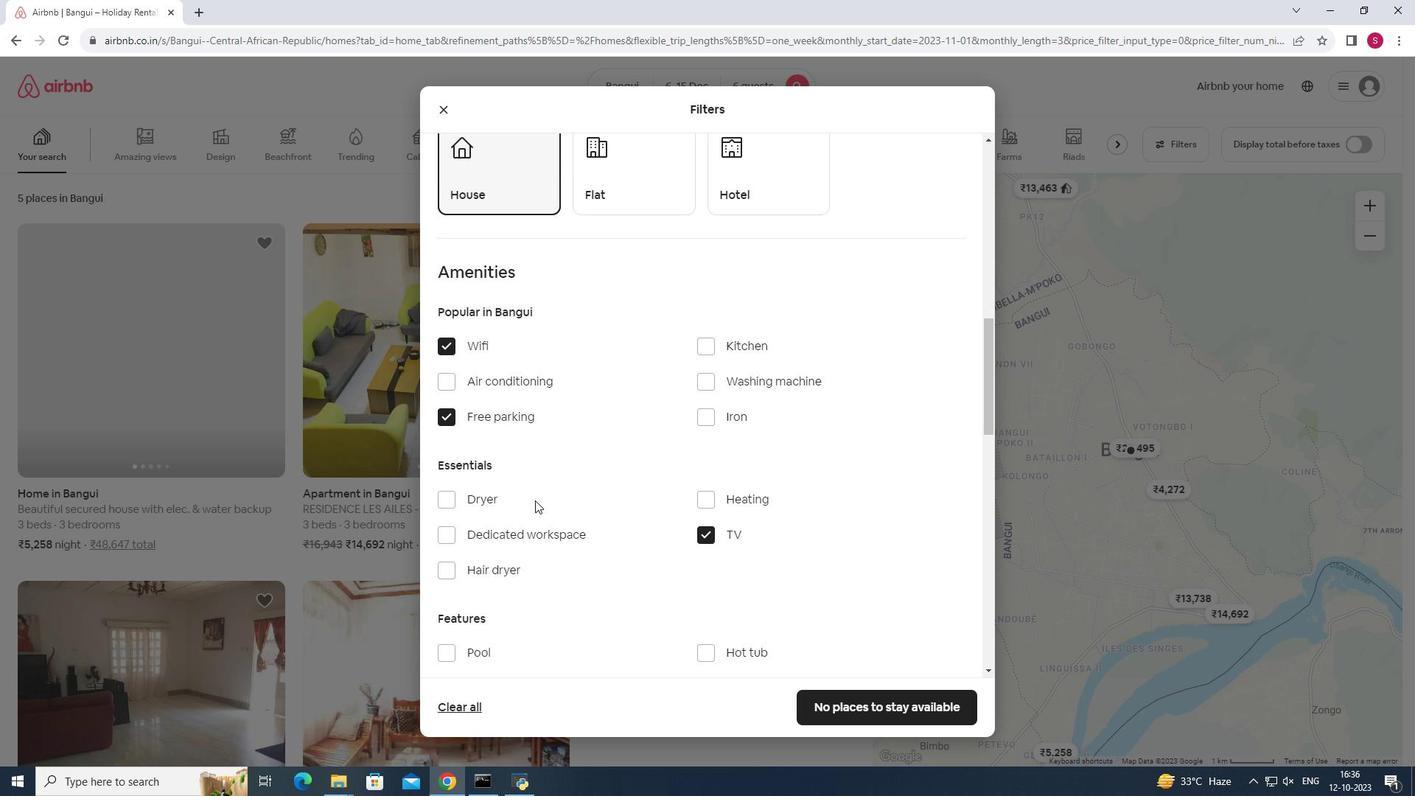 
Action: Mouse scrolled (535, 499) with delta (0, 0)
Screenshot: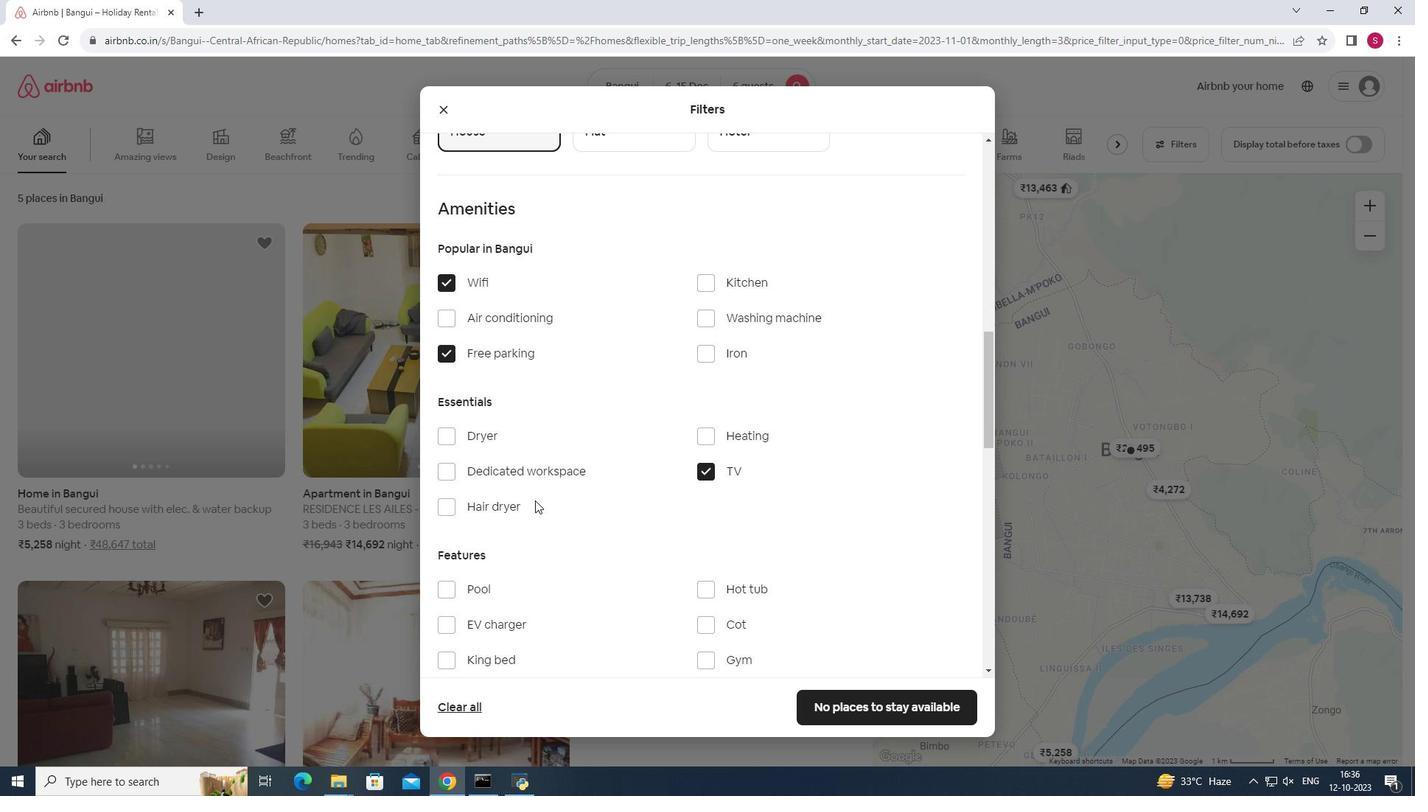 
Action: Mouse moved to (708, 576)
Screenshot: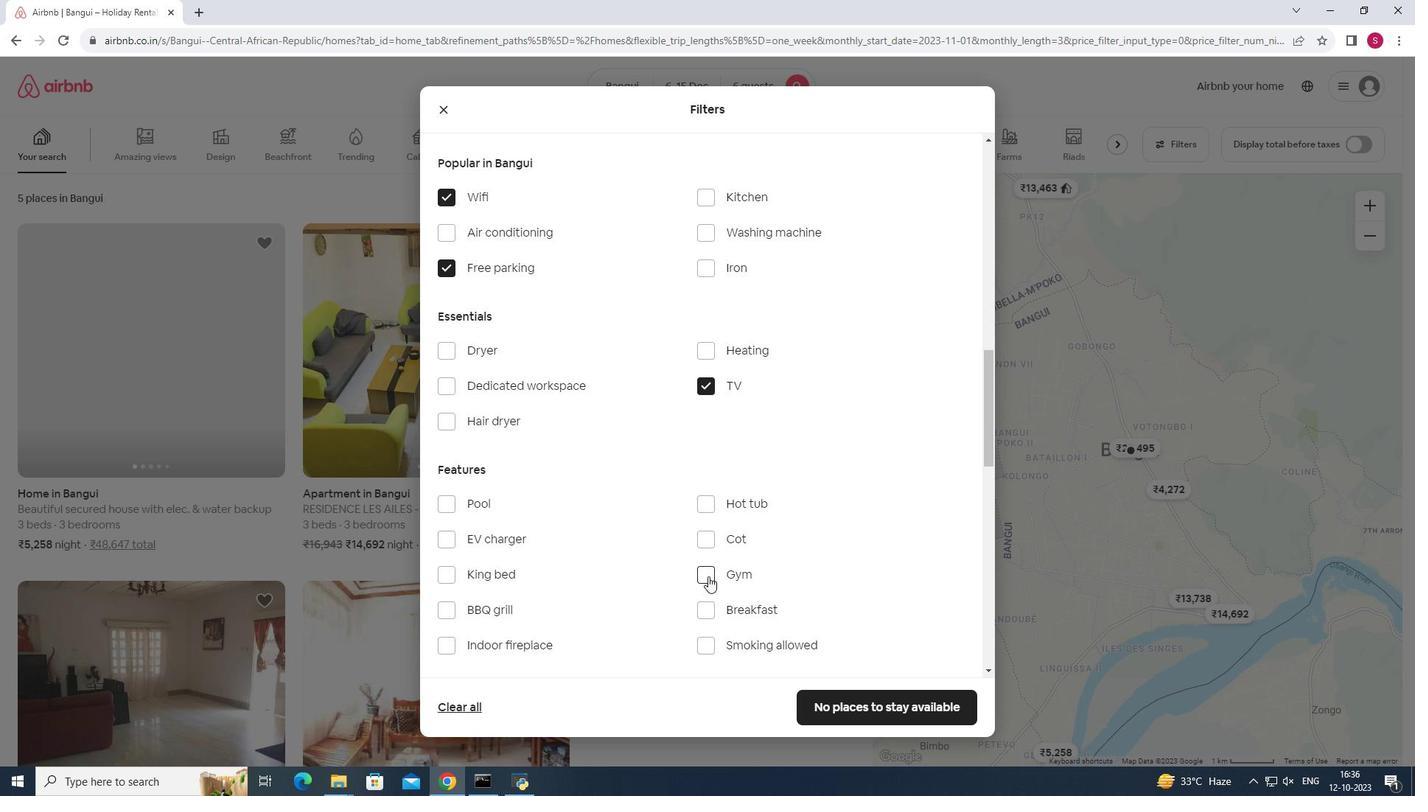 
Action: Mouse pressed left at (708, 576)
Screenshot: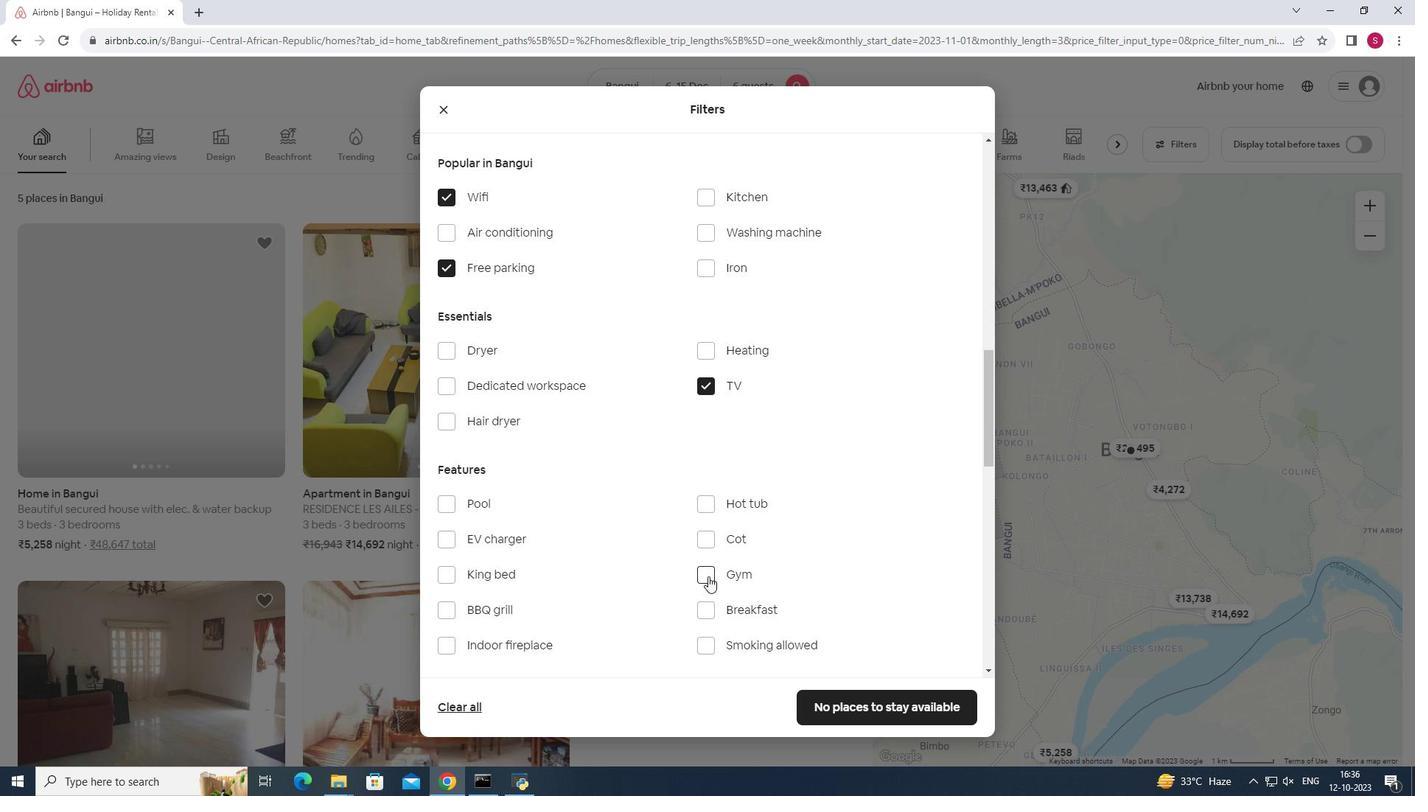 
Action: Mouse moved to (713, 612)
Screenshot: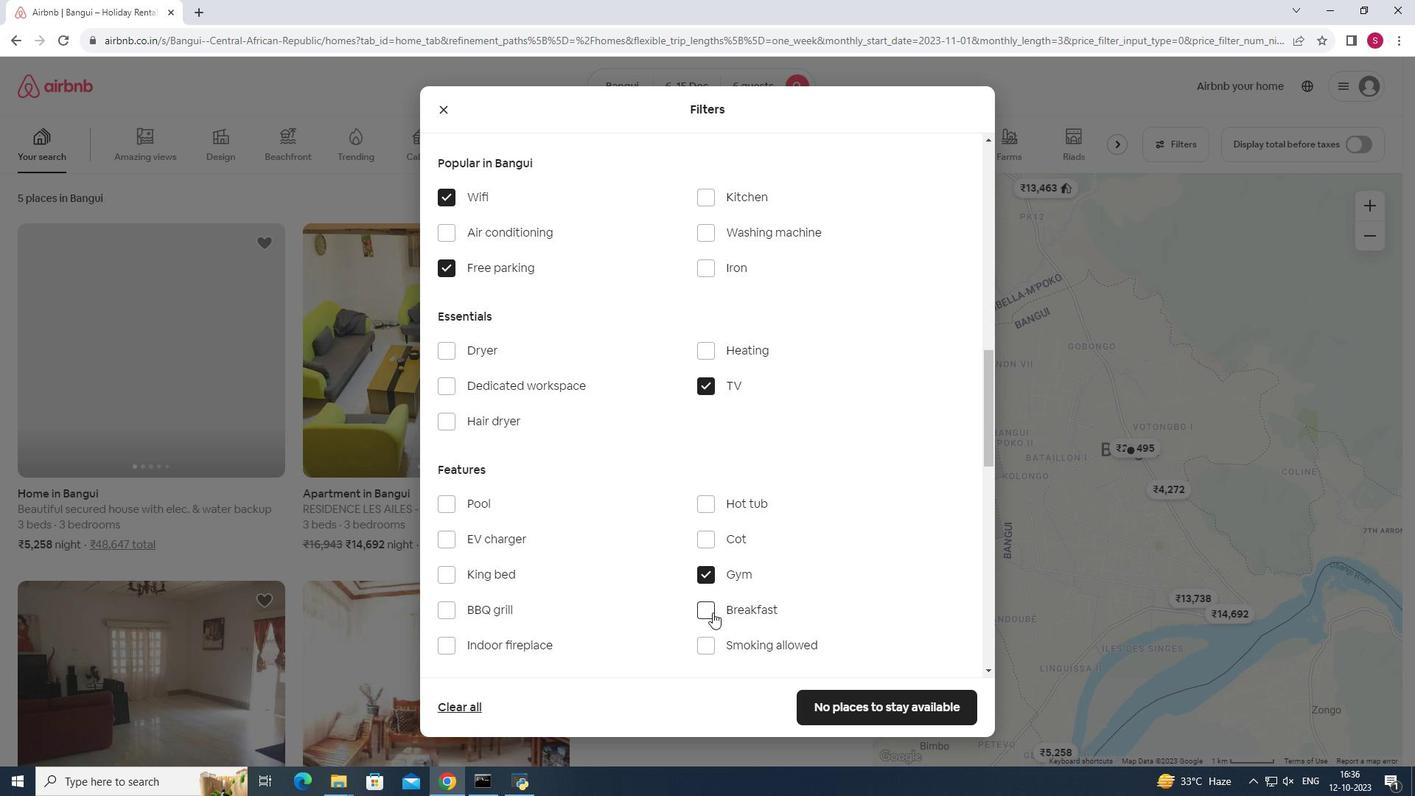 
Action: Mouse pressed left at (713, 612)
Screenshot: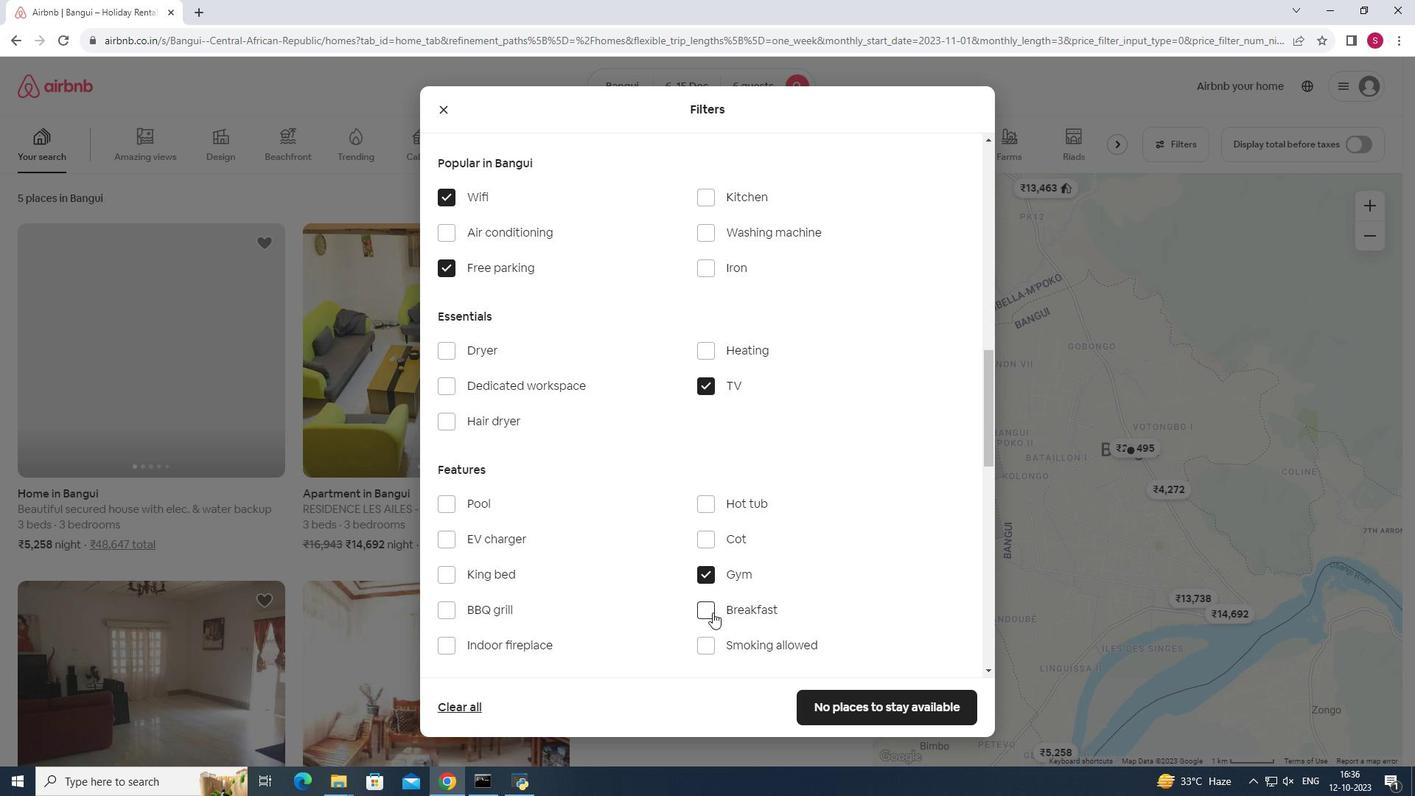 
Action: Mouse moved to (724, 599)
Screenshot: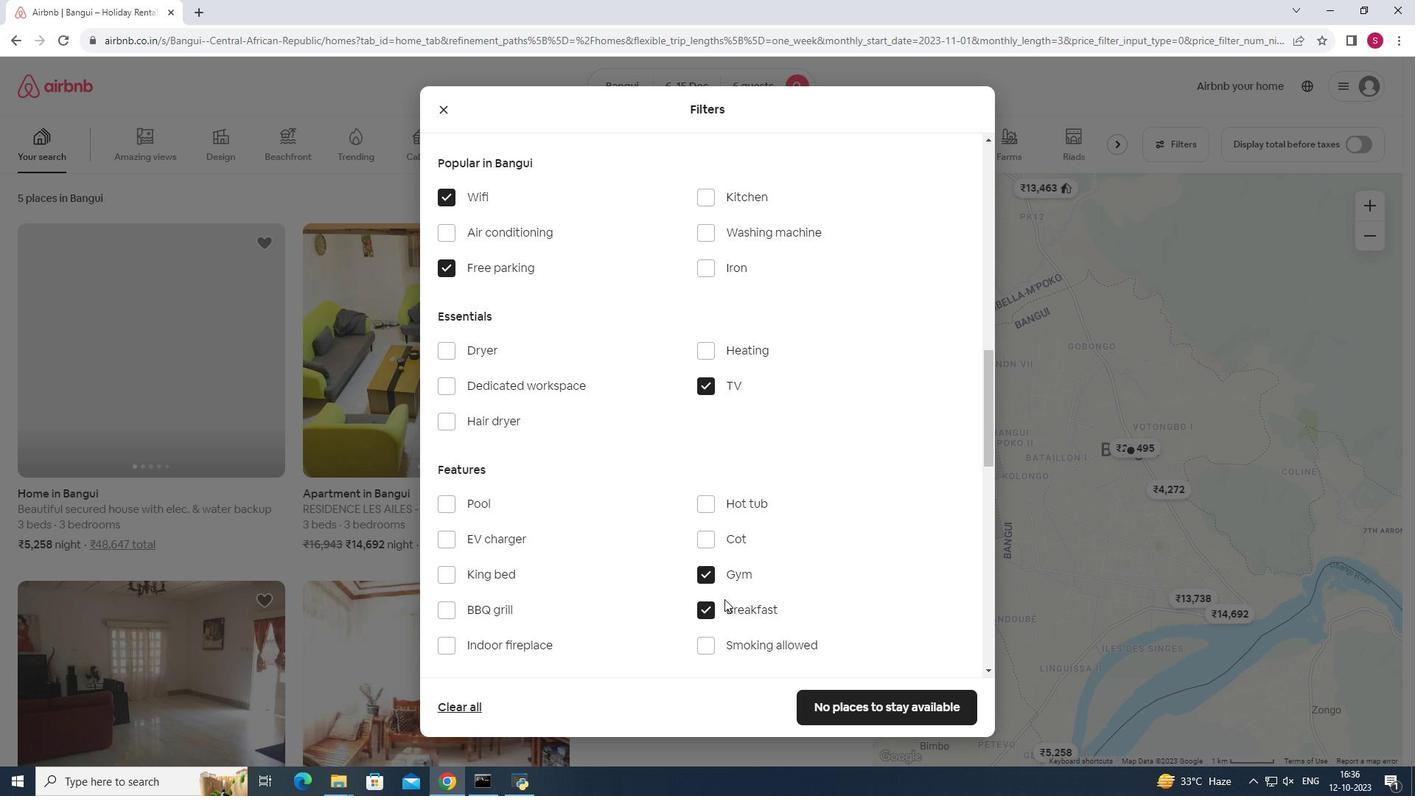 
Action: Mouse scrolled (724, 598) with delta (0, 0)
Screenshot: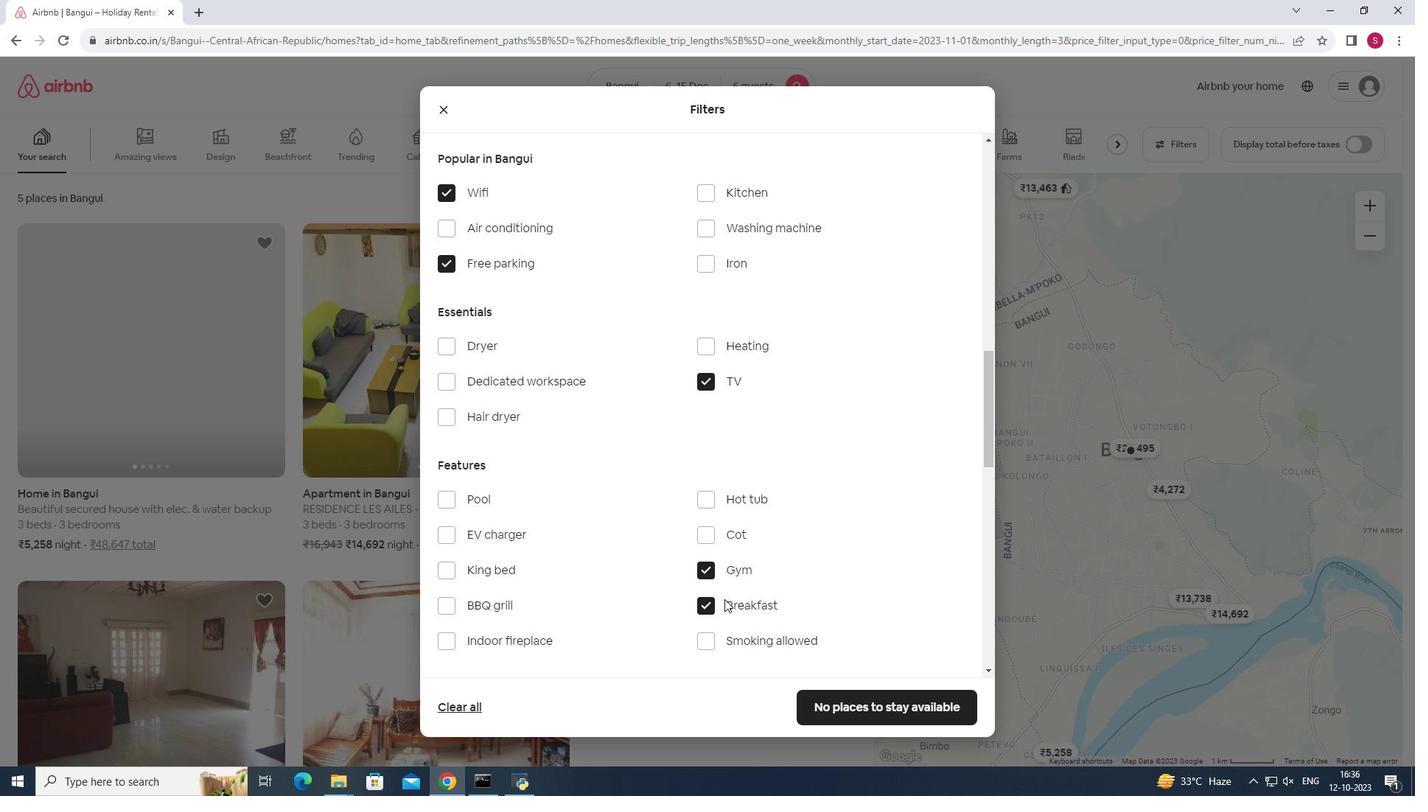 
Action: Mouse scrolled (724, 598) with delta (0, 0)
Screenshot: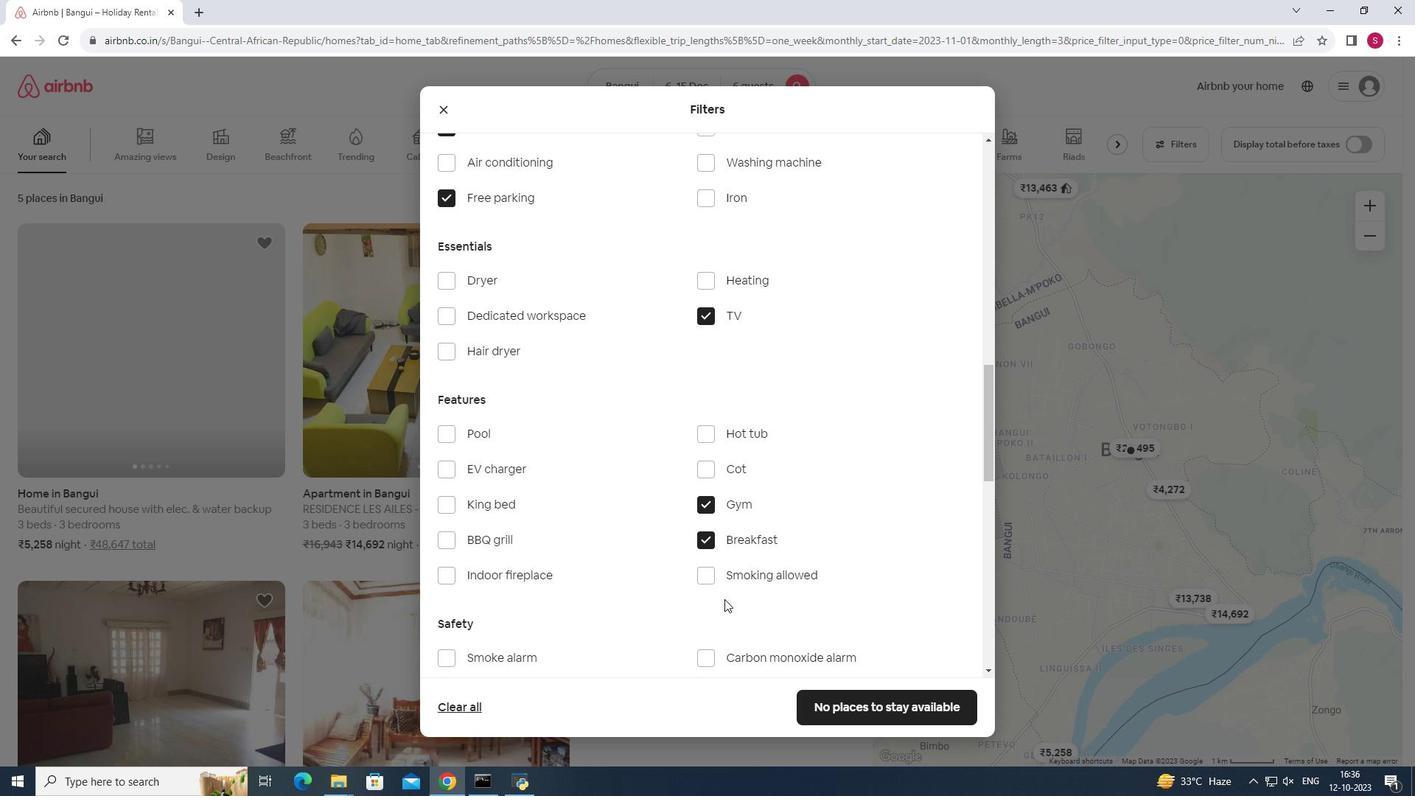 
Action: Mouse scrolled (724, 598) with delta (0, 0)
Screenshot: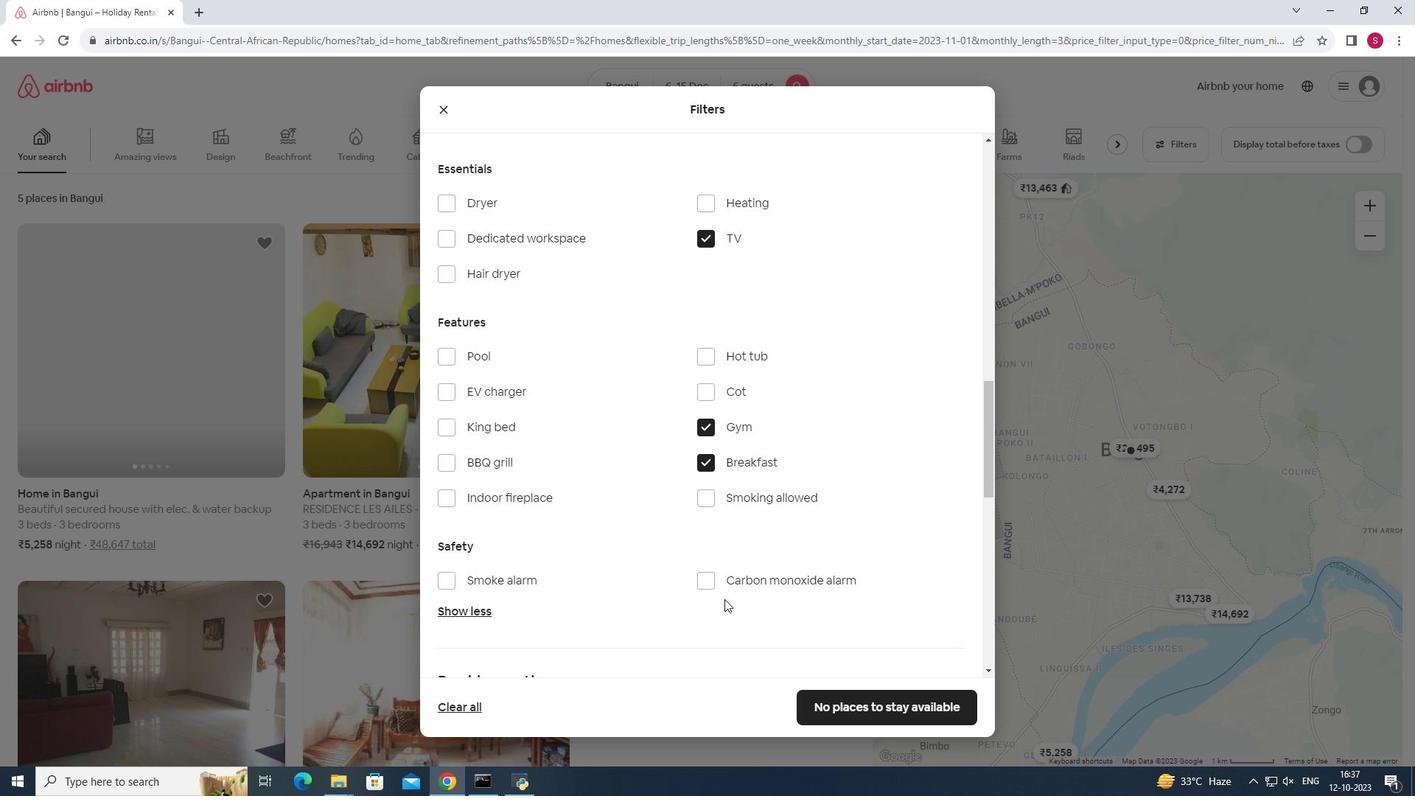 
Action: Mouse scrolled (724, 598) with delta (0, 0)
Screenshot: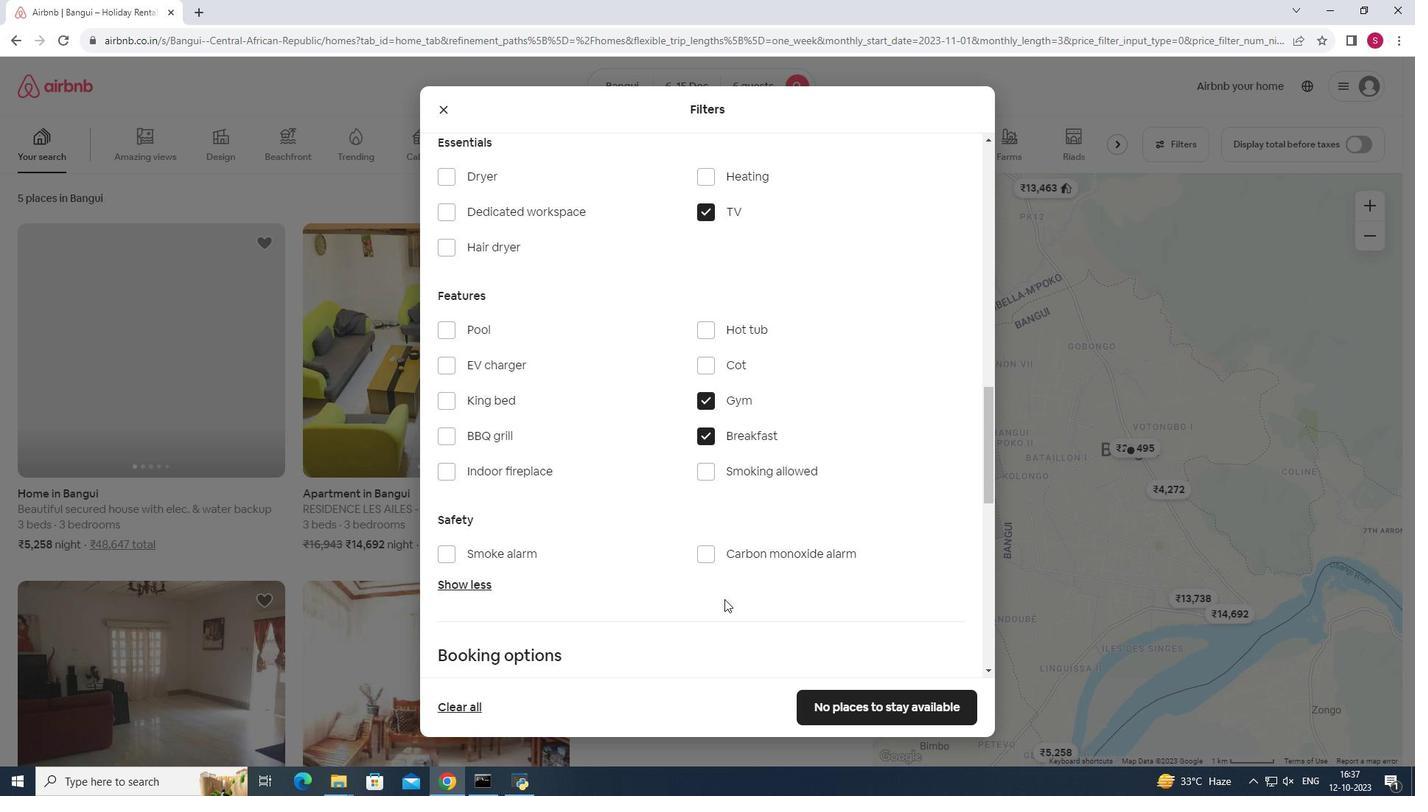 
Action: Mouse moved to (727, 597)
Screenshot: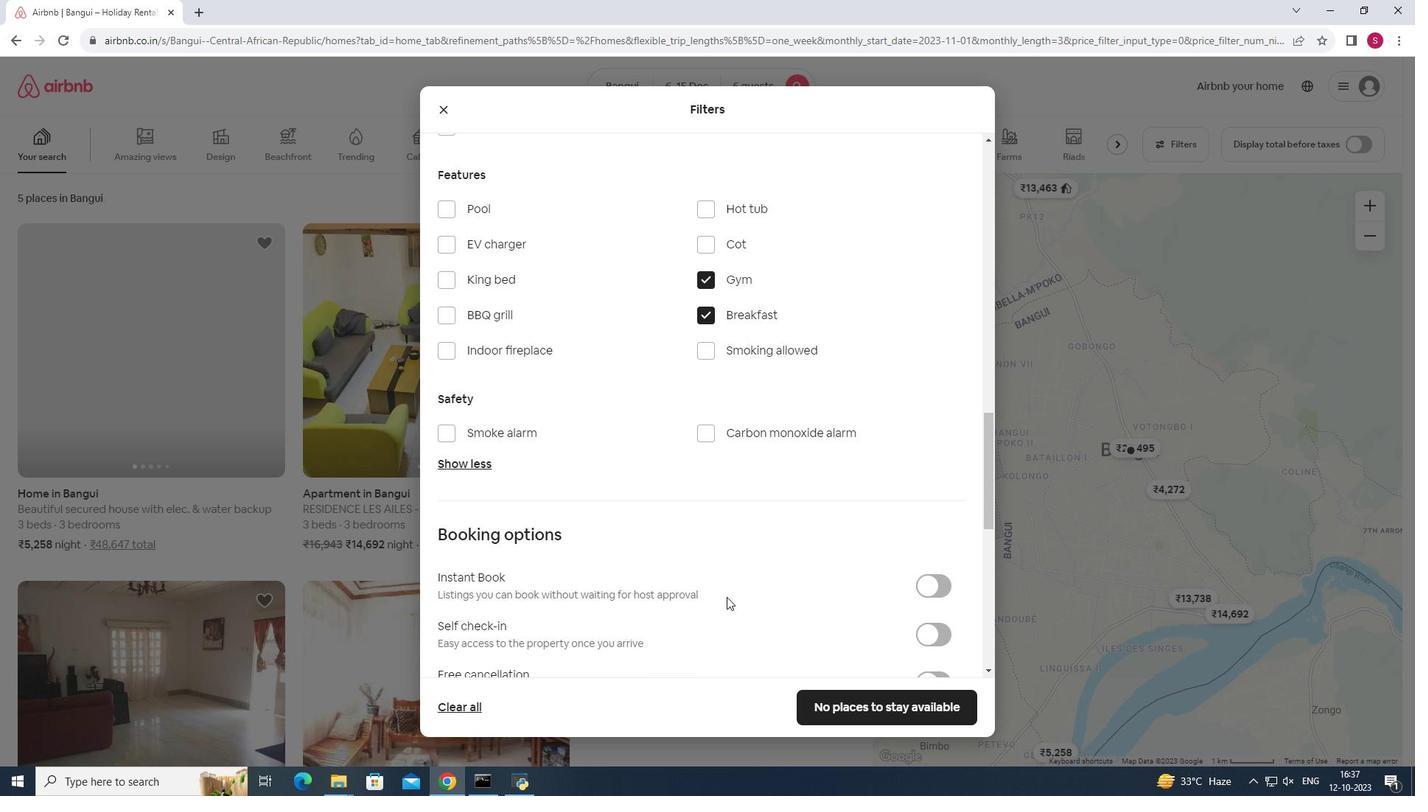 
Action: Mouse scrolled (727, 596) with delta (0, 0)
Screenshot: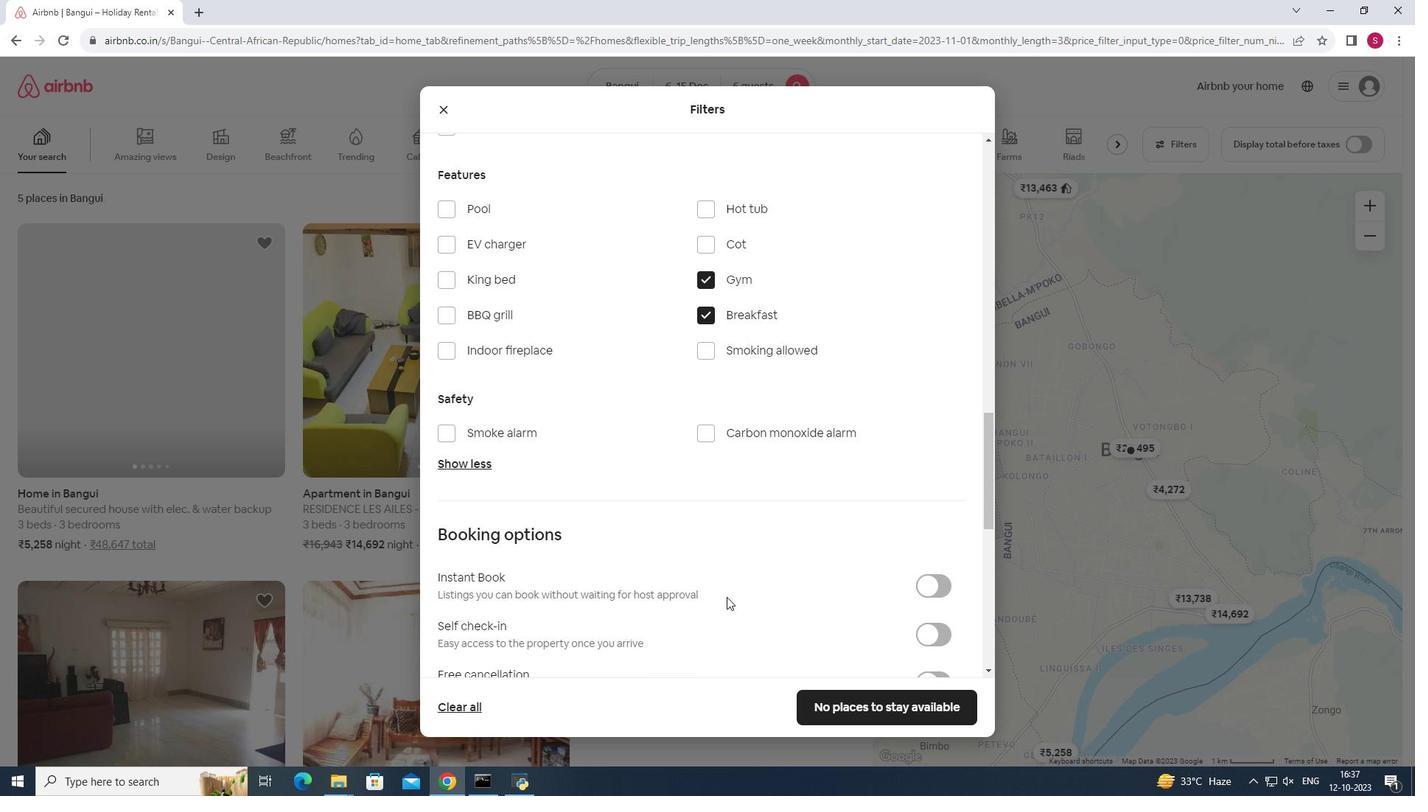 
Action: Mouse scrolled (727, 596) with delta (0, 0)
Screenshot: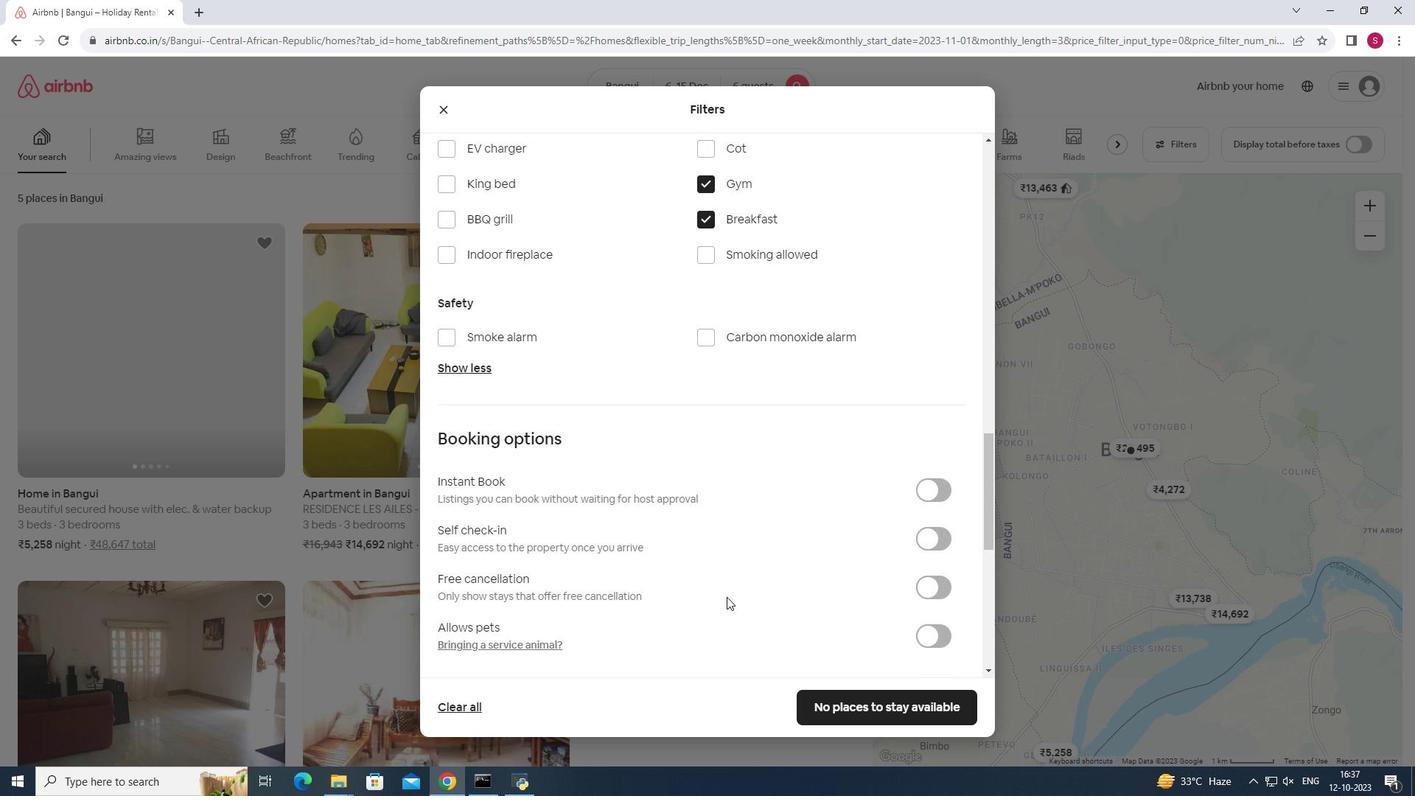 
Action: Mouse moved to (940, 488)
Screenshot: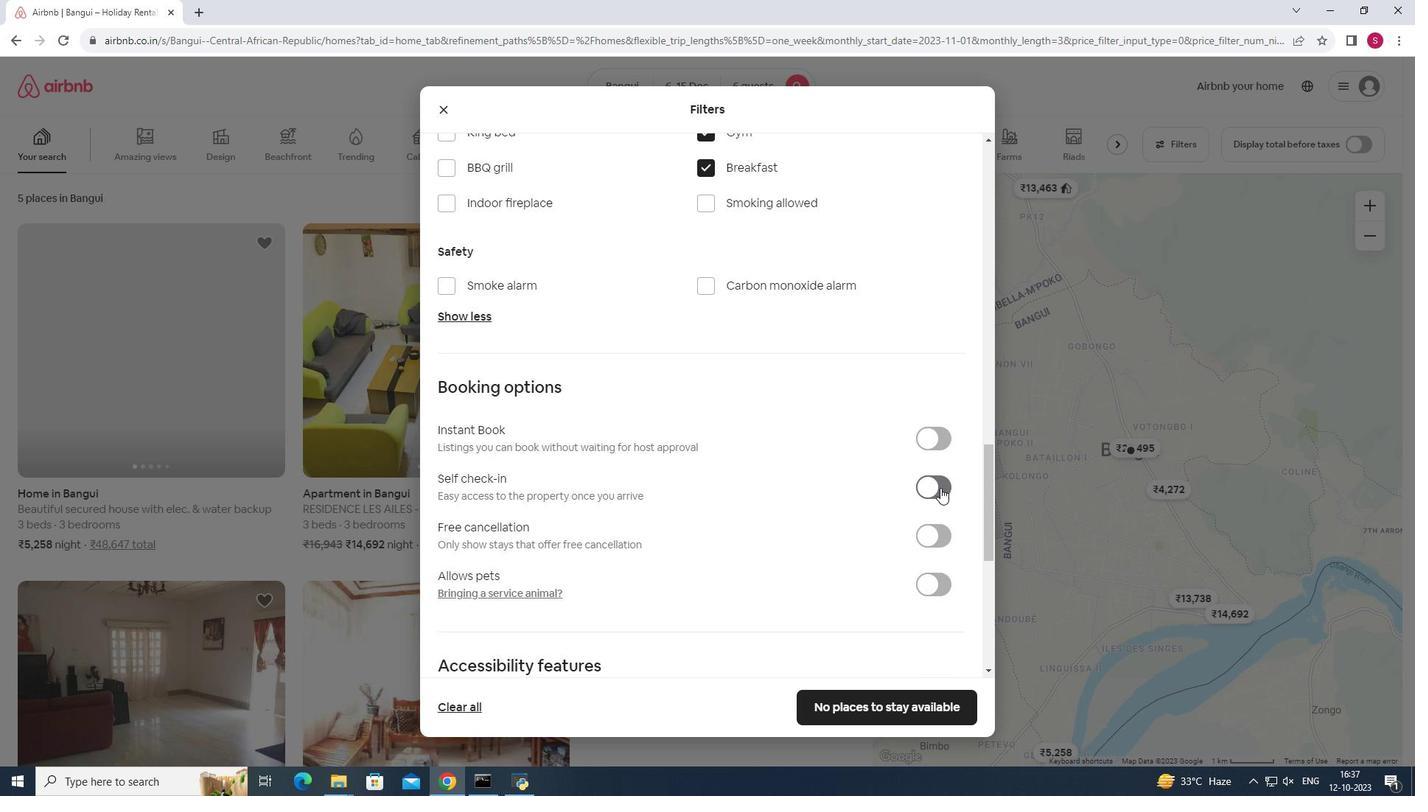
Action: Mouse pressed left at (940, 488)
Screenshot: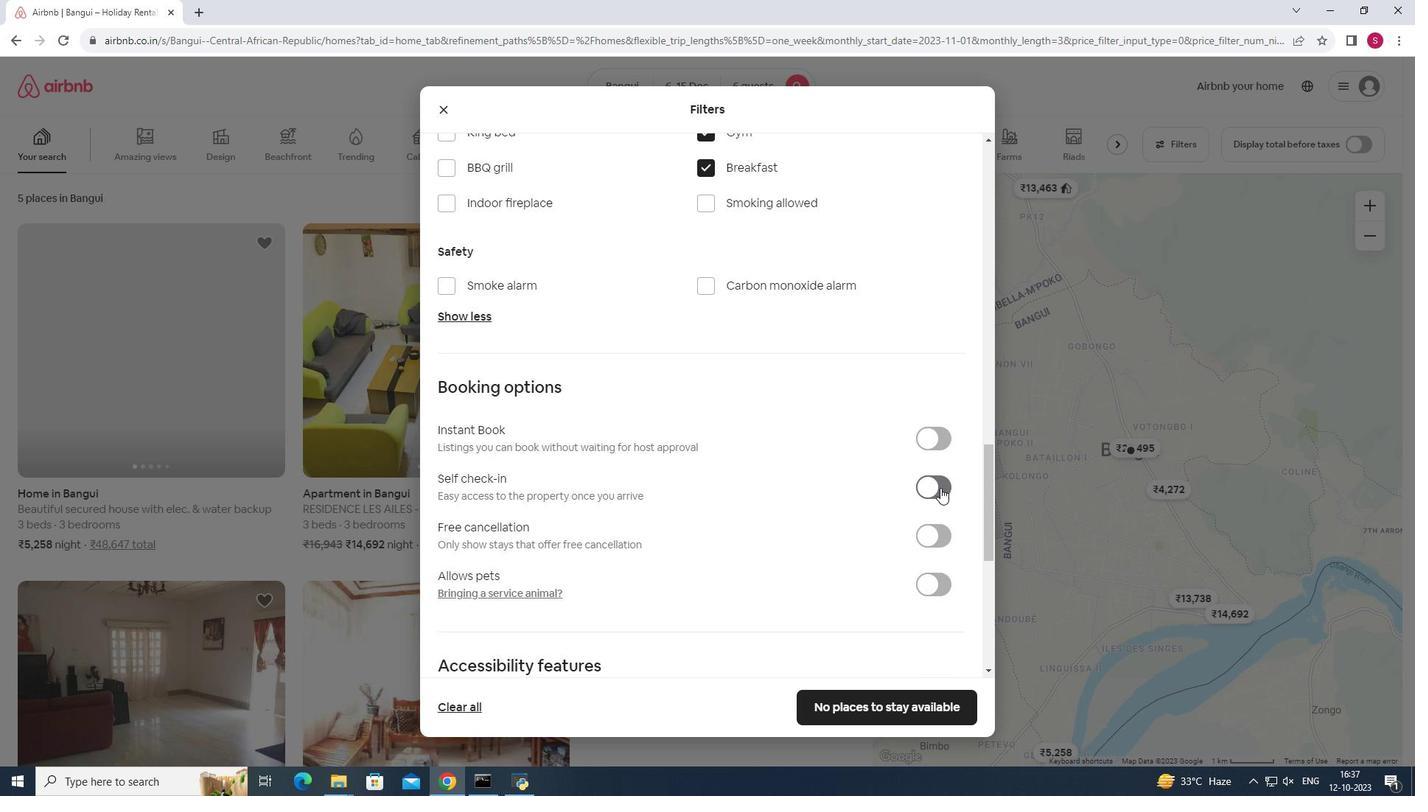 
Action: Mouse moved to (893, 714)
Screenshot: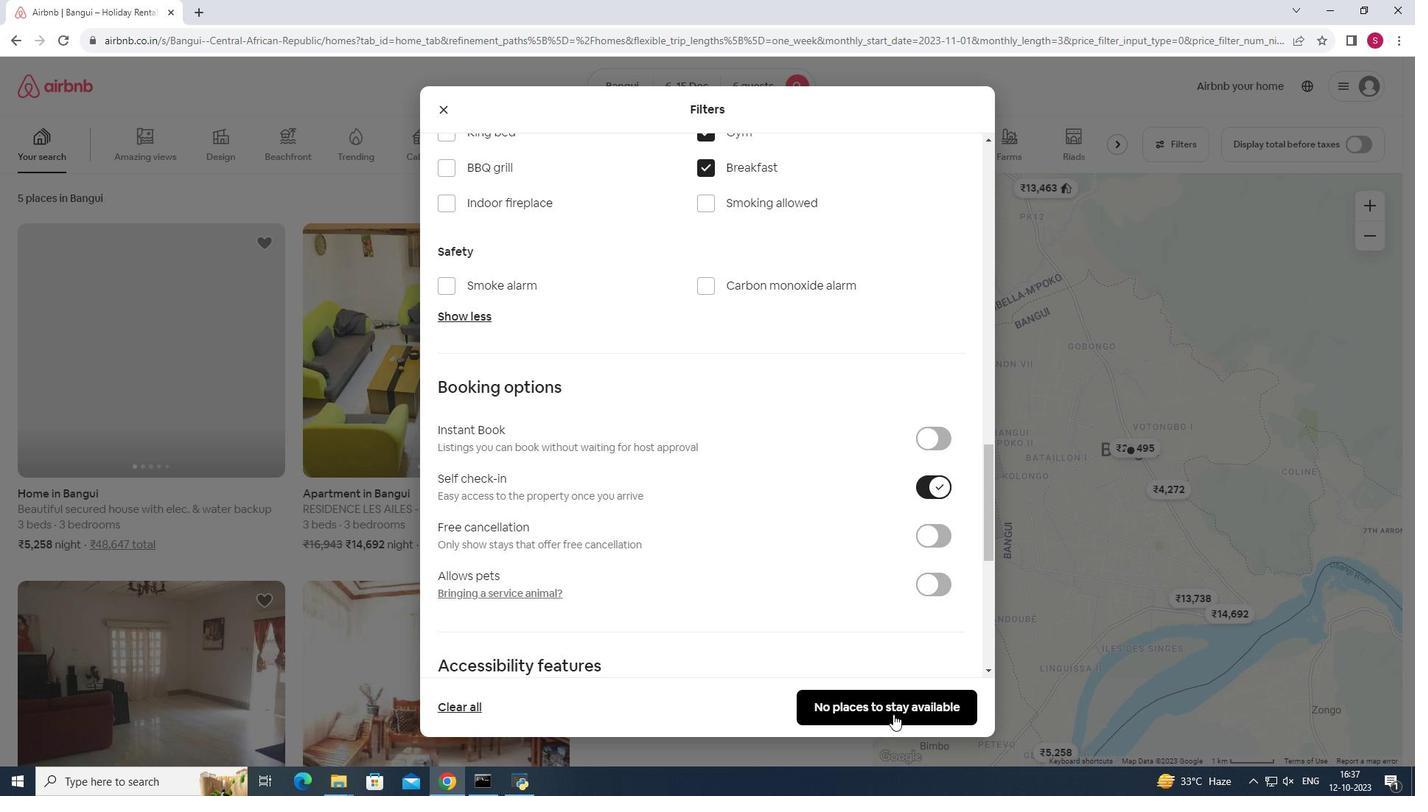 
Action: Mouse pressed left at (893, 714)
Screenshot: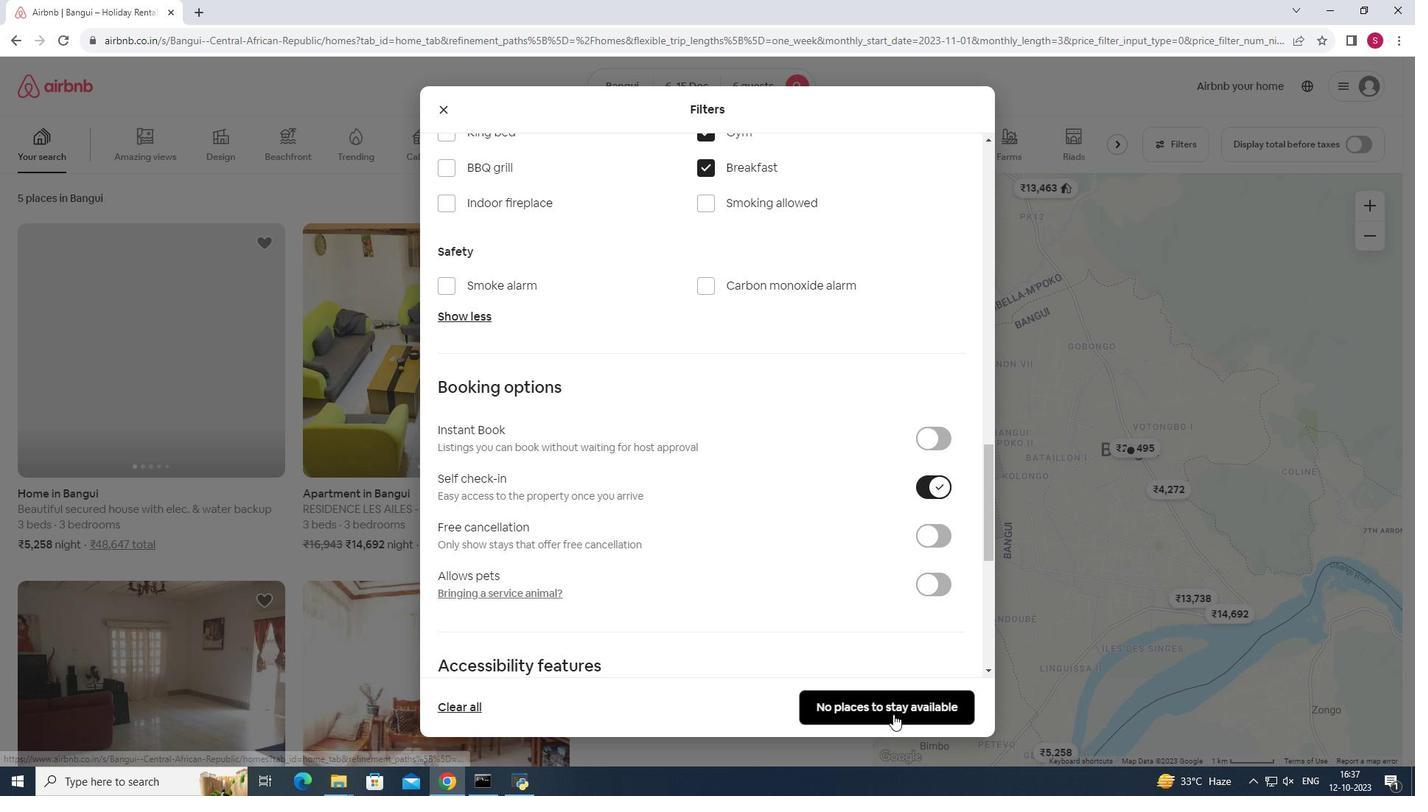 
